 Task: Find connections with filter location Pilsen with filter topic #Lawwith filter profile language English with filter current company Synechron with filter school HKBK College of Engineering with filter industry Internet Marketplace Platforms with filter service category Telecommunications with filter keywords title Accounting Analyst
Action: Mouse moved to (621, 93)
Screenshot: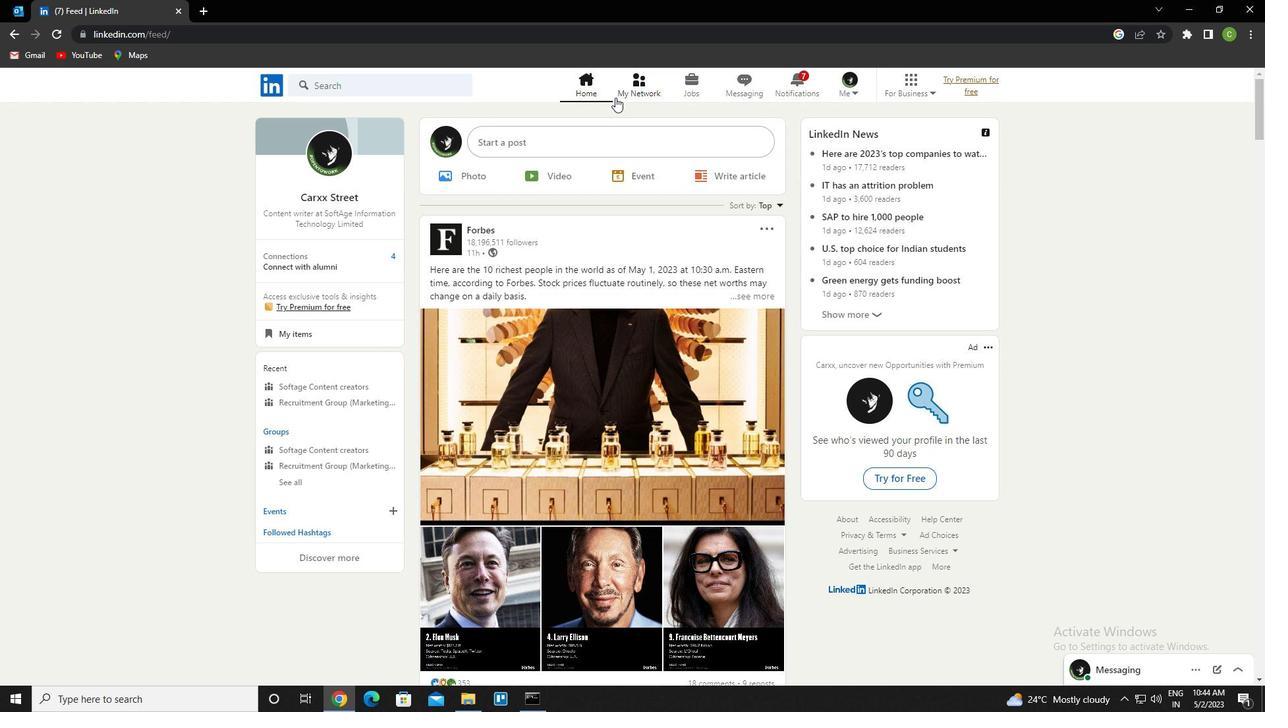 
Action: Mouse pressed left at (621, 93)
Screenshot: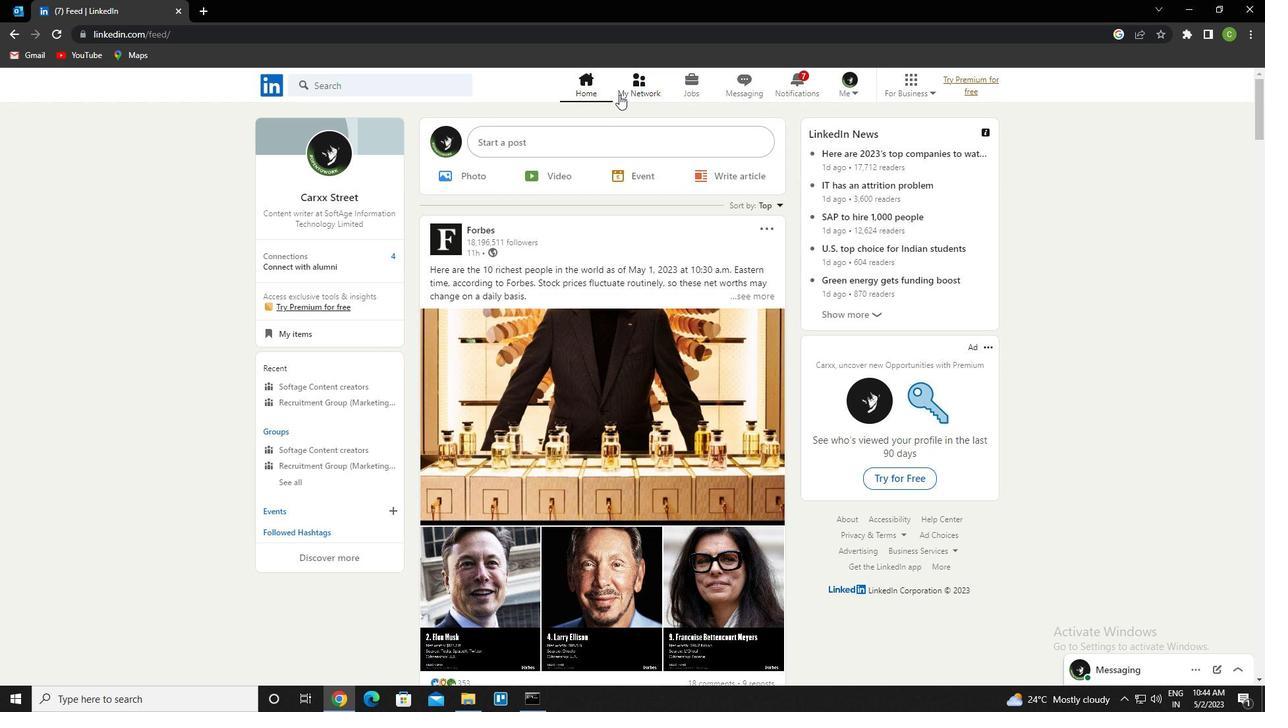 
Action: Mouse moved to (398, 158)
Screenshot: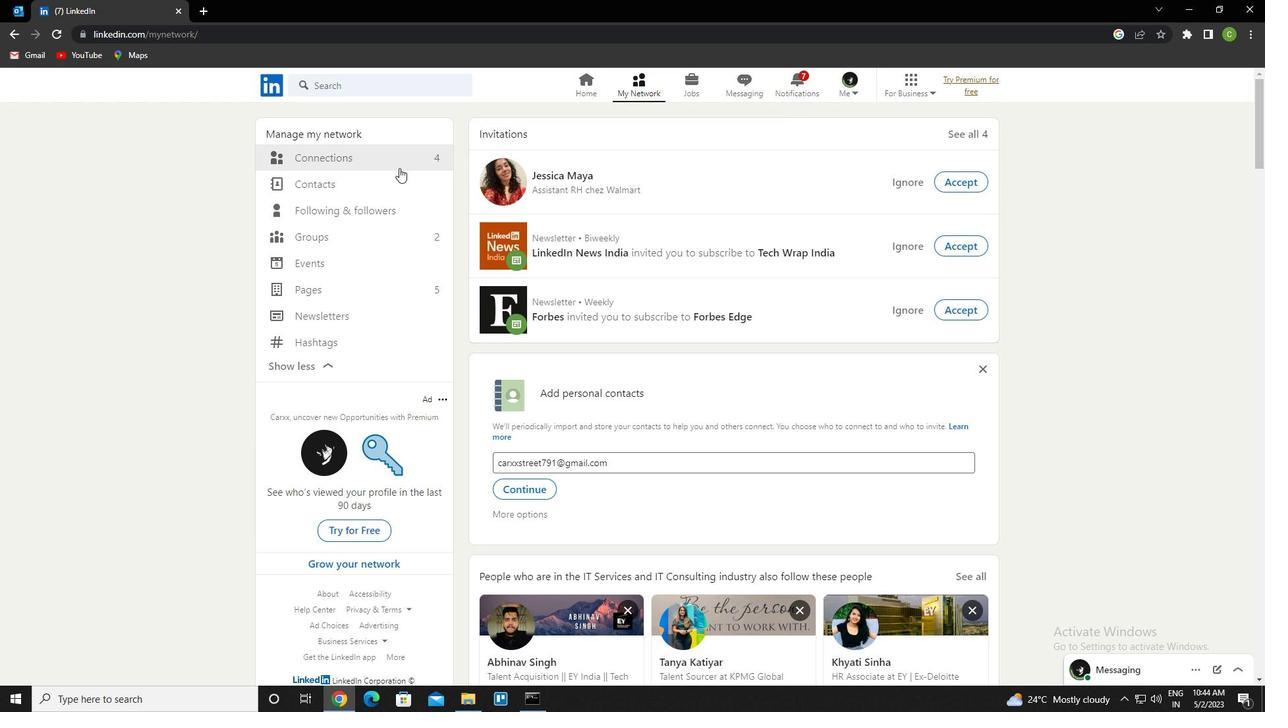 
Action: Mouse pressed left at (398, 158)
Screenshot: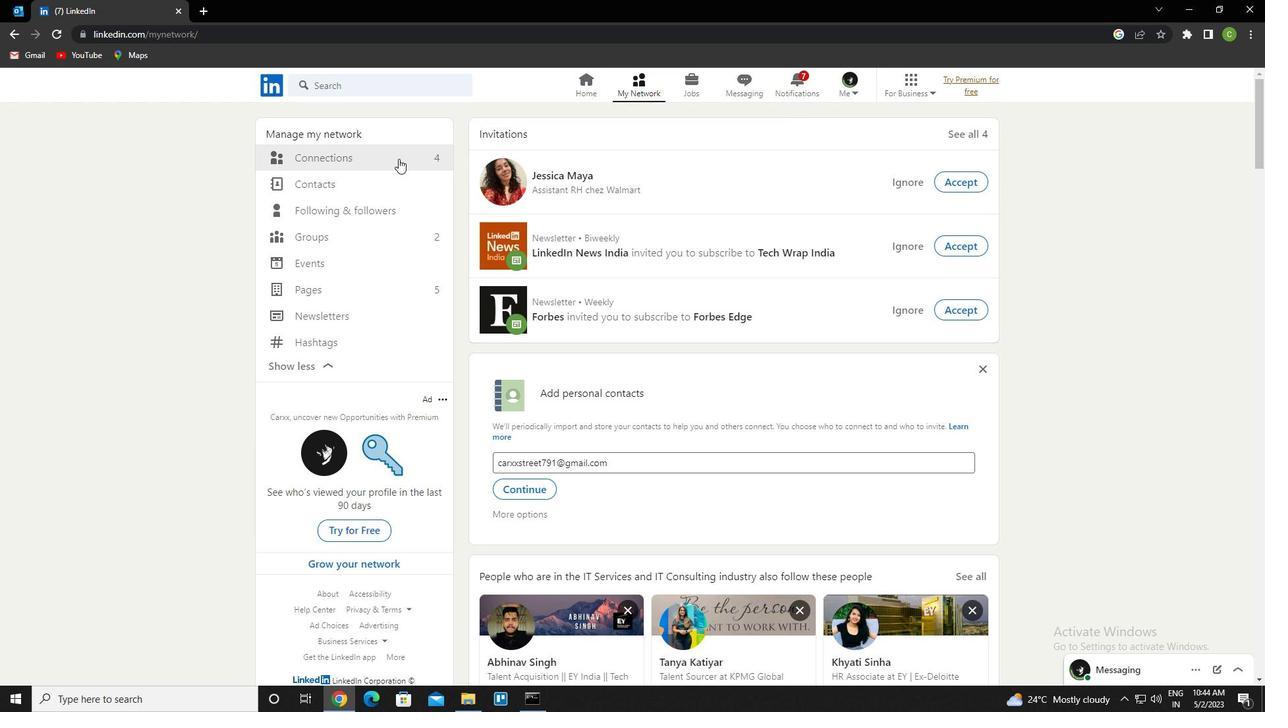 
Action: Mouse moved to (752, 154)
Screenshot: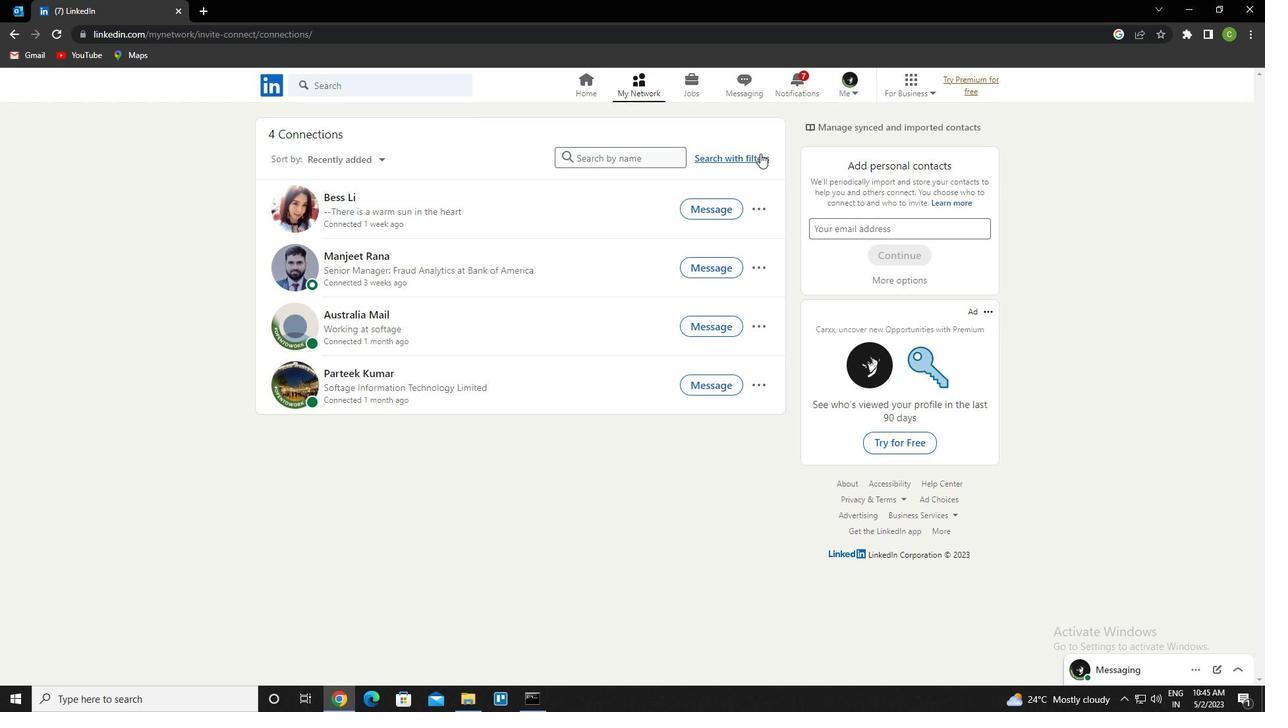 
Action: Mouse pressed left at (752, 154)
Screenshot: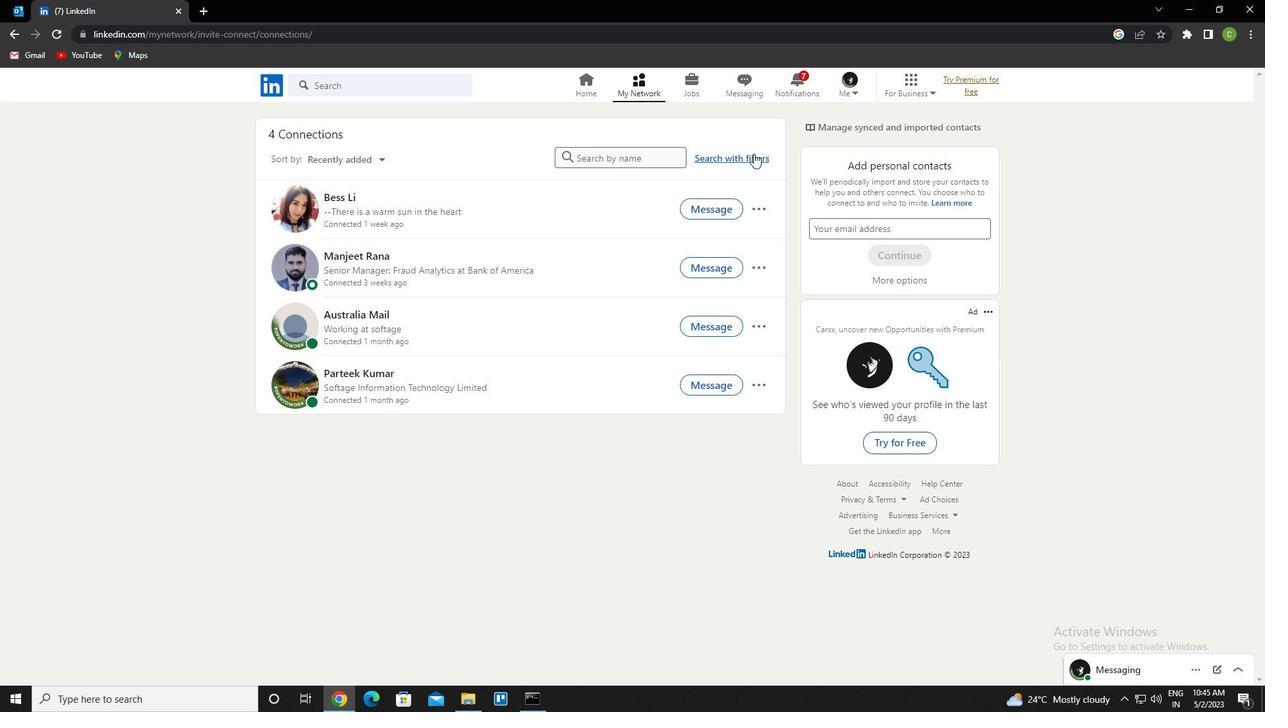 
Action: Mouse moved to (673, 124)
Screenshot: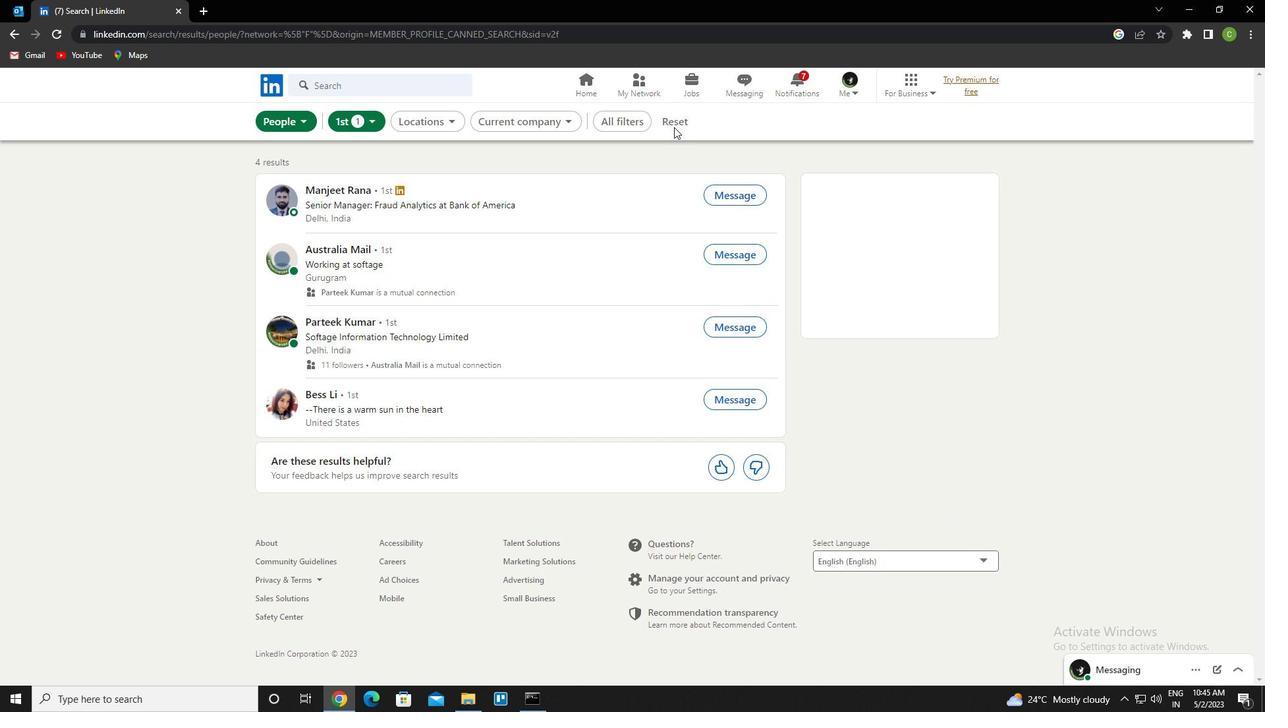 
Action: Mouse pressed left at (673, 124)
Screenshot: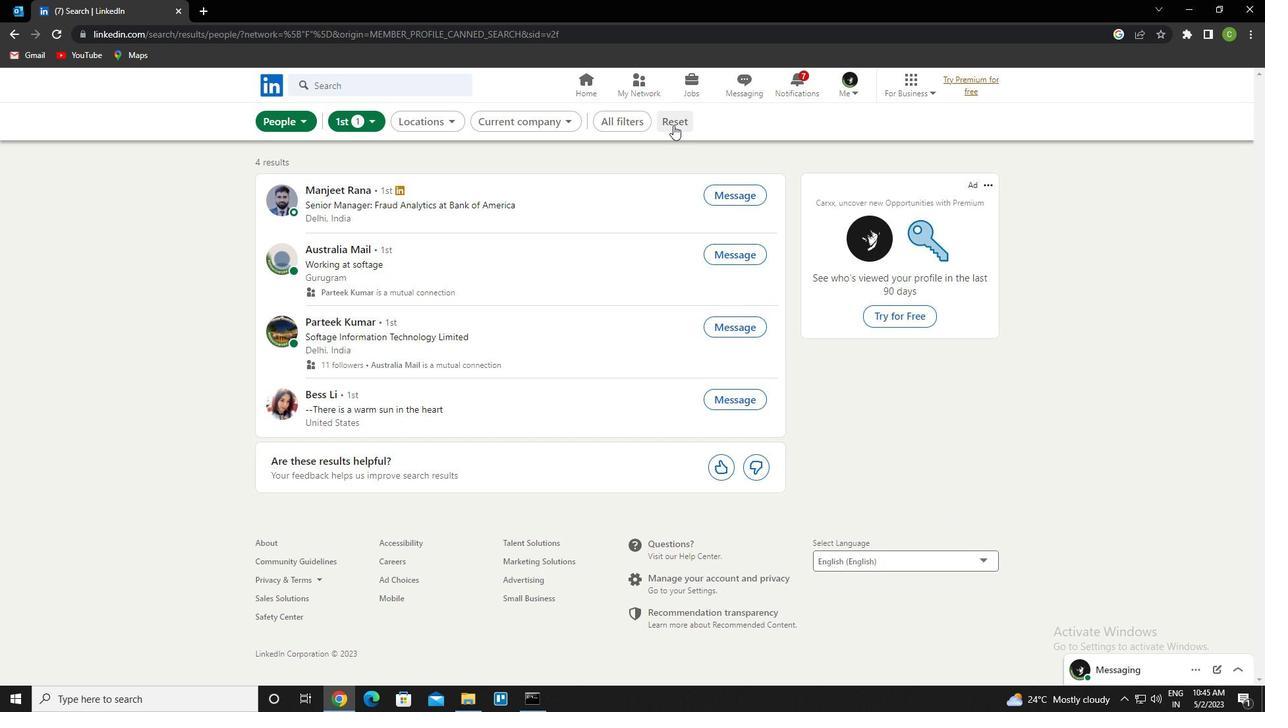 
Action: Mouse moved to (667, 122)
Screenshot: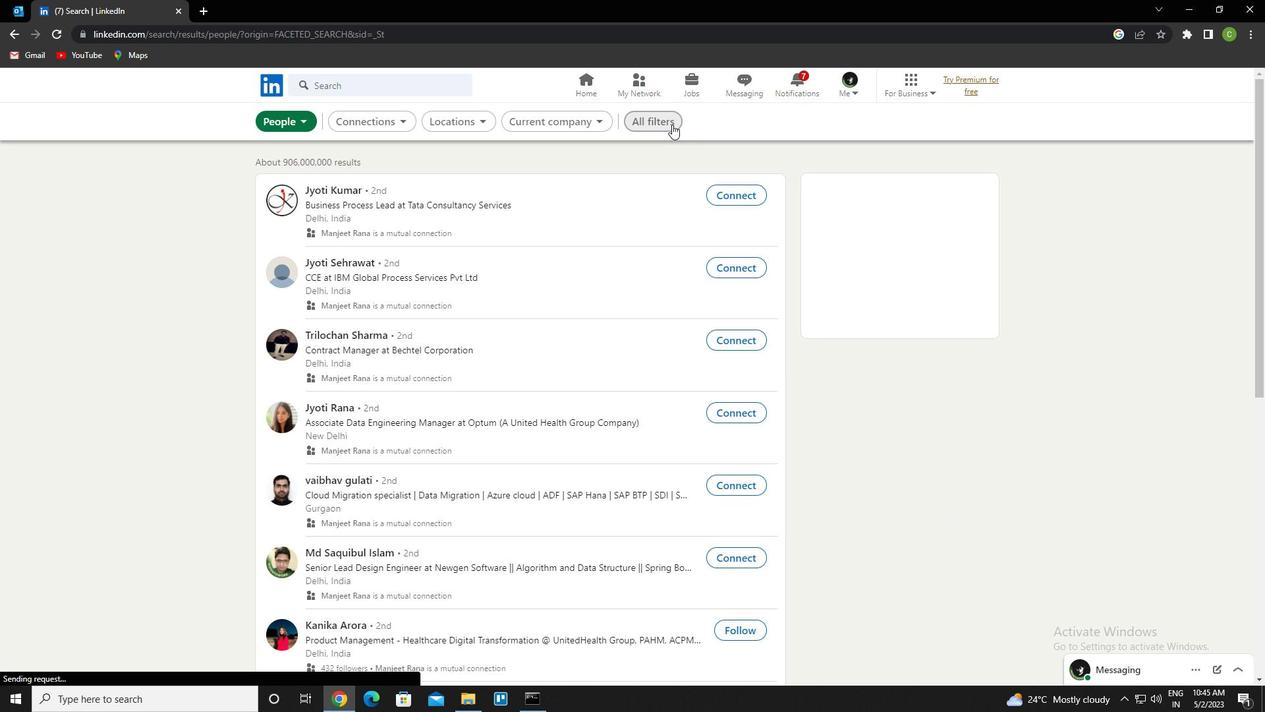 
Action: Mouse pressed left at (667, 122)
Screenshot: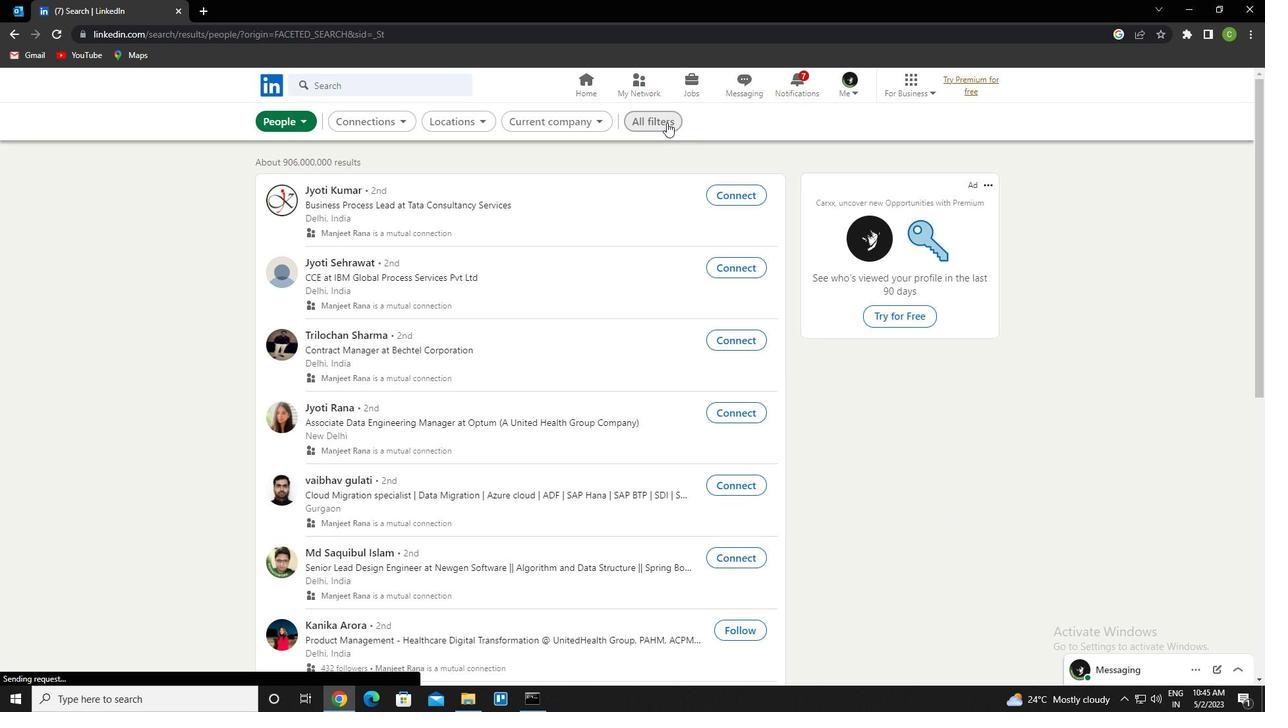 
Action: Mouse moved to (996, 413)
Screenshot: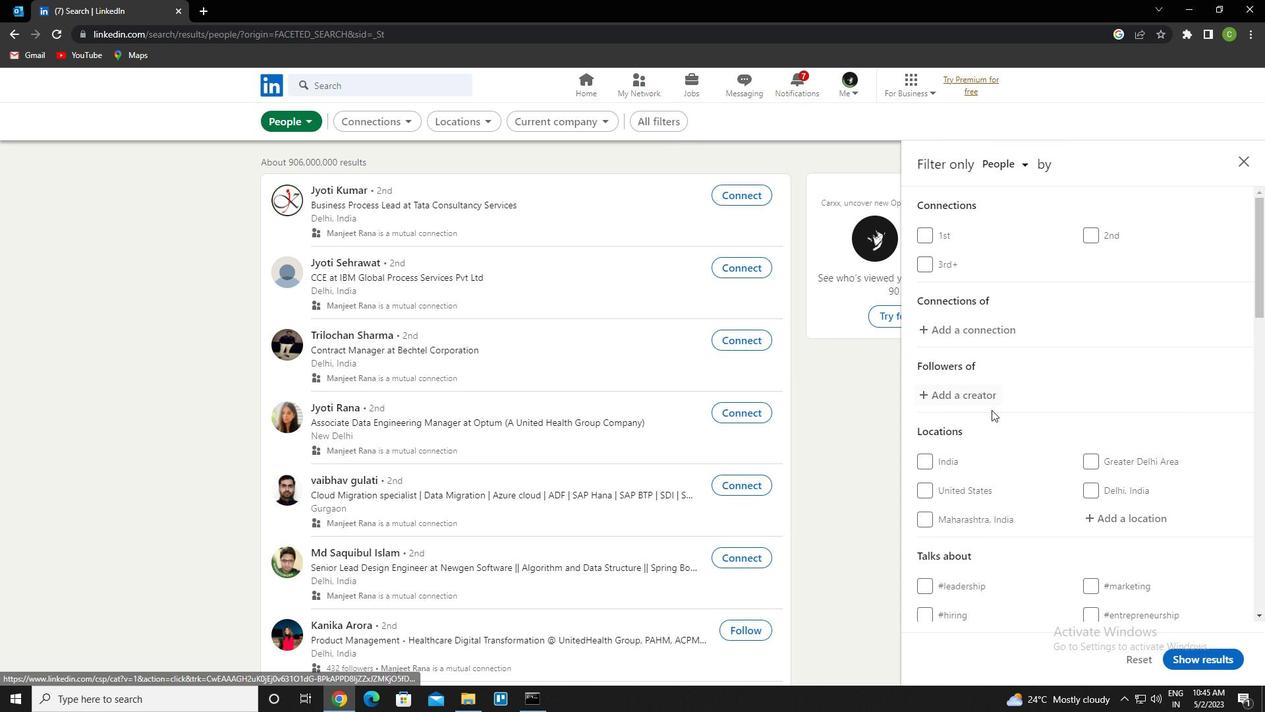 
Action: Mouse scrolled (996, 412) with delta (0, 0)
Screenshot: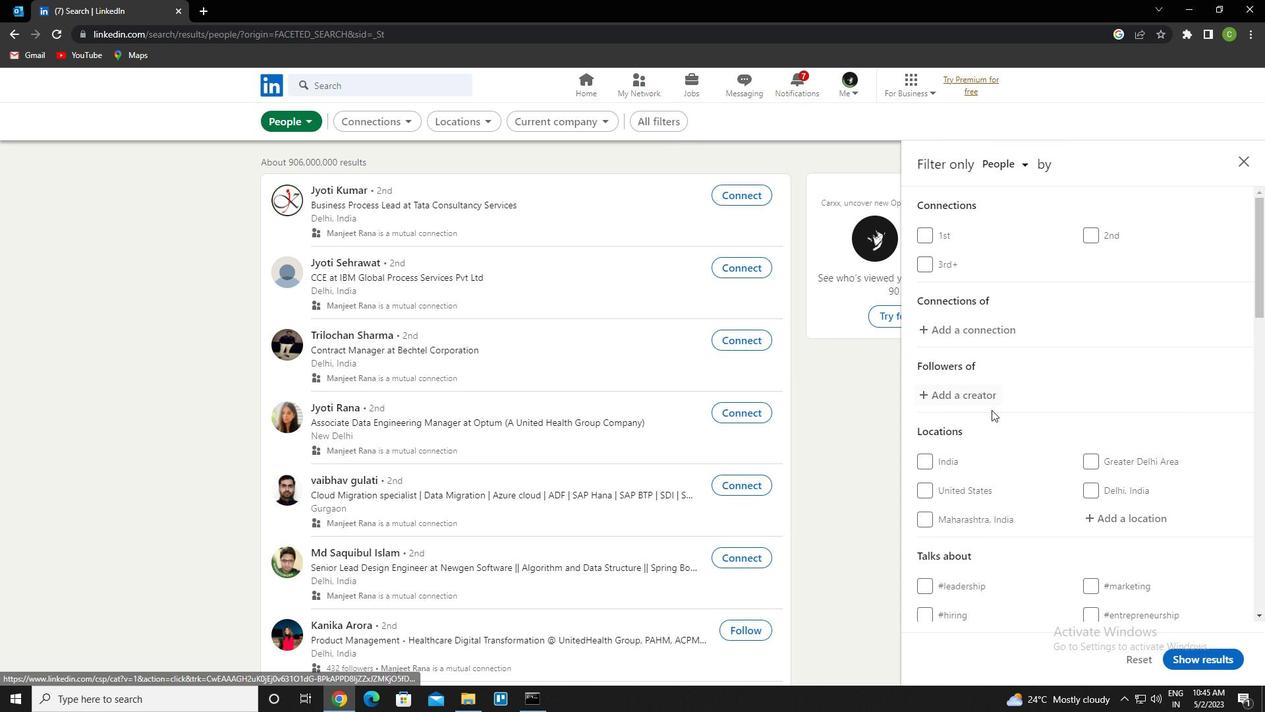 
Action: Mouse moved to (998, 414)
Screenshot: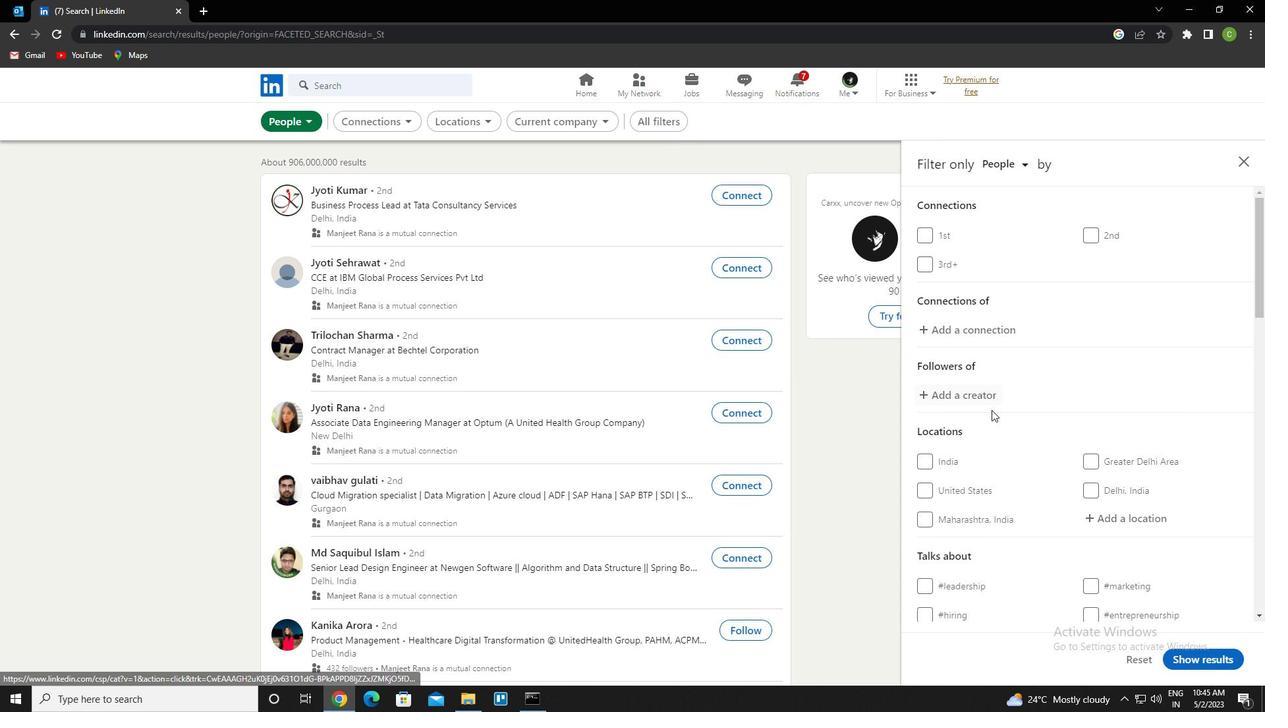 
Action: Mouse scrolled (998, 414) with delta (0, 0)
Screenshot: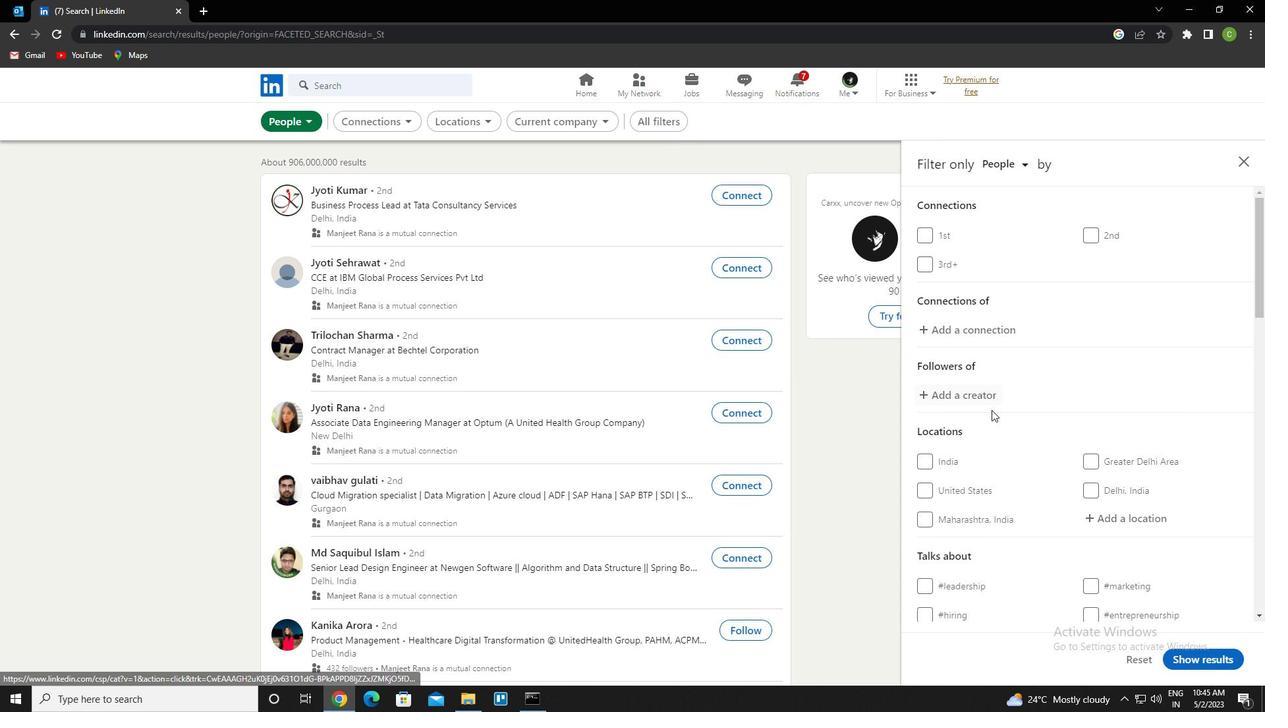 
Action: Mouse moved to (1008, 413)
Screenshot: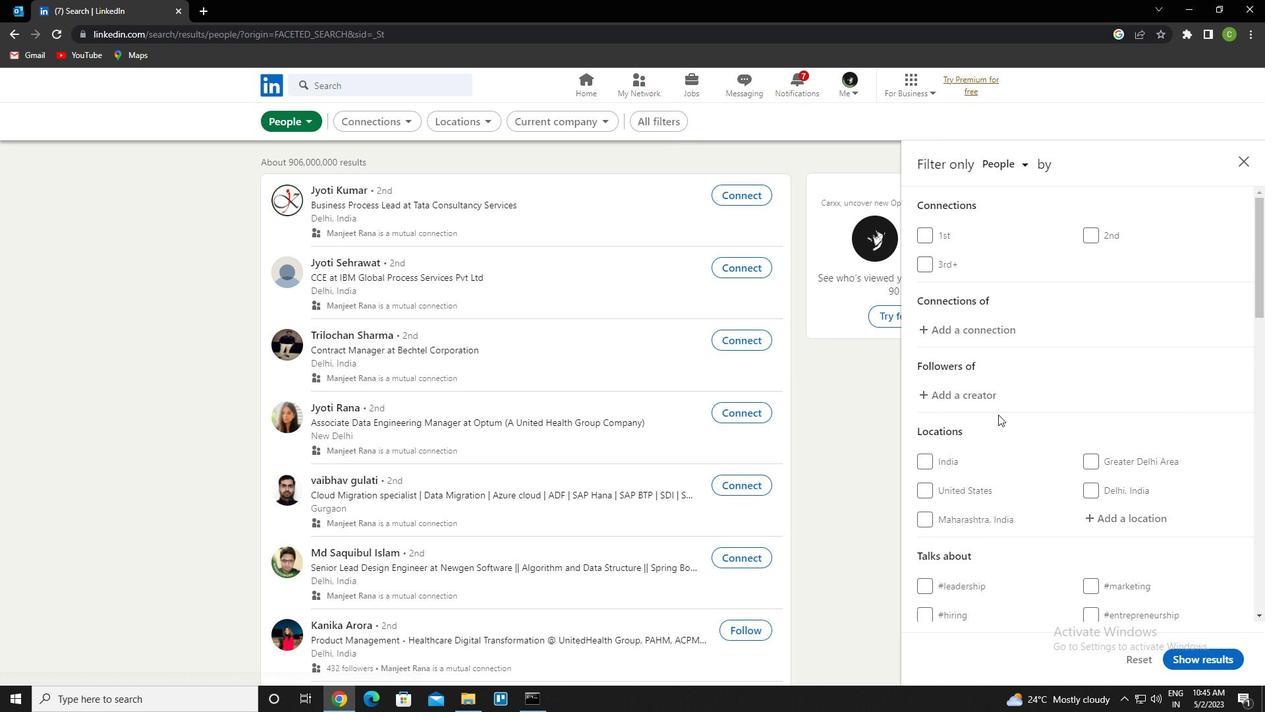 
Action: Mouse scrolled (1008, 412) with delta (0, 0)
Screenshot: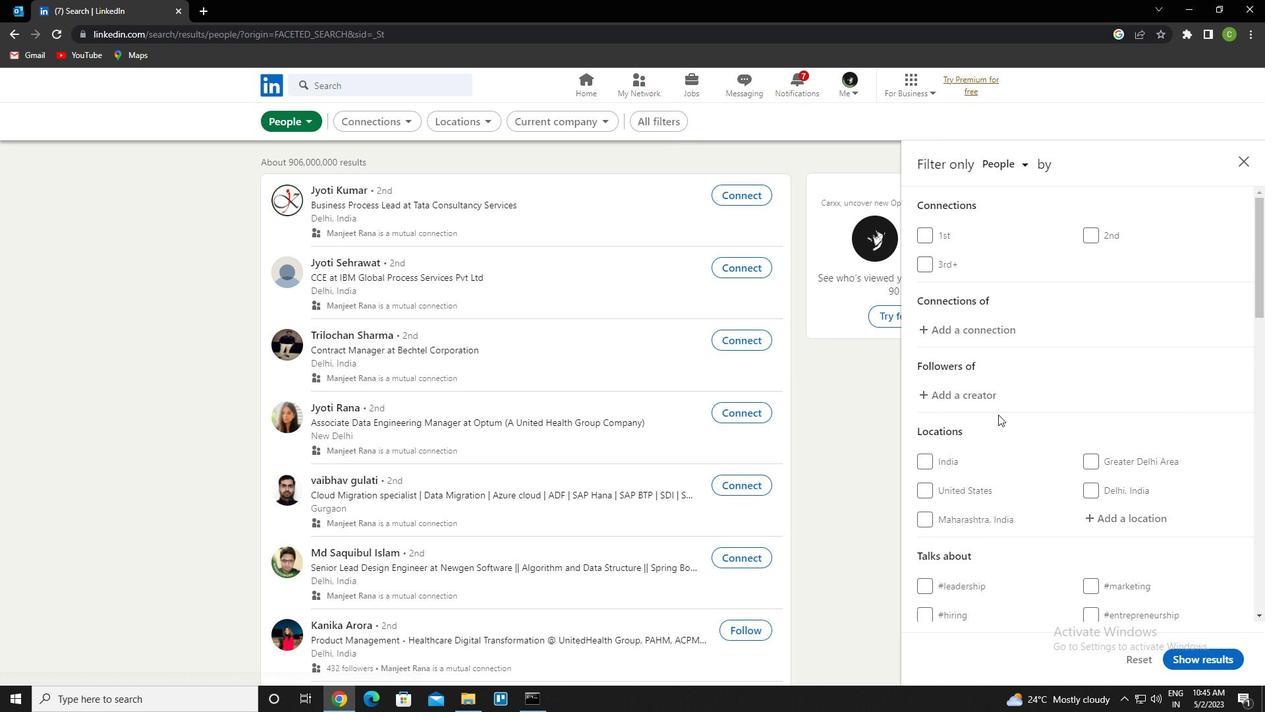 
Action: Mouse moved to (1099, 328)
Screenshot: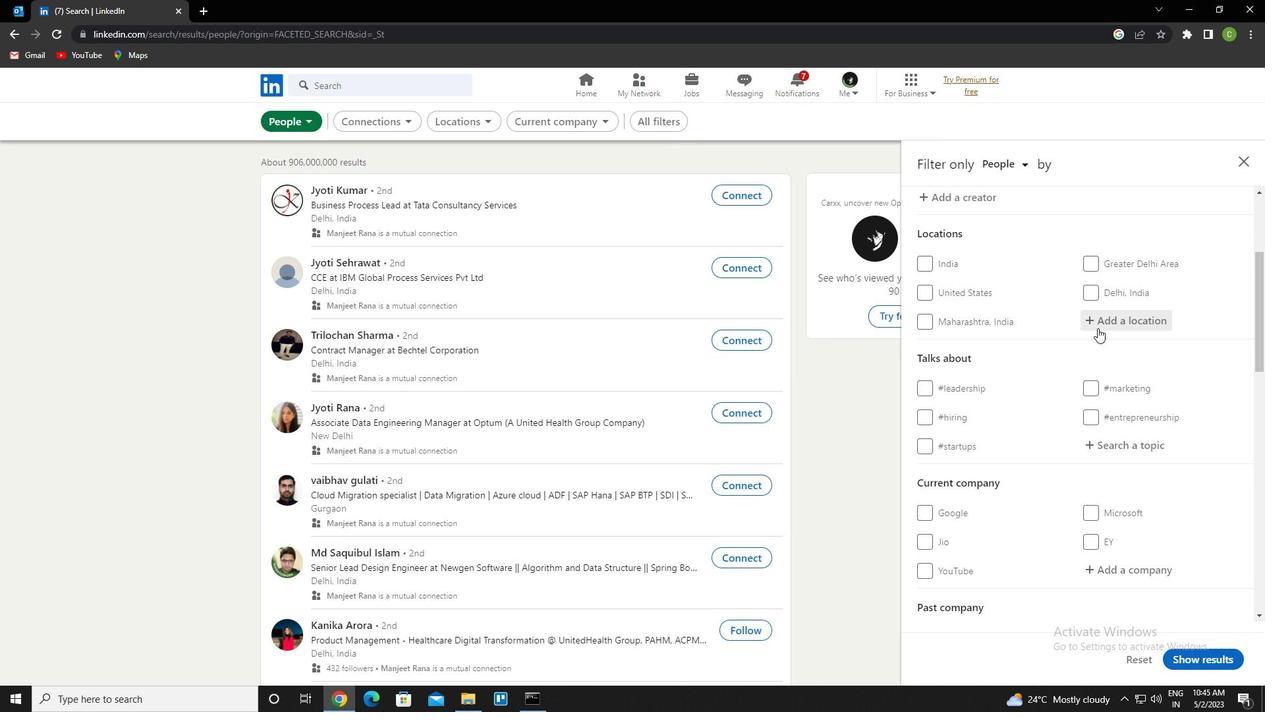 
Action: Mouse pressed left at (1099, 328)
Screenshot: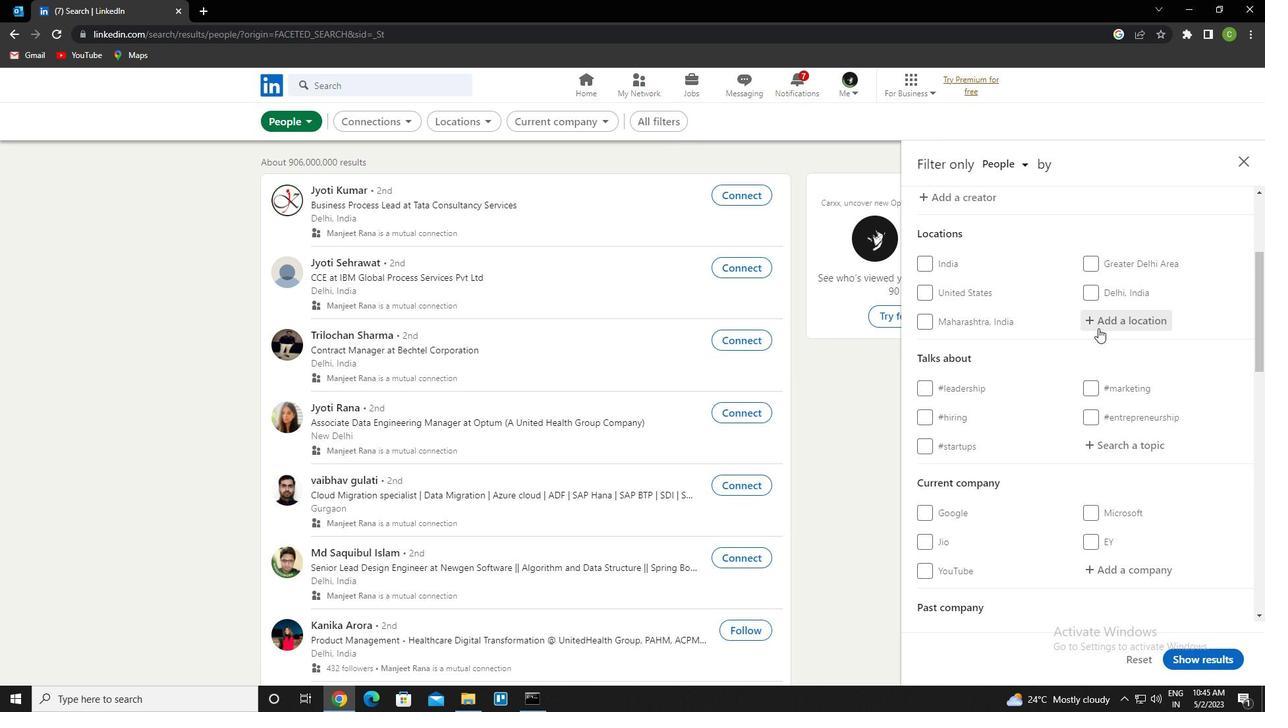 
Action: Key pressed <Key.caps_lock>p<Key.caps_lock>ilsen<Key.down><Key.enter>
Screenshot: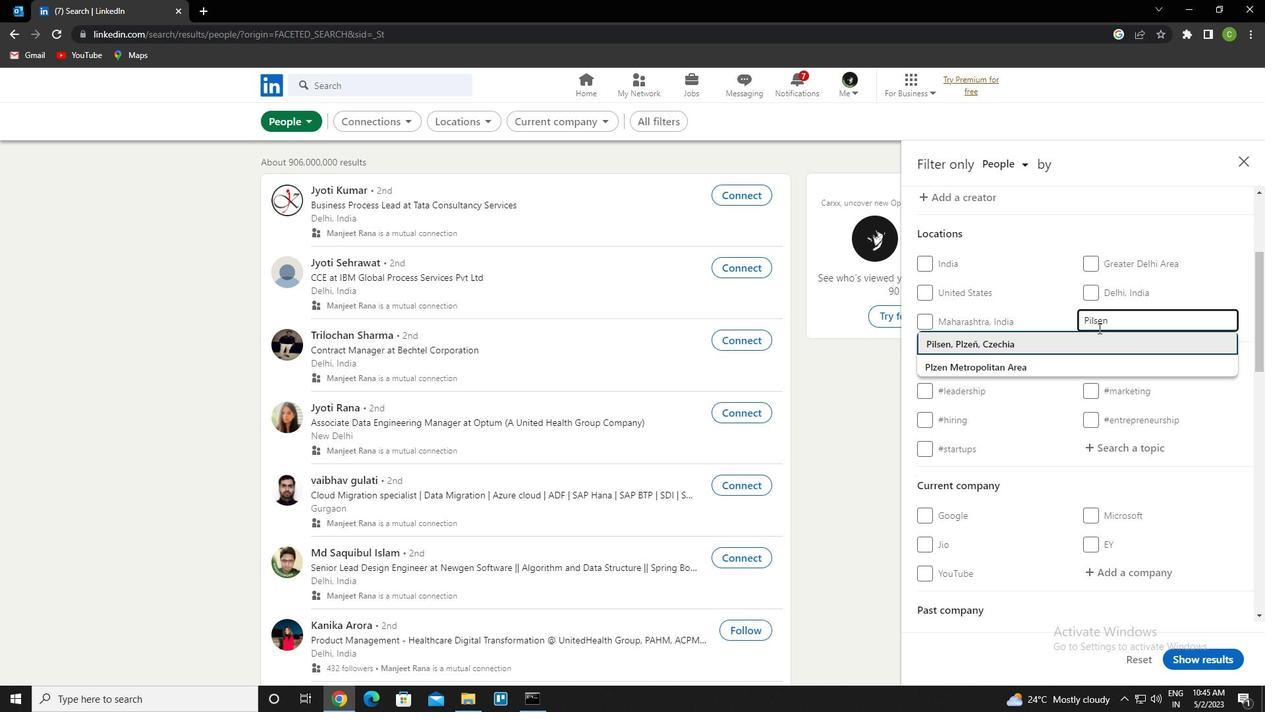
Action: Mouse moved to (1054, 350)
Screenshot: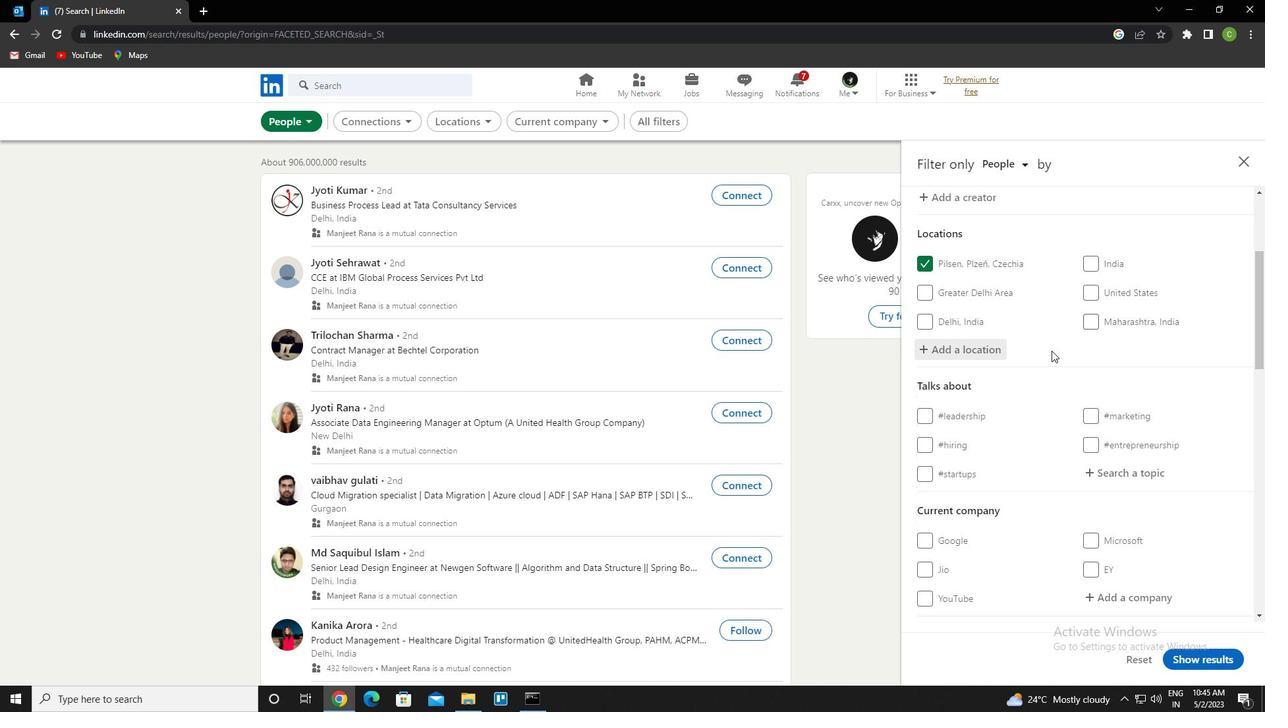 
Action: Mouse scrolled (1054, 349) with delta (0, 0)
Screenshot: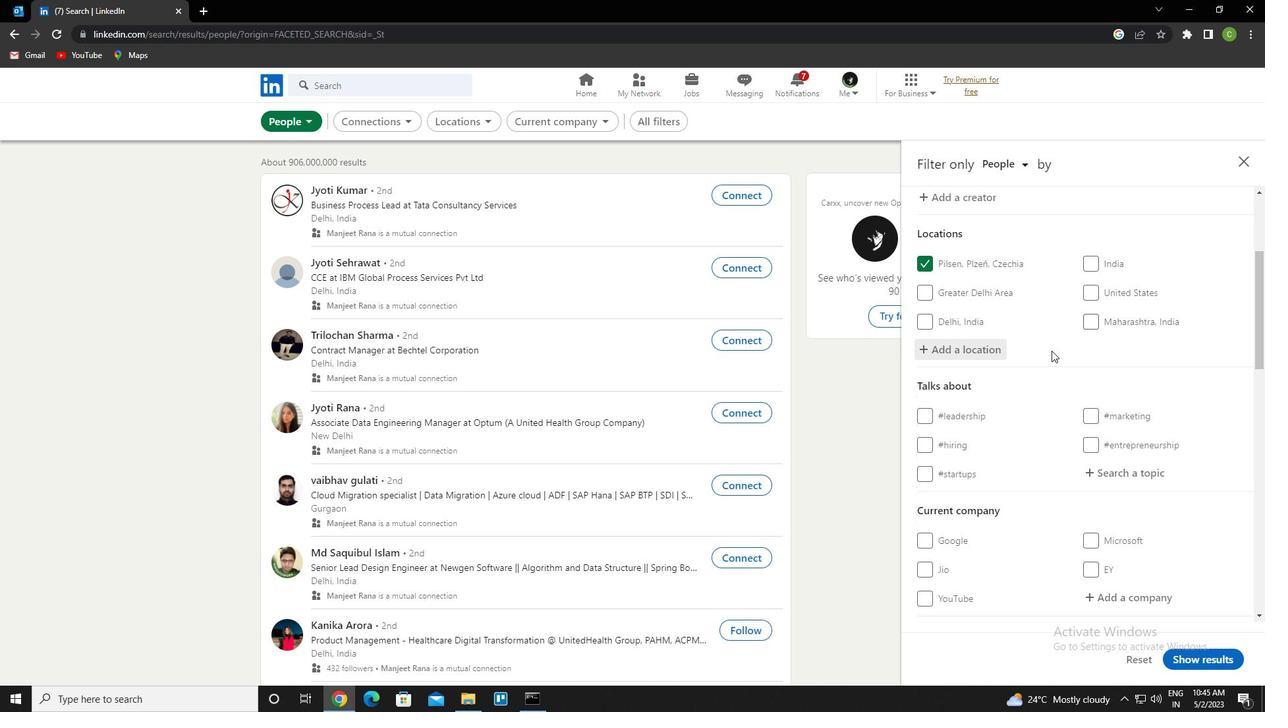 
Action: Mouse scrolled (1054, 349) with delta (0, 0)
Screenshot: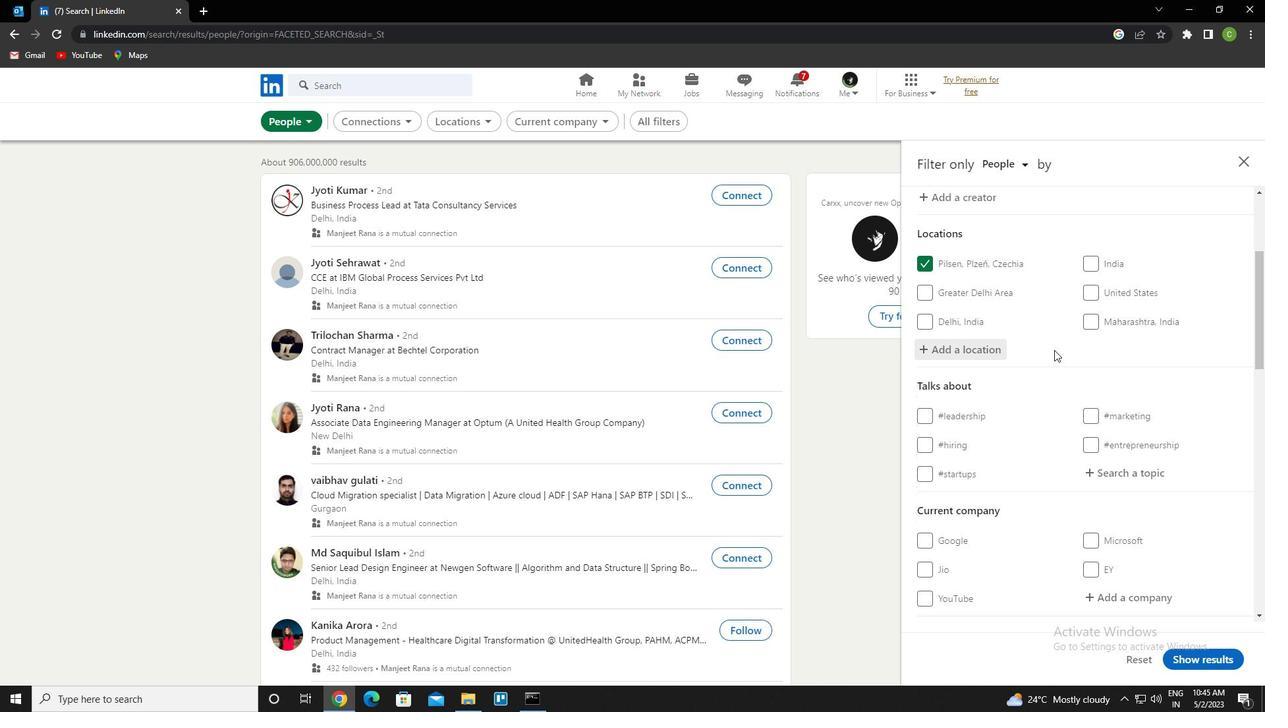 
Action: Mouse moved to (1149, 334)
Screenshot: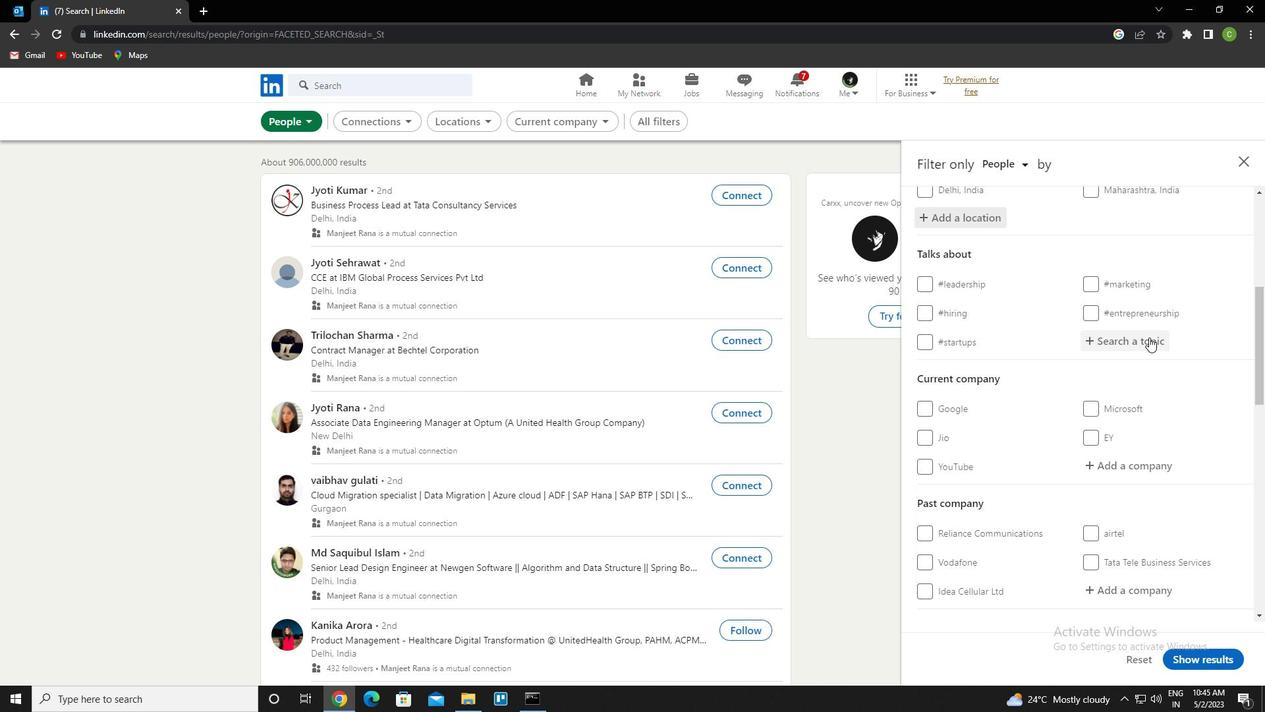 
Action: Mouse pressed left at (1149, 334)
Screenshot: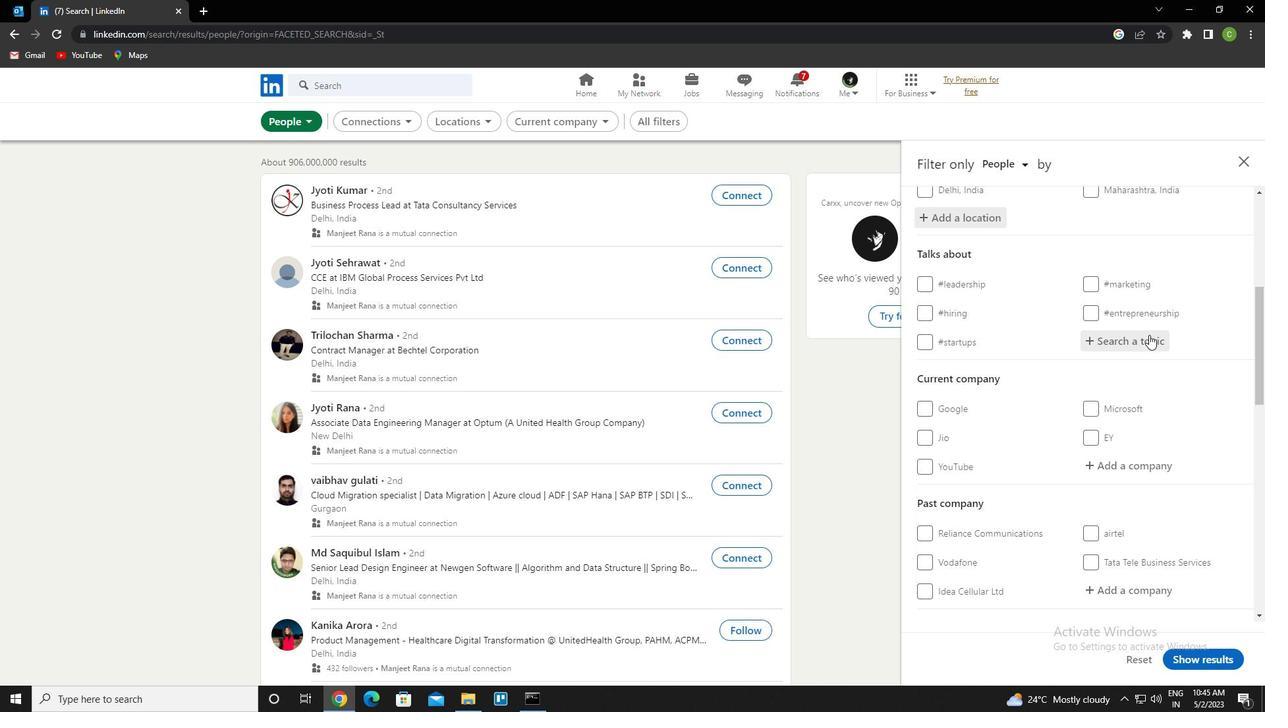 
Action: Key pressed law<Key.down><Key.enter>
Screenshot: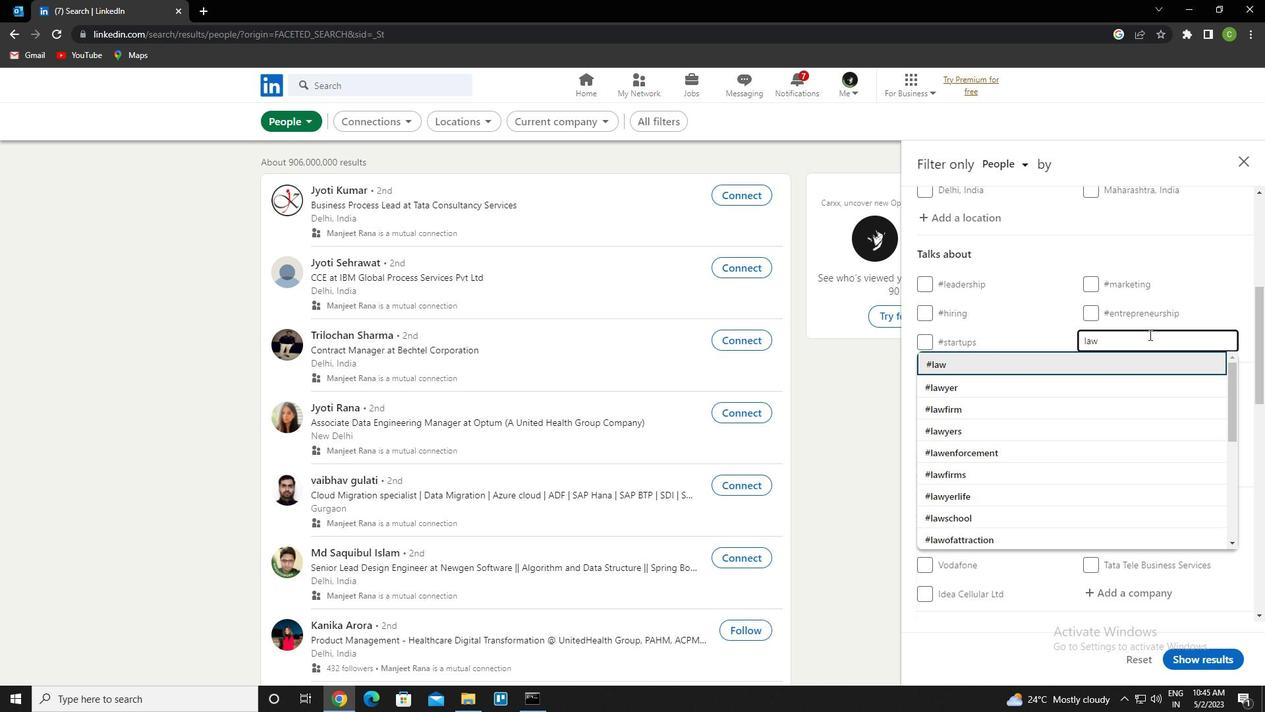 
Action: Mouse scrolled (1149, 334) with delta (0, 0)
Screenshot: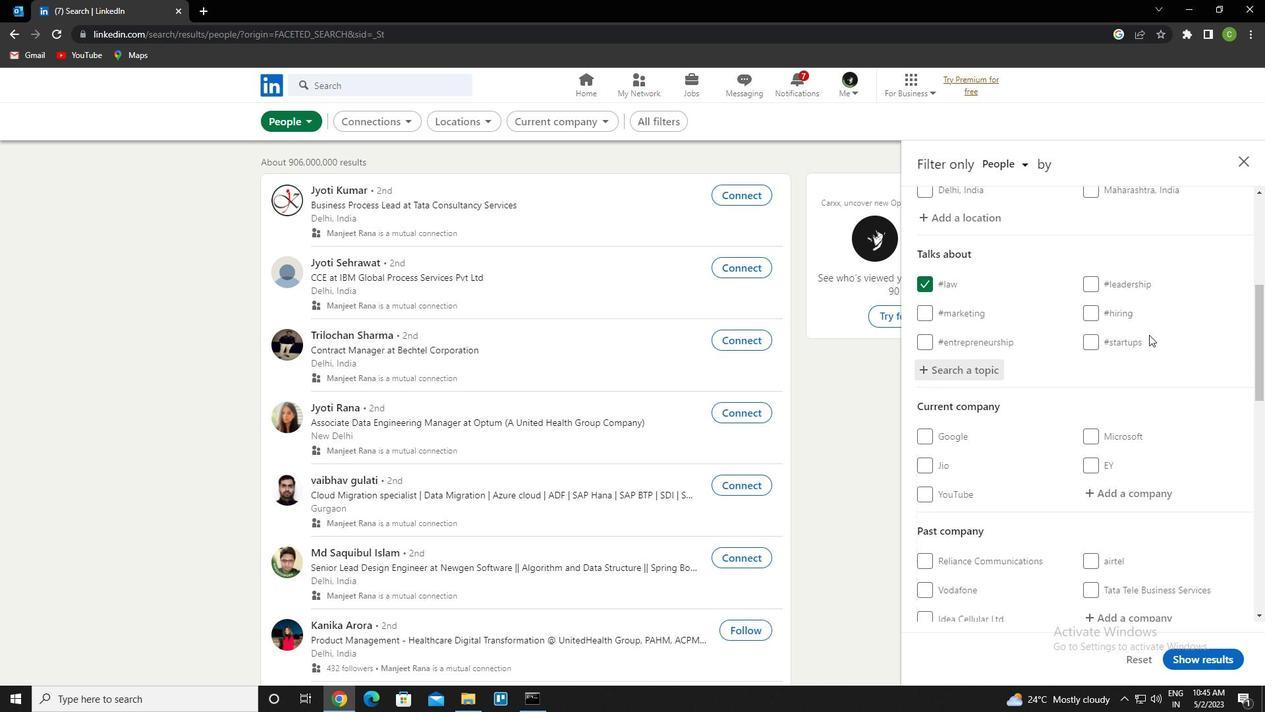 
Action: Mouse scrolled (1149, 334) with delta (0, 0)
Screenshot: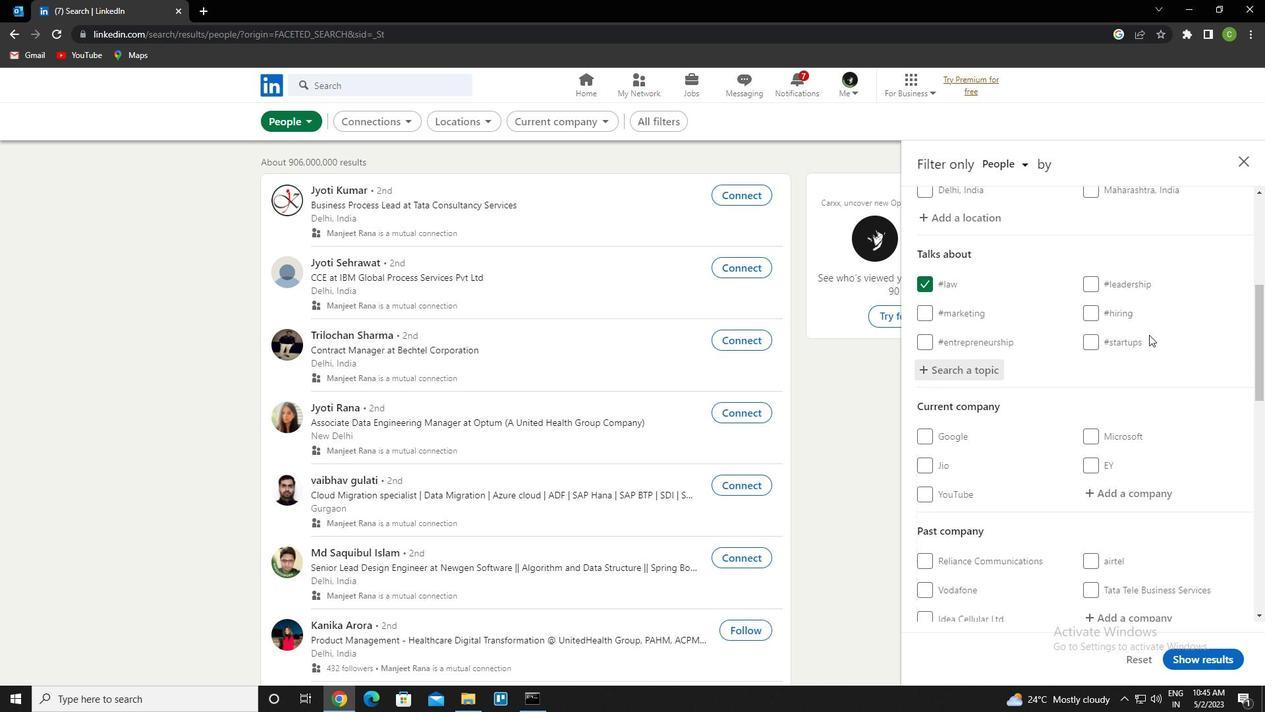 
Action: Mouse scrolled (1149, 334) with delta (0, 0)
Screenshot: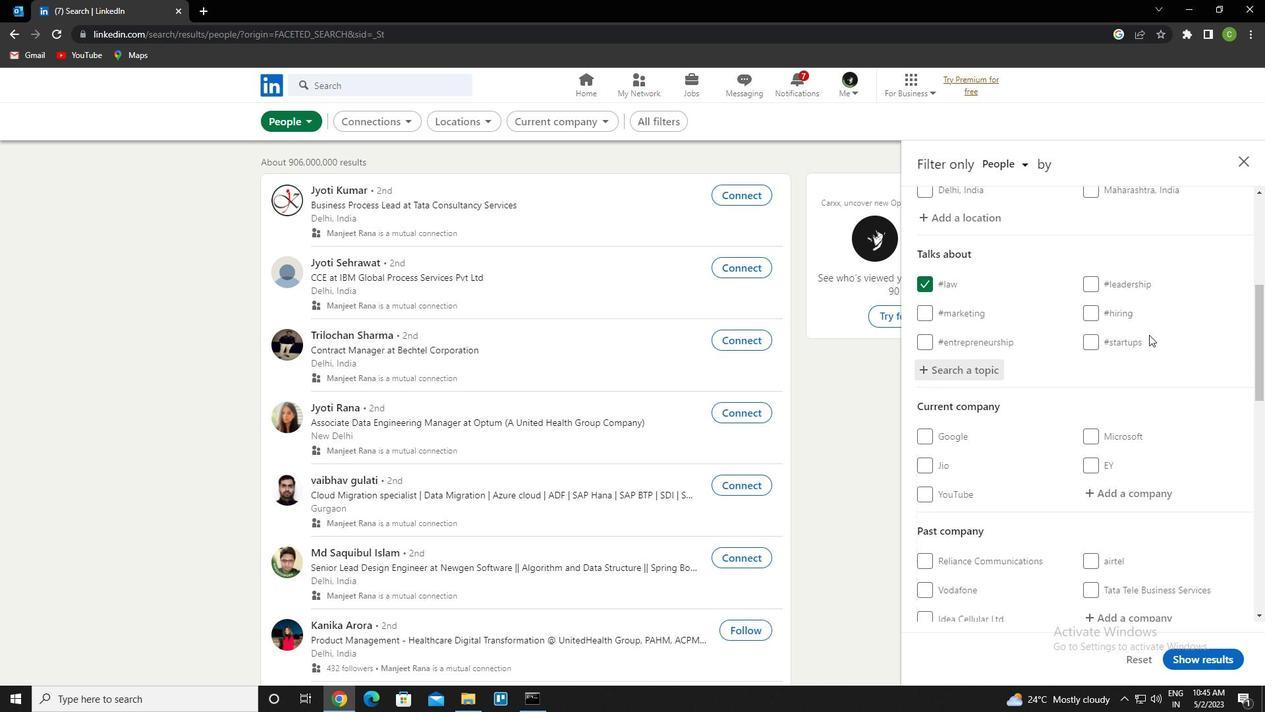 
Action: Mouse scrolled (1149, 334) with delta (0, 0)
Screenshot: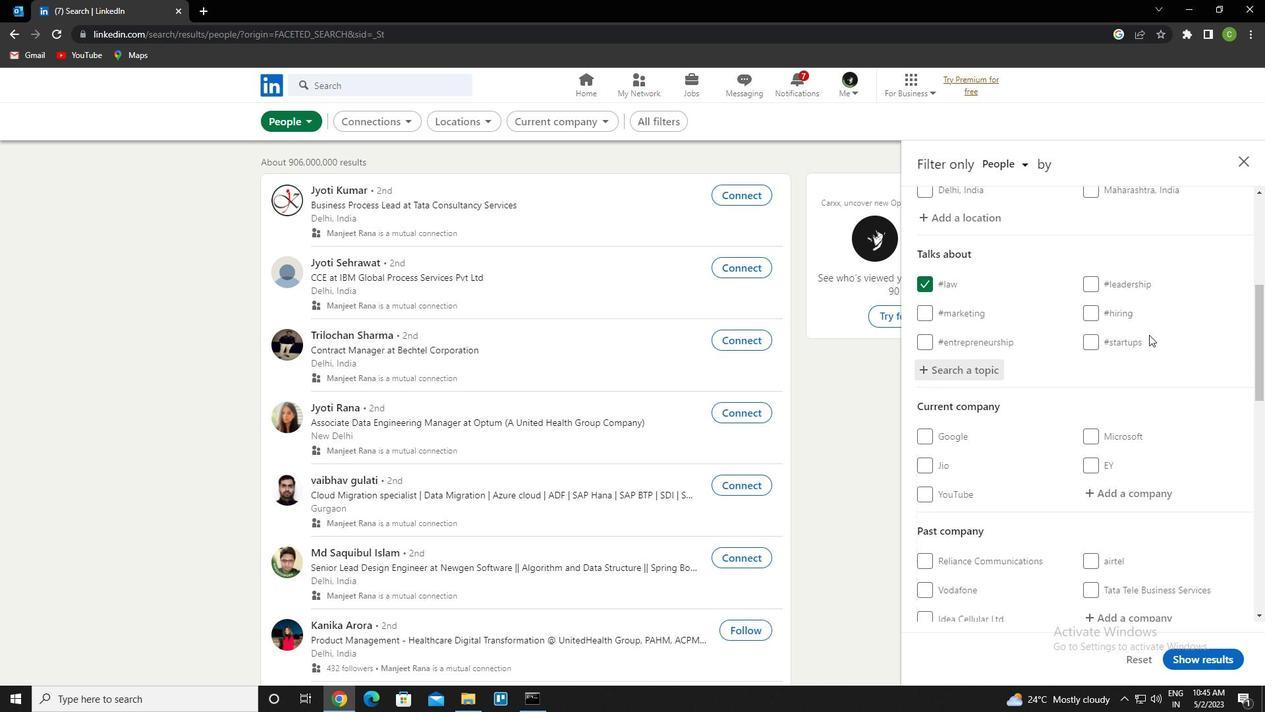 
Action: Mouse scrolled (1149, 334) with delta (0, 0)
Screenshot: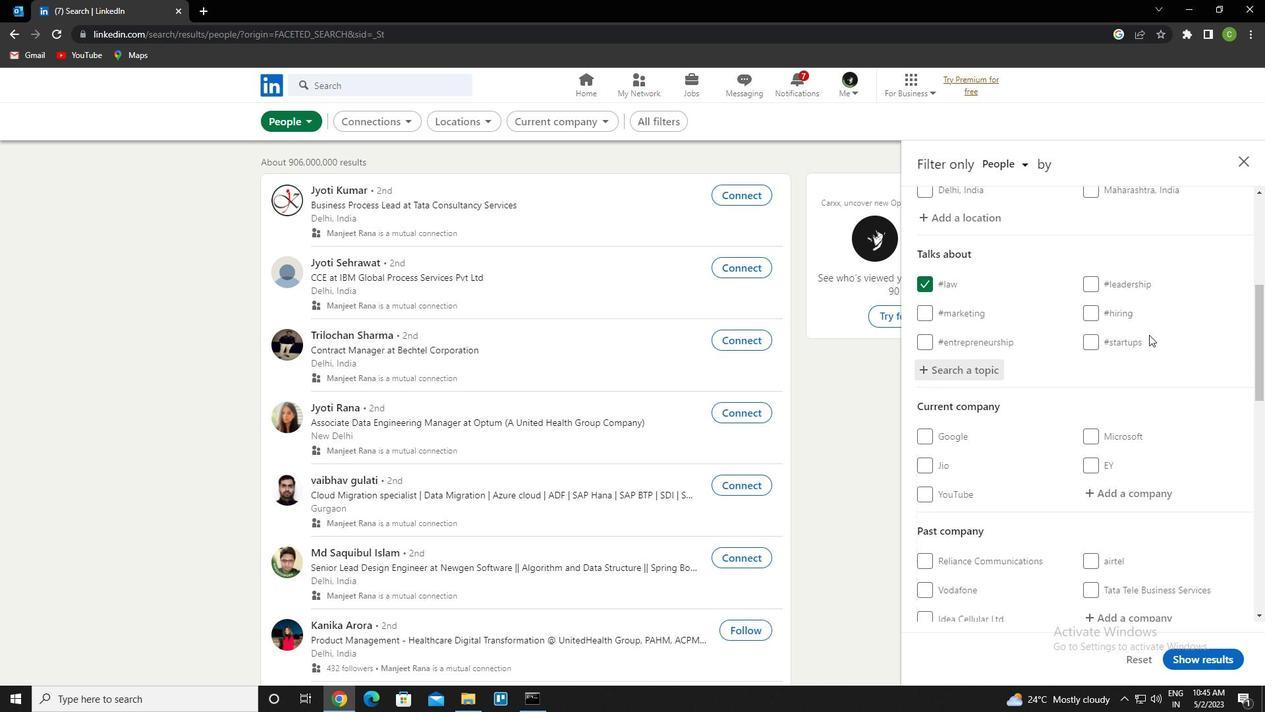 
Action: Mouse scrolled (1149, 334) with delta (0, 0)
Screenshot: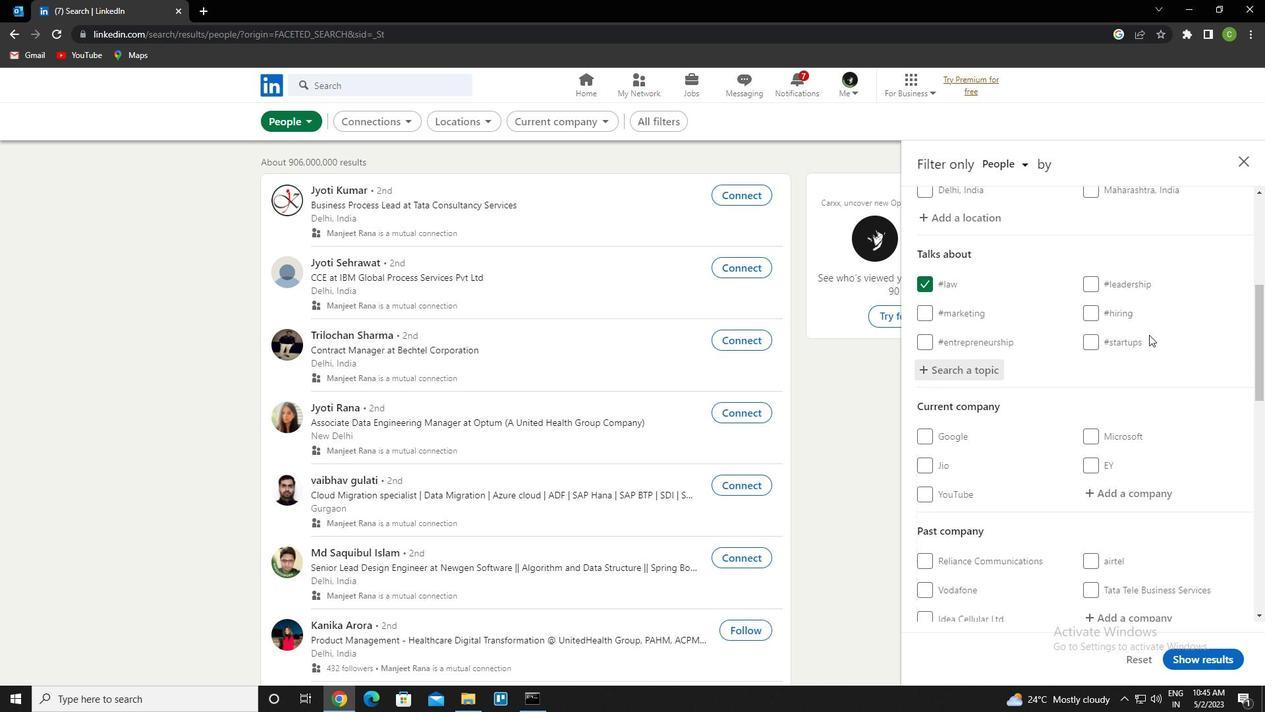 
Action: Mouse scrolled (1149, 334) with delta (0, 0)
Screenshot: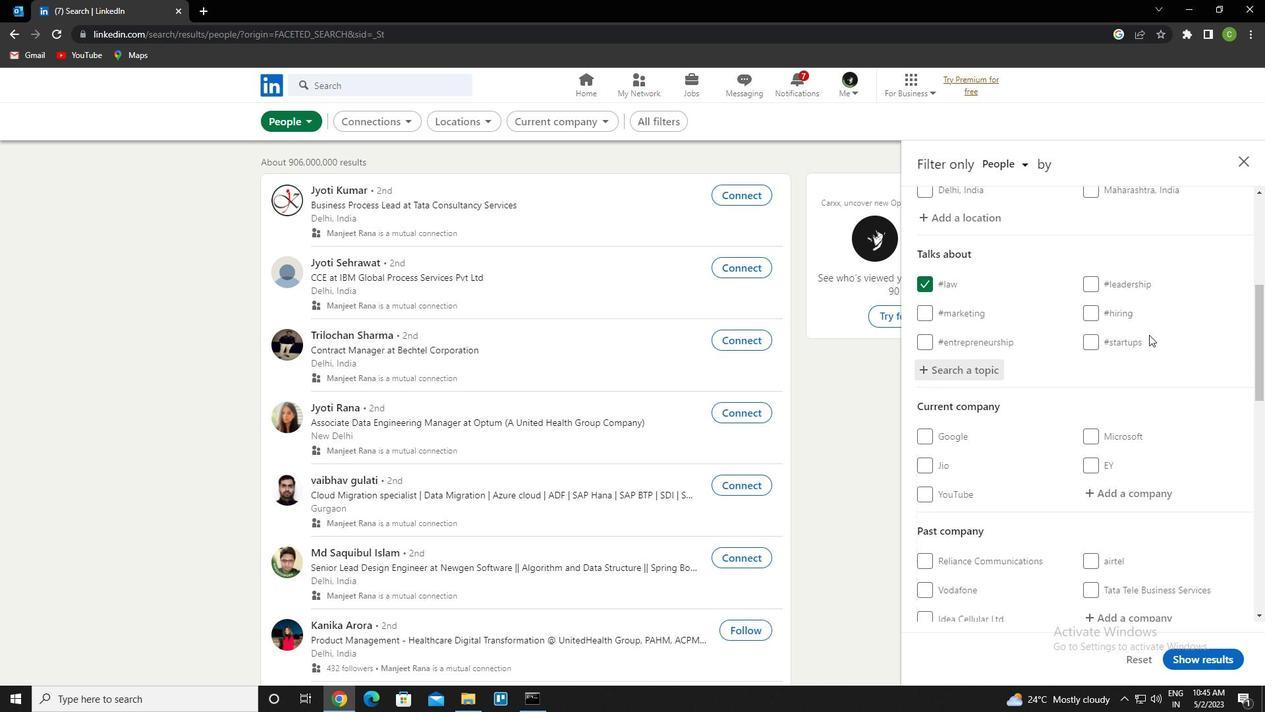 
Action: Mouse scrolled (1149, 334) with delta (0, 0)
Screenshot: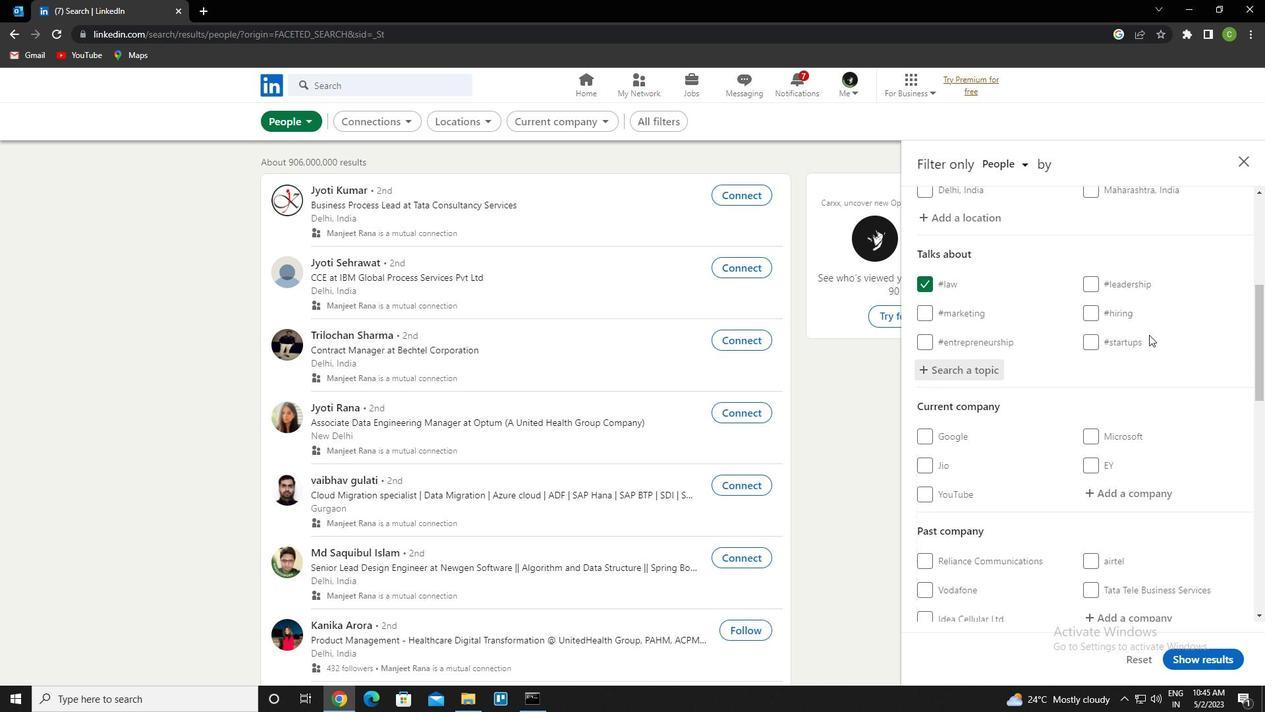 
Action: Mouse scrolled (1149, 334) with delta (0, 0)
Screenshot: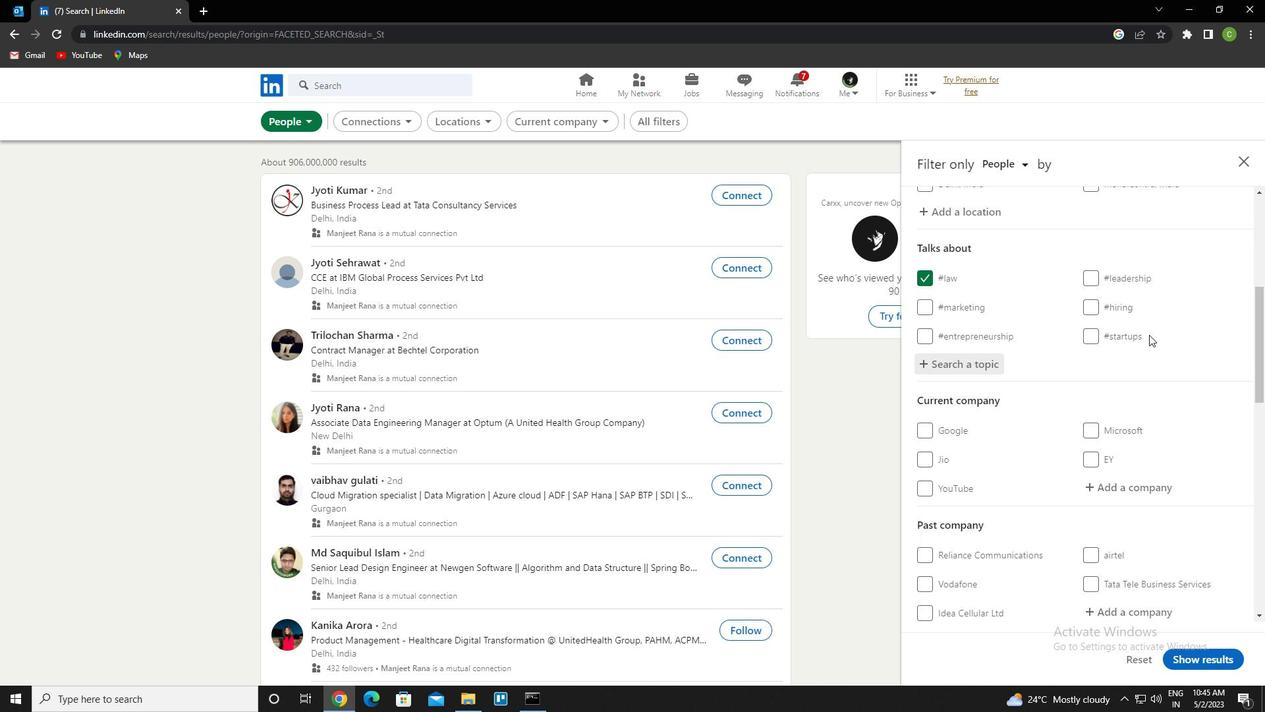 
Action: Mouse moved to (922, 369)
Screenshot: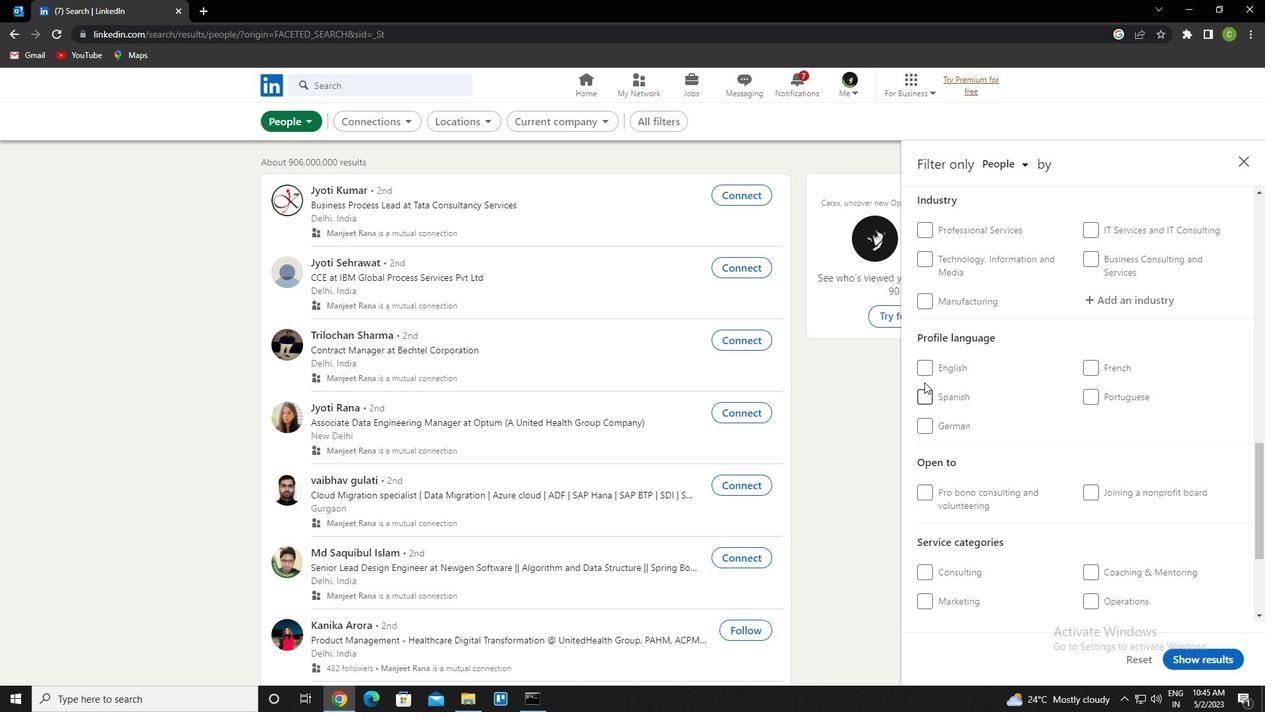 
Action: Mouse pressed left at (922, 369)
Screenshot: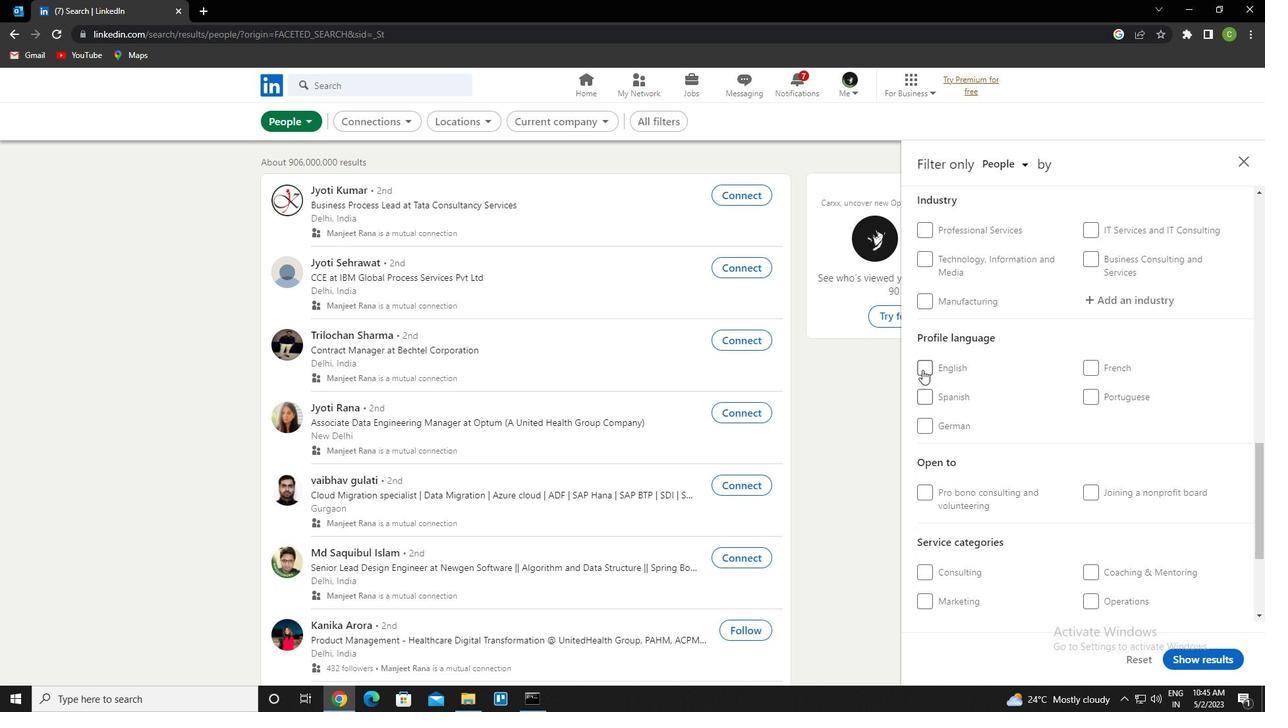 
Action: Mouse moved to (1040, 361)
Screenshot: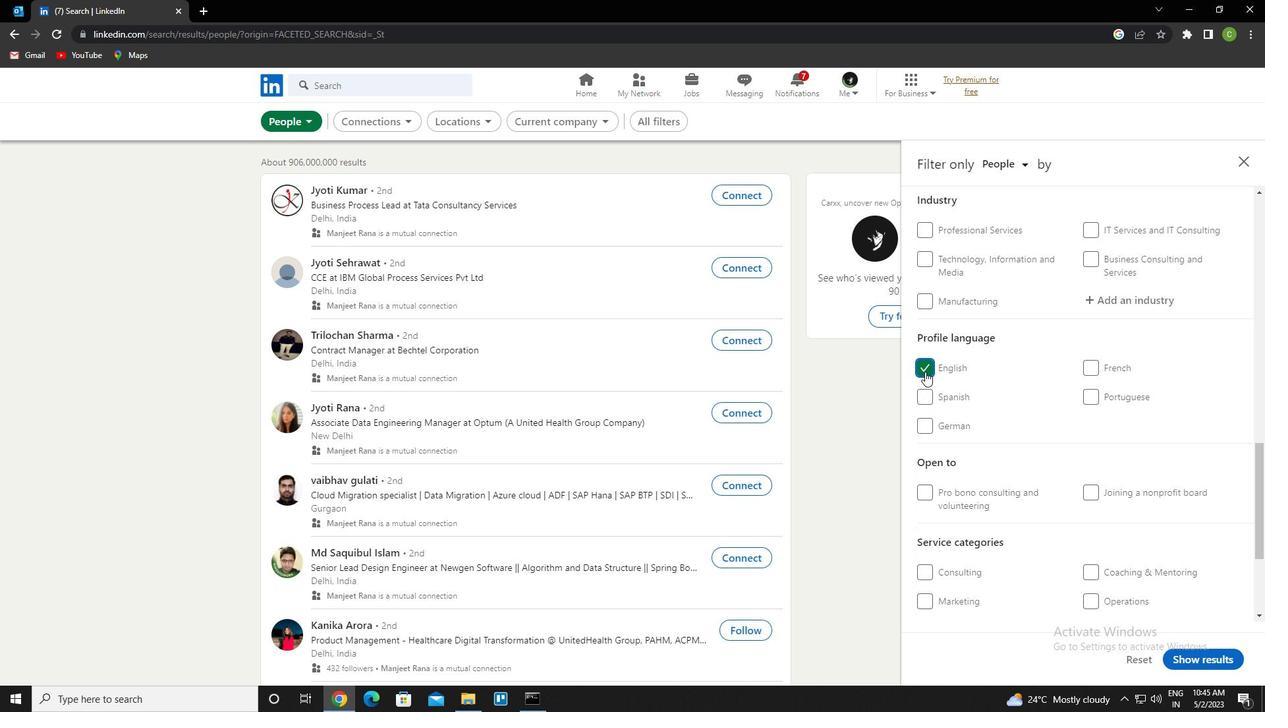 
Action: Mouse scrolled (1040, 361) with delta (0, 0)
Screenshot: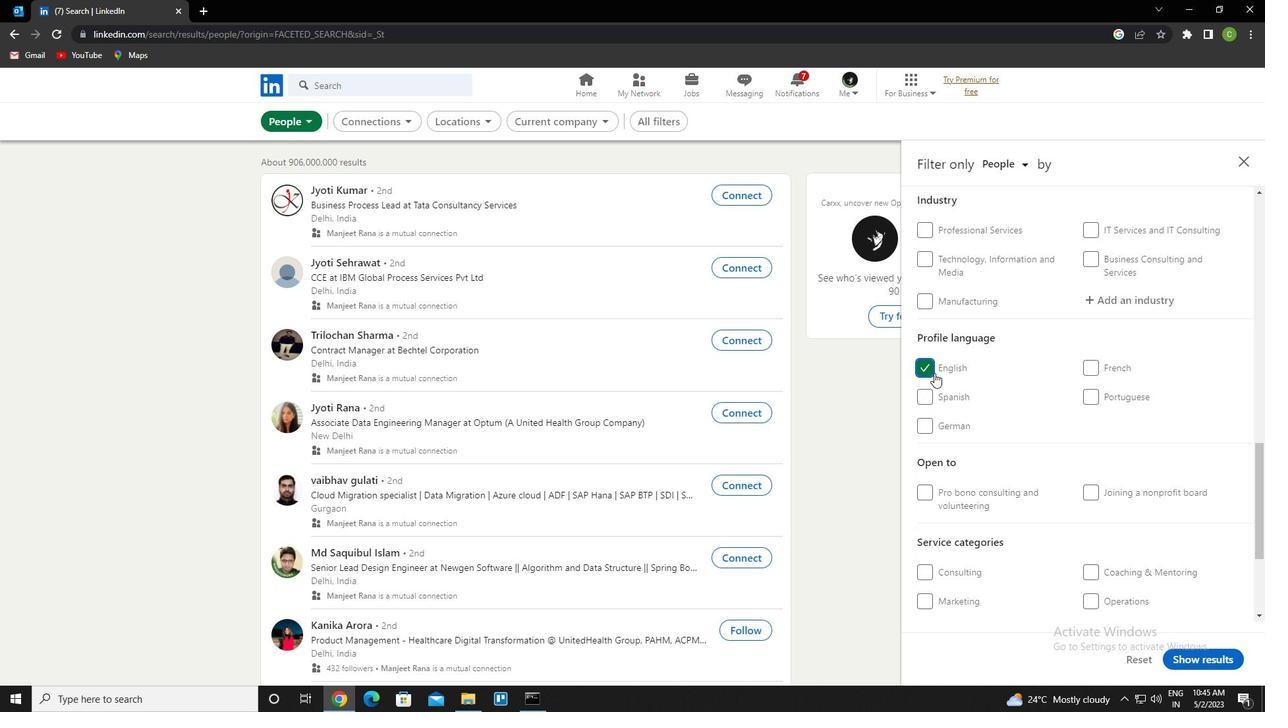 
Action: Mouse scrolled (1040, 361) with delta (0, 0)
Screenshot: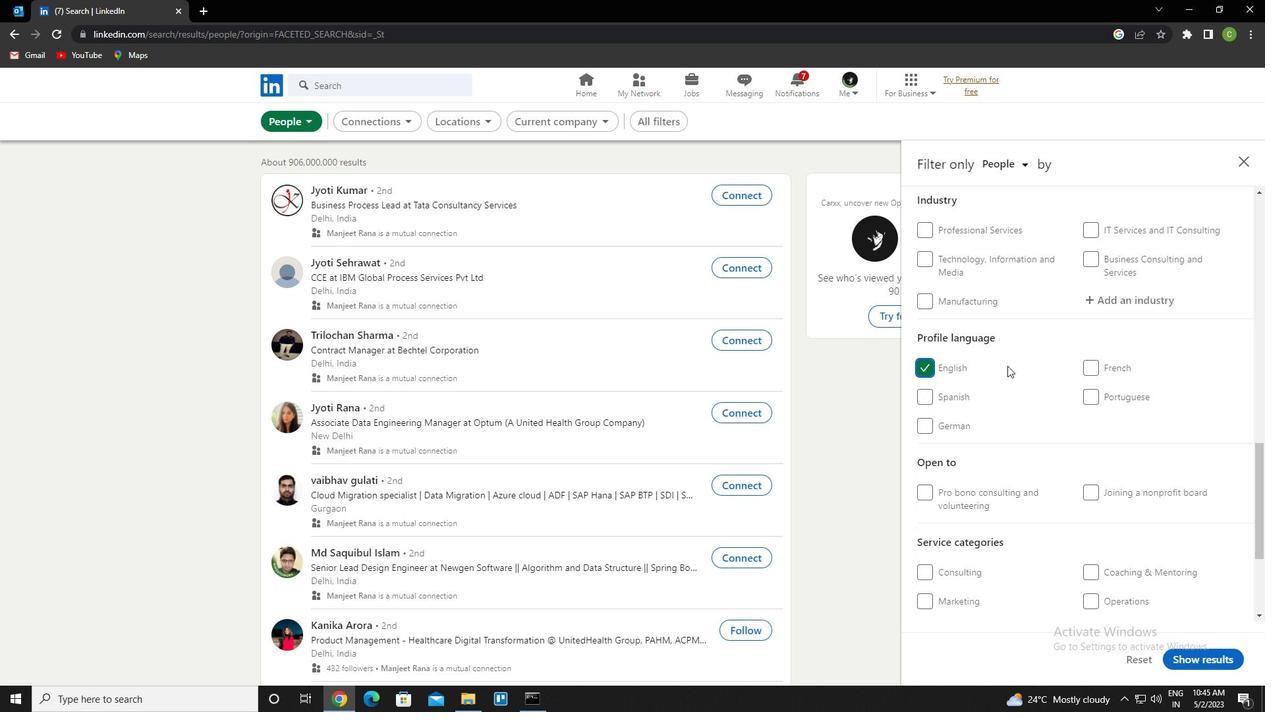 
Action: Mouse scrolled (1040, 361) with delta (0, 0)
Screenshot: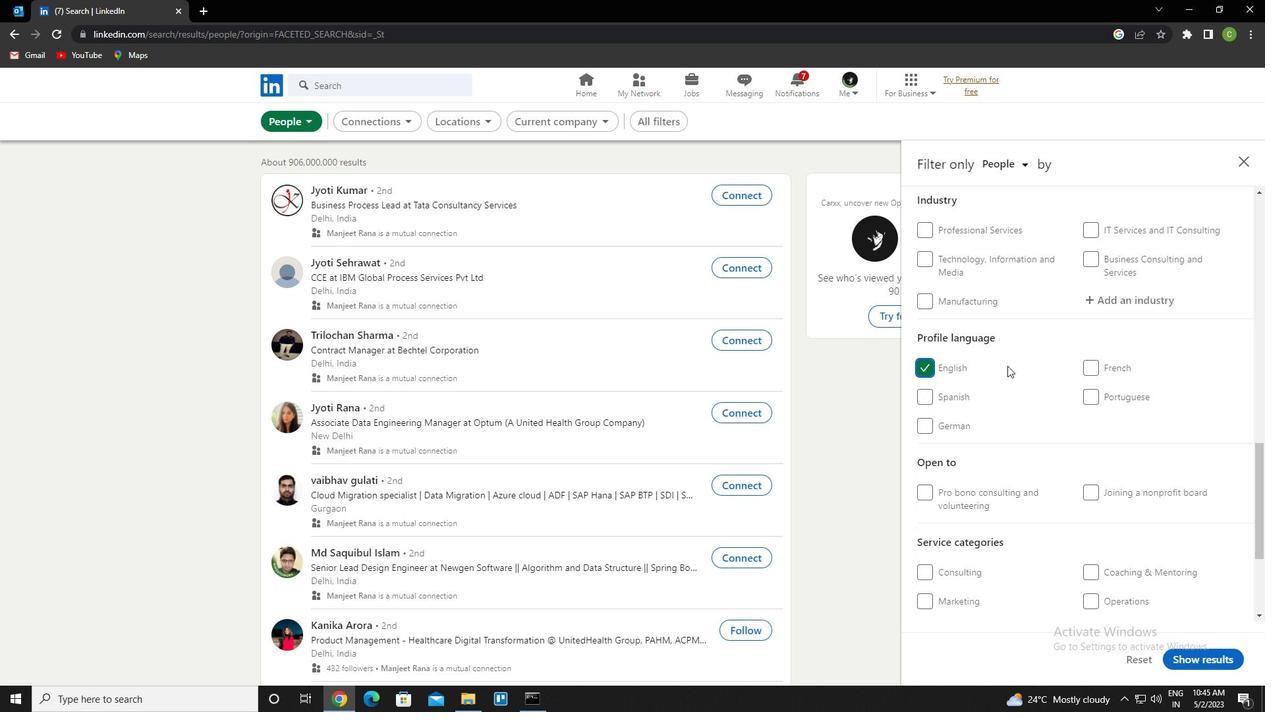 
Action: Mouse scrolled (1040, 361) with delta (0, 0)
Screenshot: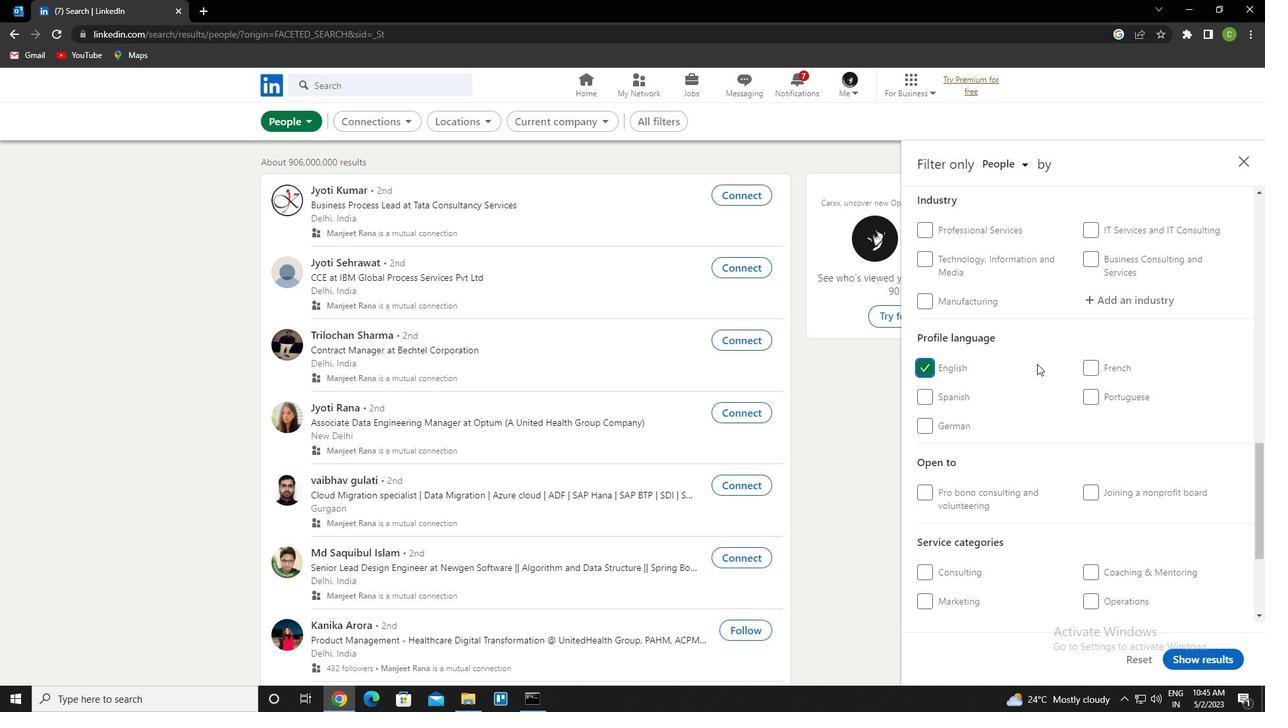 
Action: Mouse scrolled (1040, 361) with delta (0, 0)
Screenshot: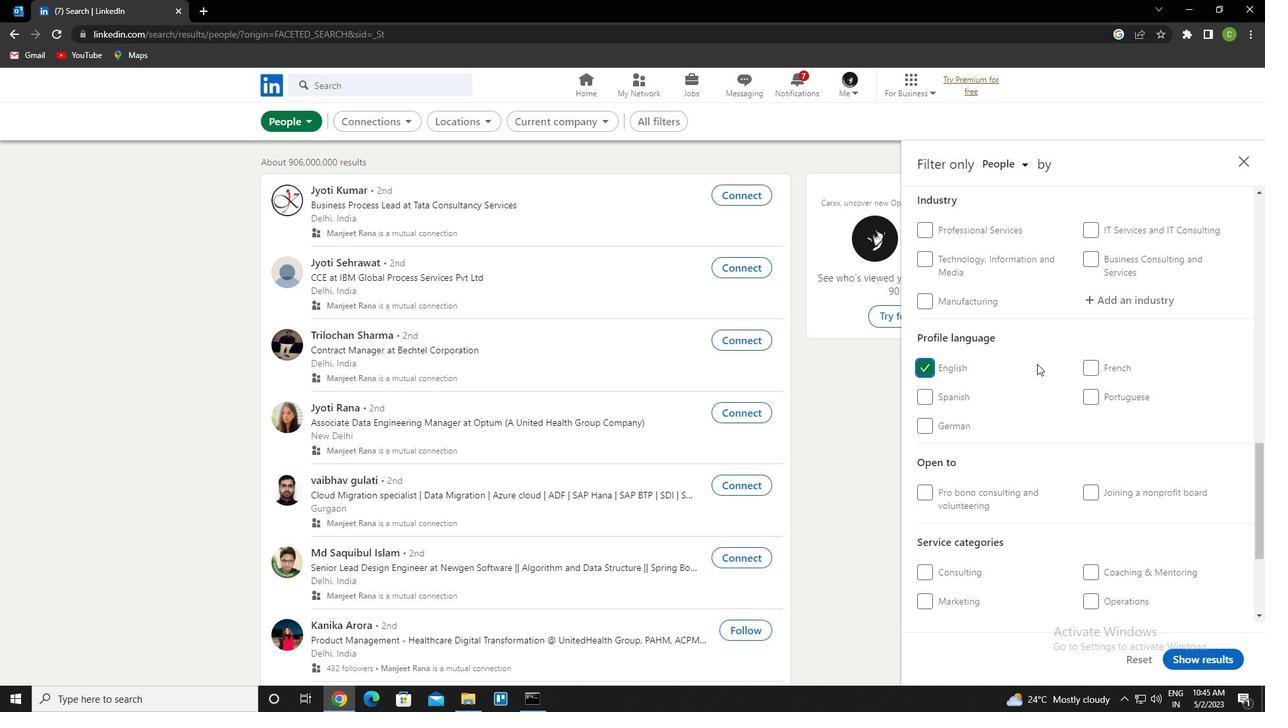 
Action: Mouse scrolled (1040, 361) with delta (0, 0)
Screenshot: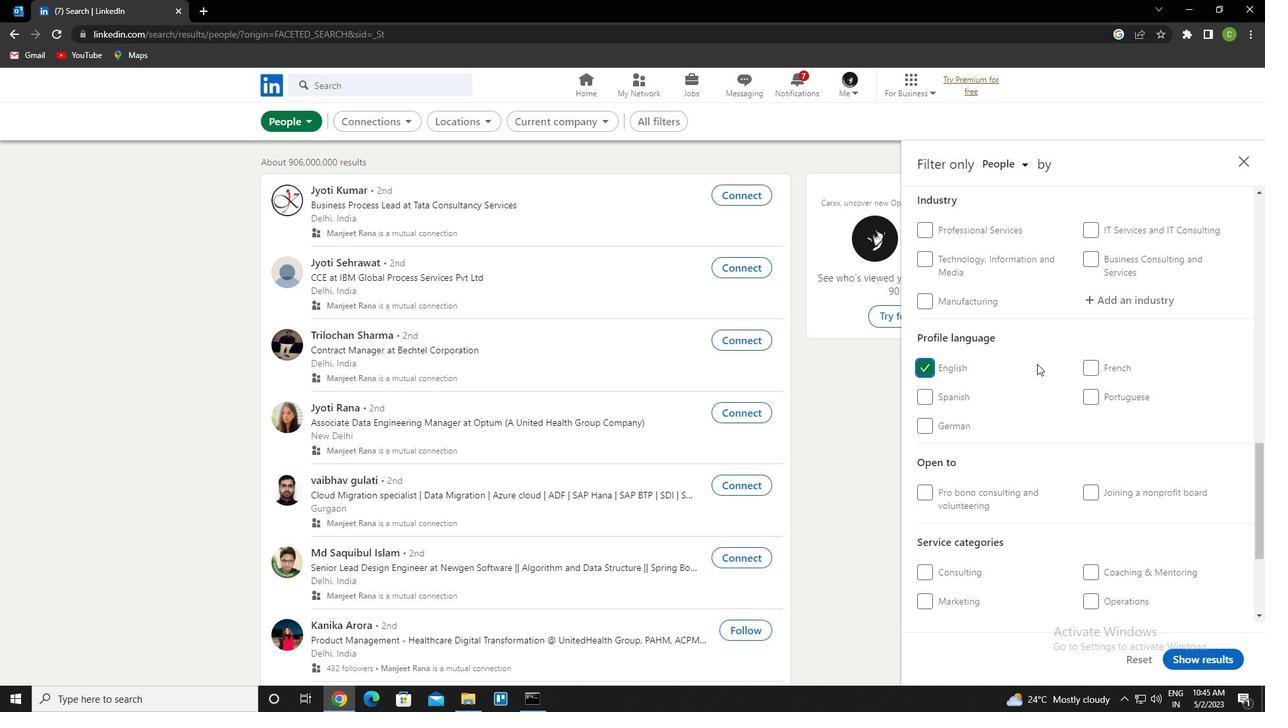 
Action: Mouse scrolled (1040, 361) with delta (0, 0)
Screenshot: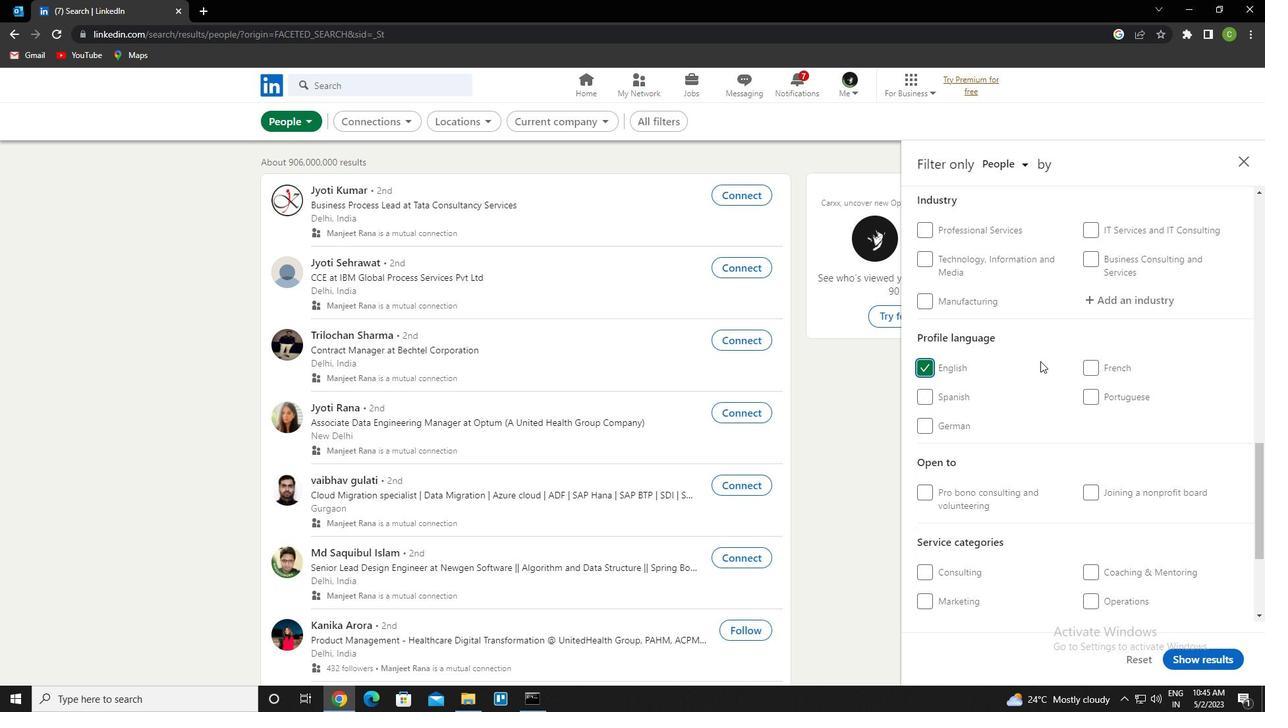 
Action: Mouse moved to (1122, 361)
Screenshot: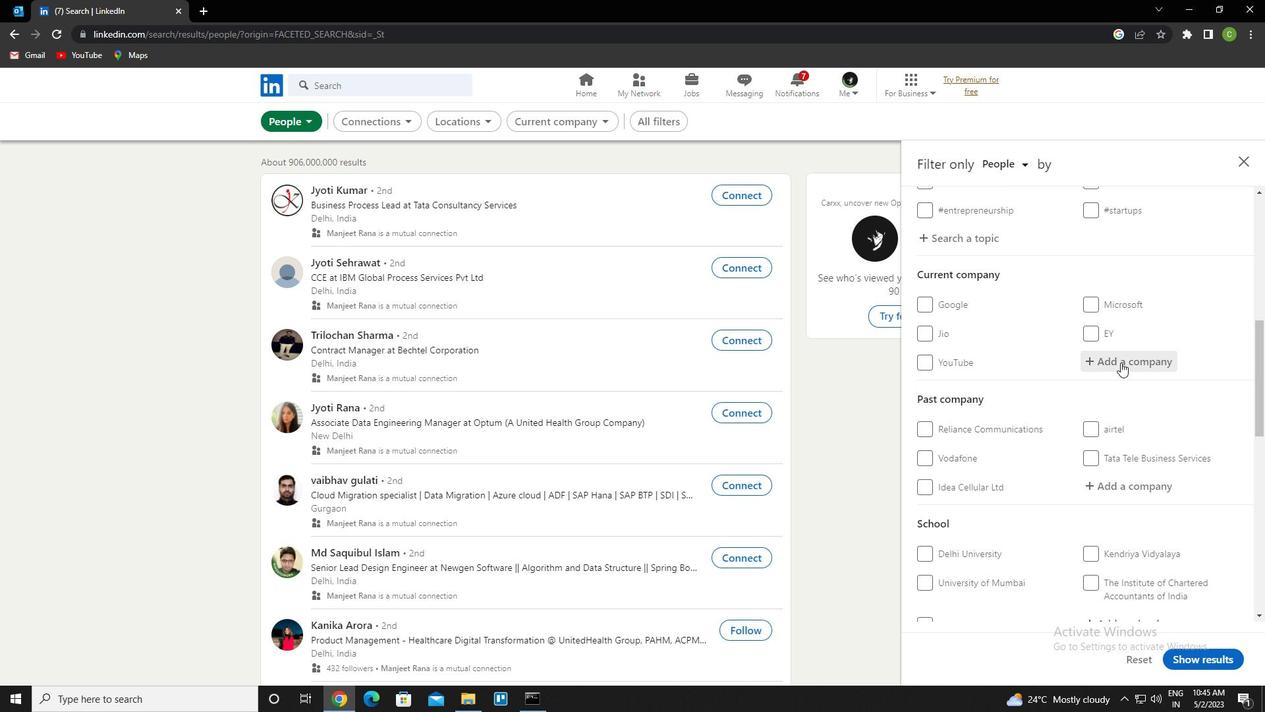
Action: Mouse pressed left at (1122, 361)
Screenshot: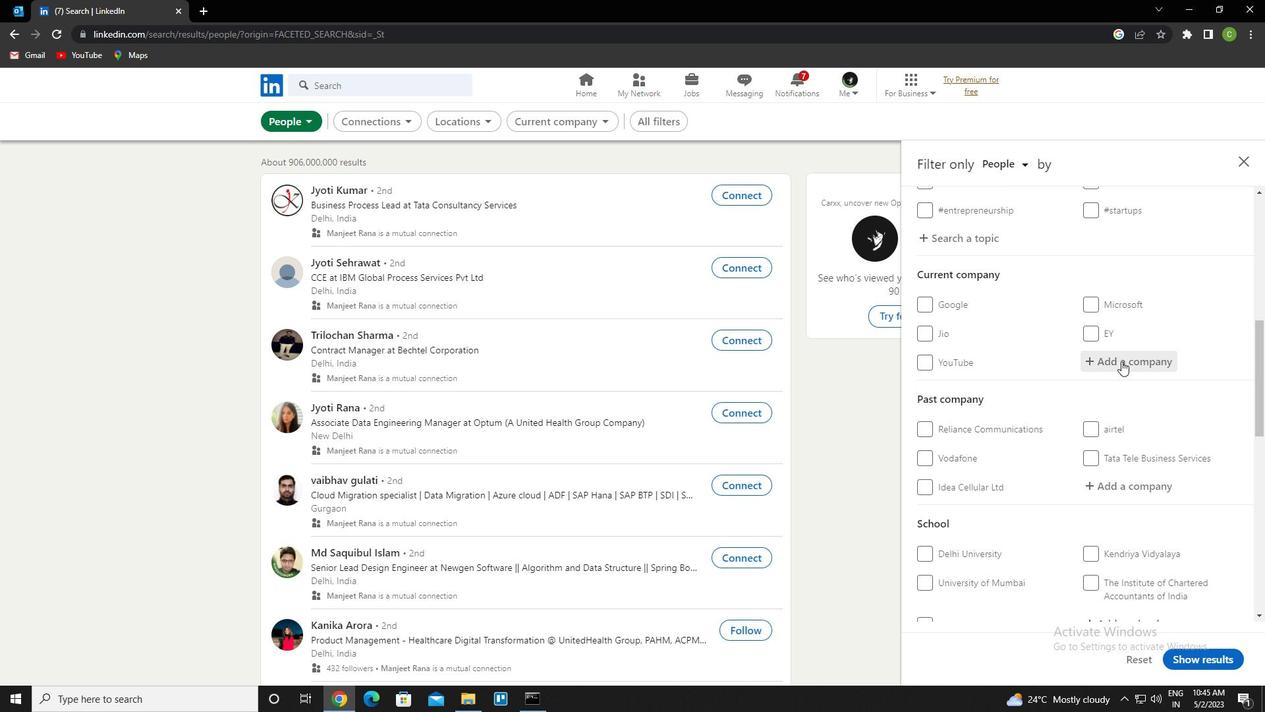 
Action: Key pressed <Key.caps_lock>s<Key.caps_lock>ynechron<Key.down><Key.enter>
Screenshot: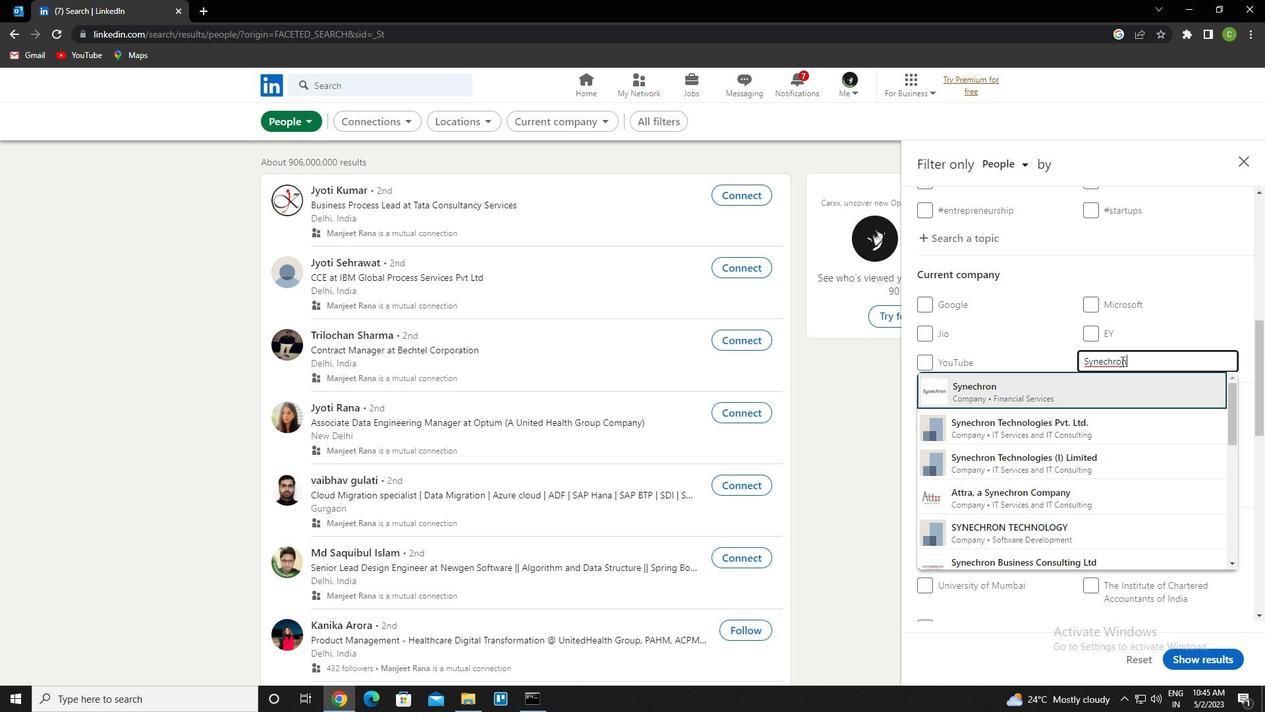 
Action: Mouse moved to (1119, 361)
Screenshot: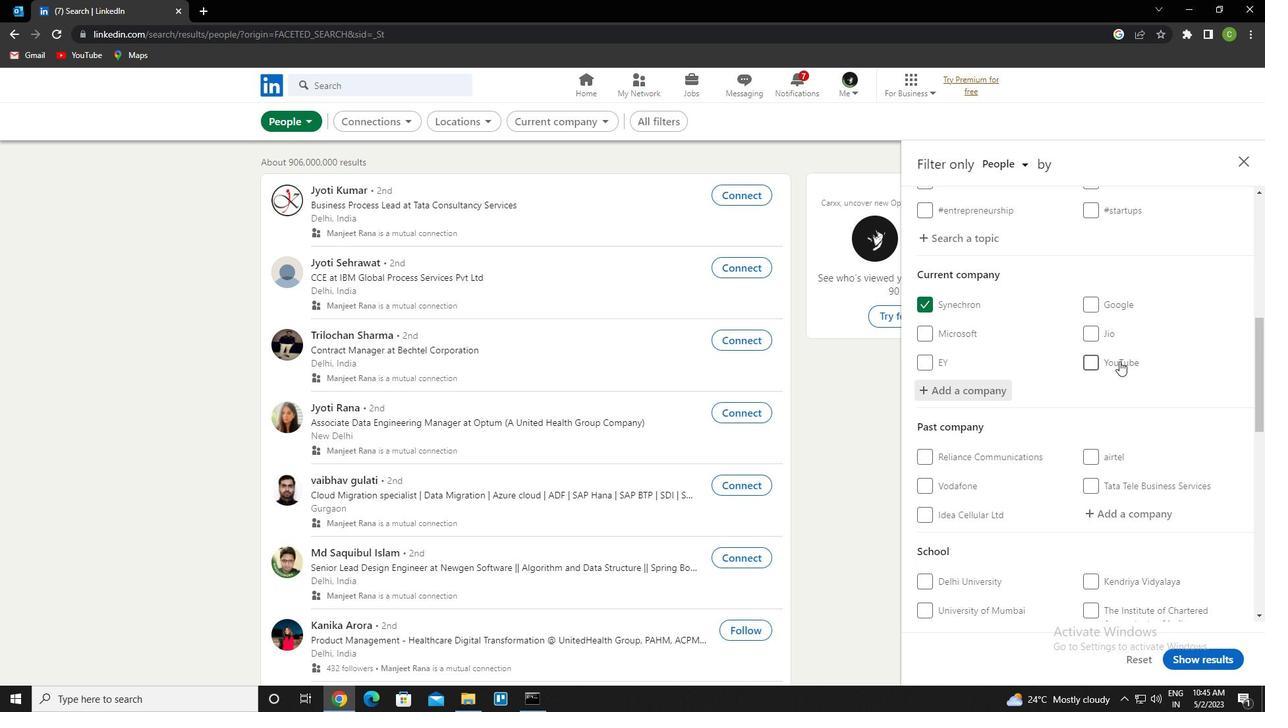 
Action: Mouse scrolled (1119, 360) with delta (0, 0)
Screenshot: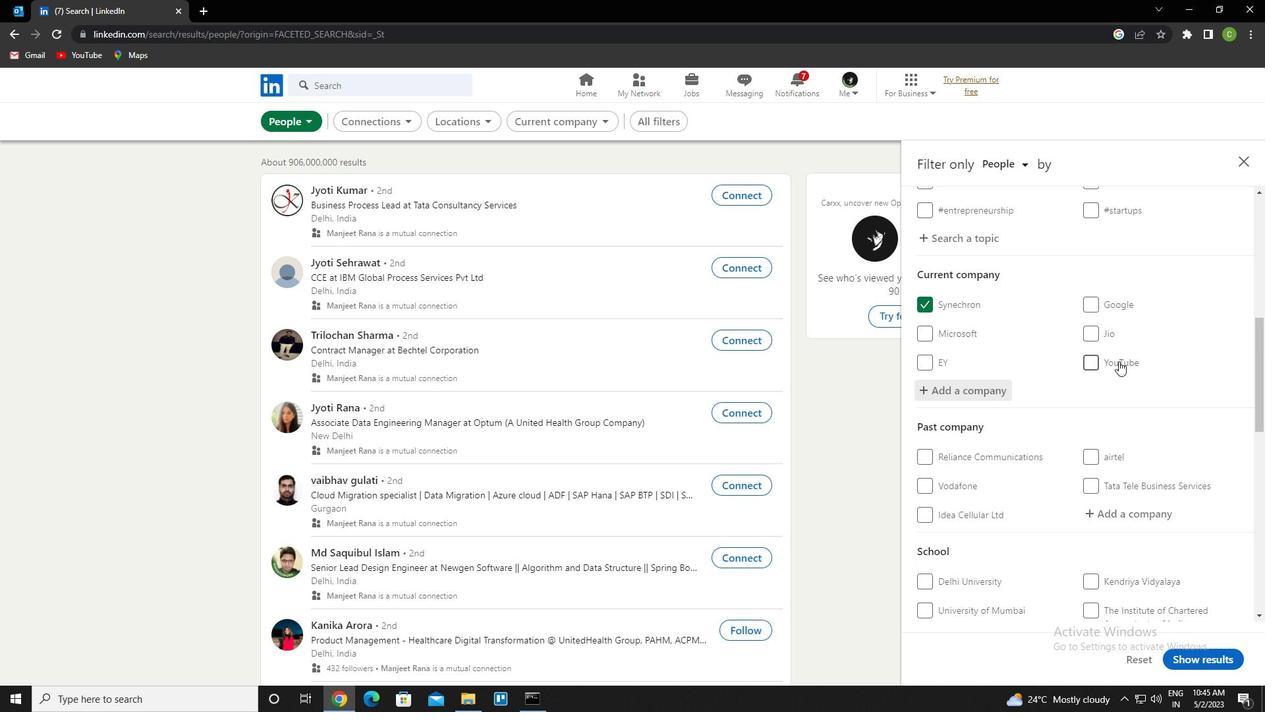 
Action: Mouse scrolled (1119, 360) with delta (0, 0)
Screenshot: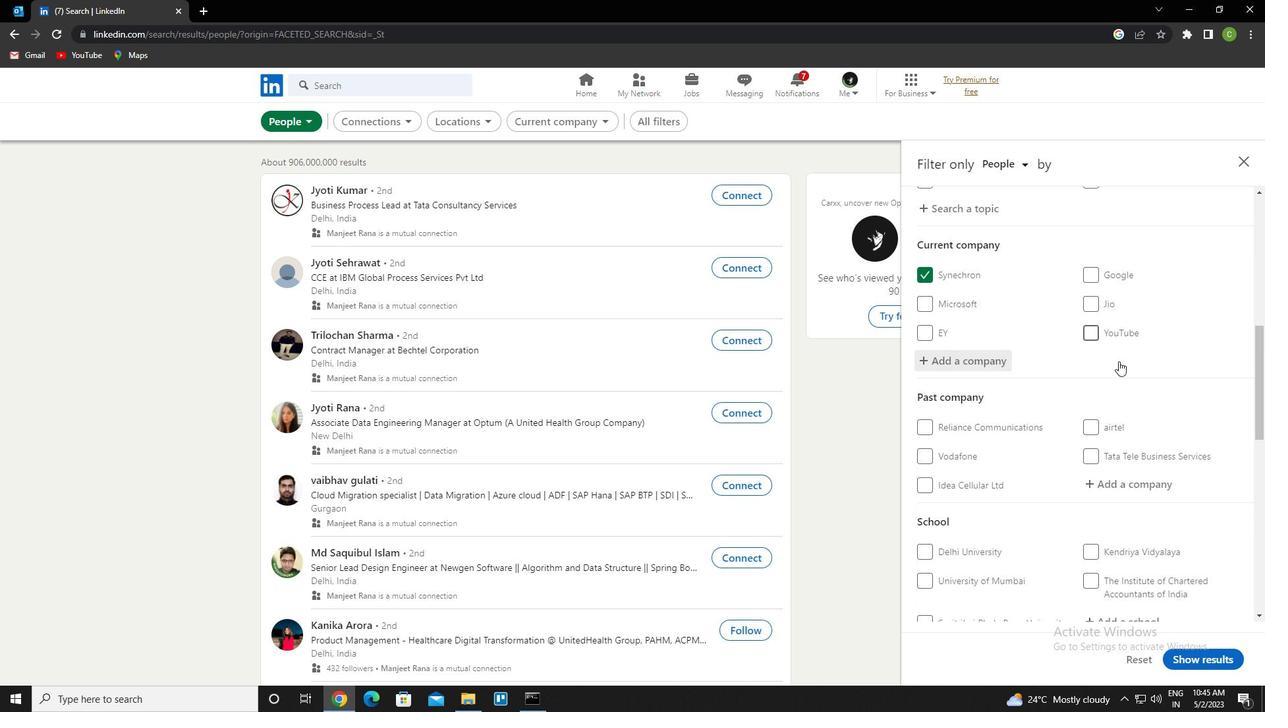 
Action: Mouse moved to (1110, 403)
Screenshot: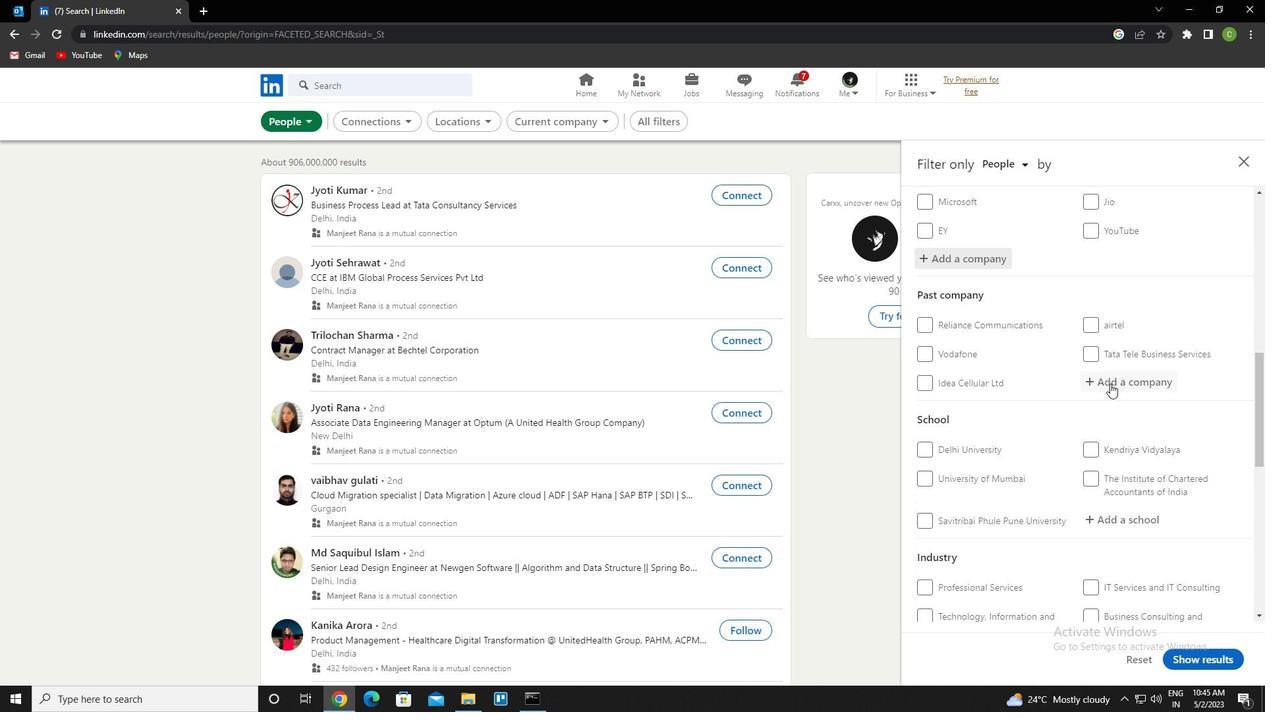 
Action: Mouse scrolled (1110, 402) with delta (0, 0)
Screenshot: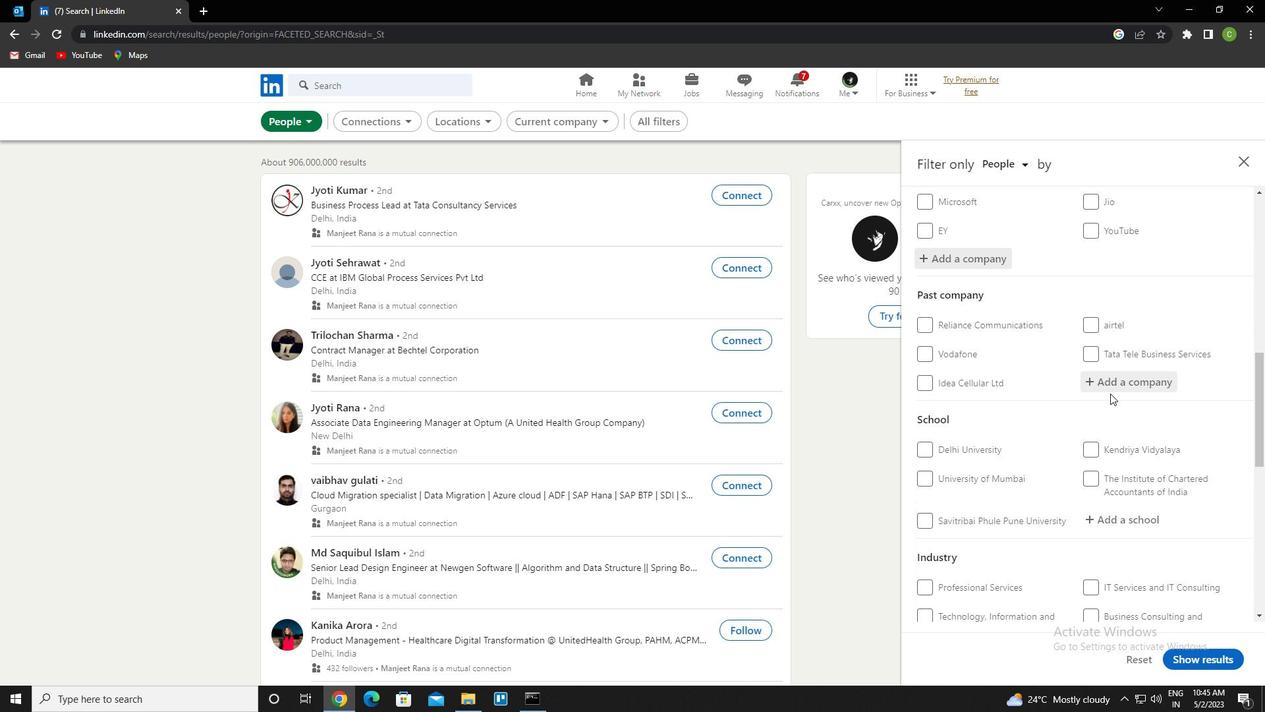 
Action: Mouse scrolled (1110, 402) with delta (0, 0)
Screenshot: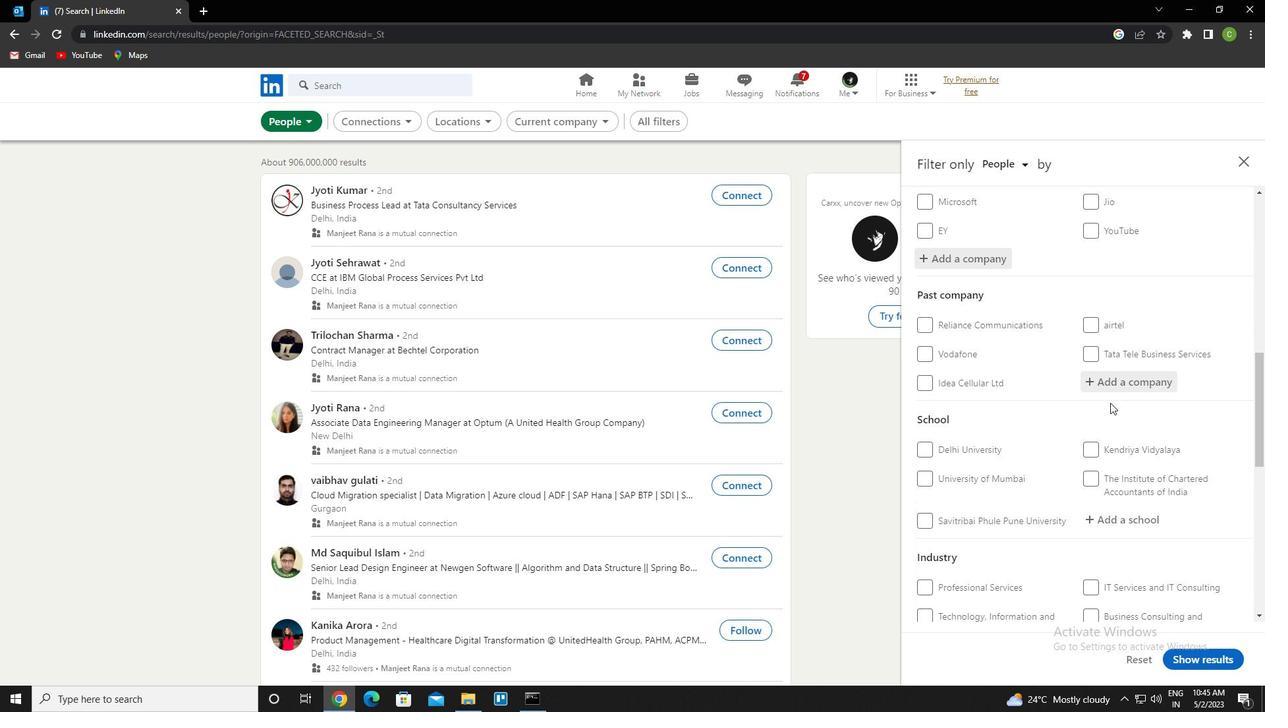 
Action: Mouse scrolled (1110, 402) with delta (0, 0)
Screenshot: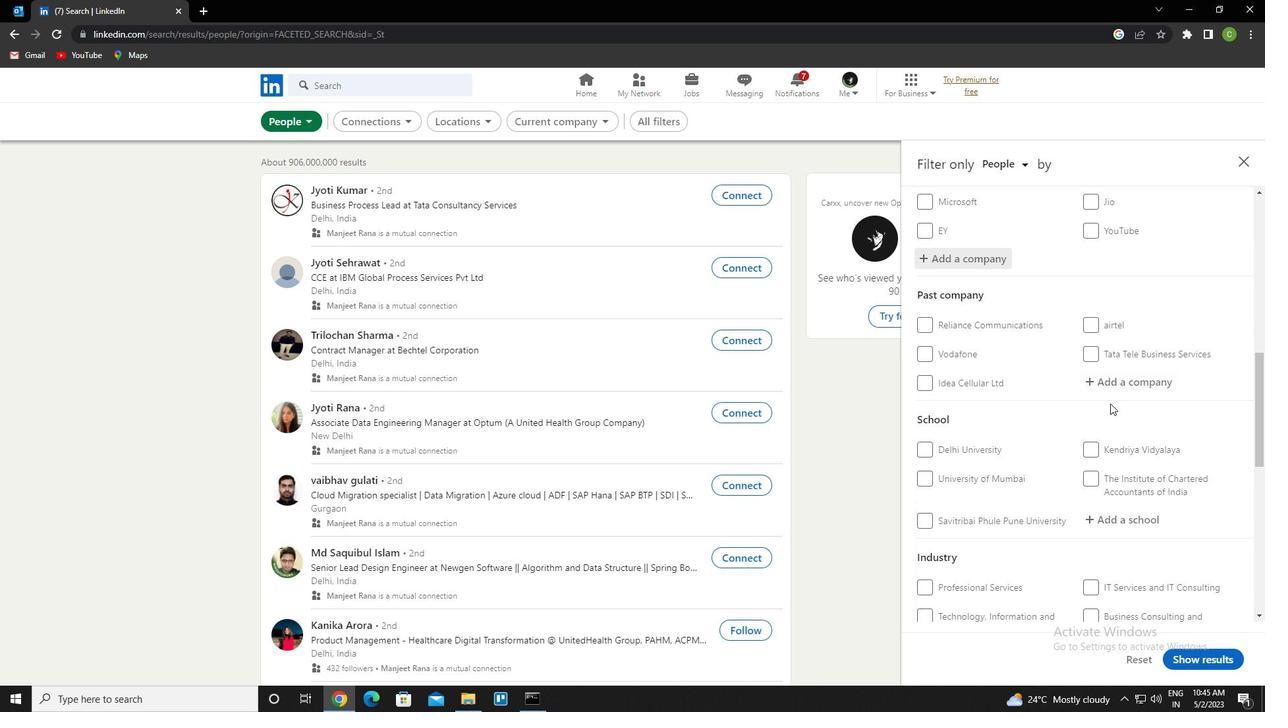 
Action: Mouse moved to (1124, 329)
Screenshot: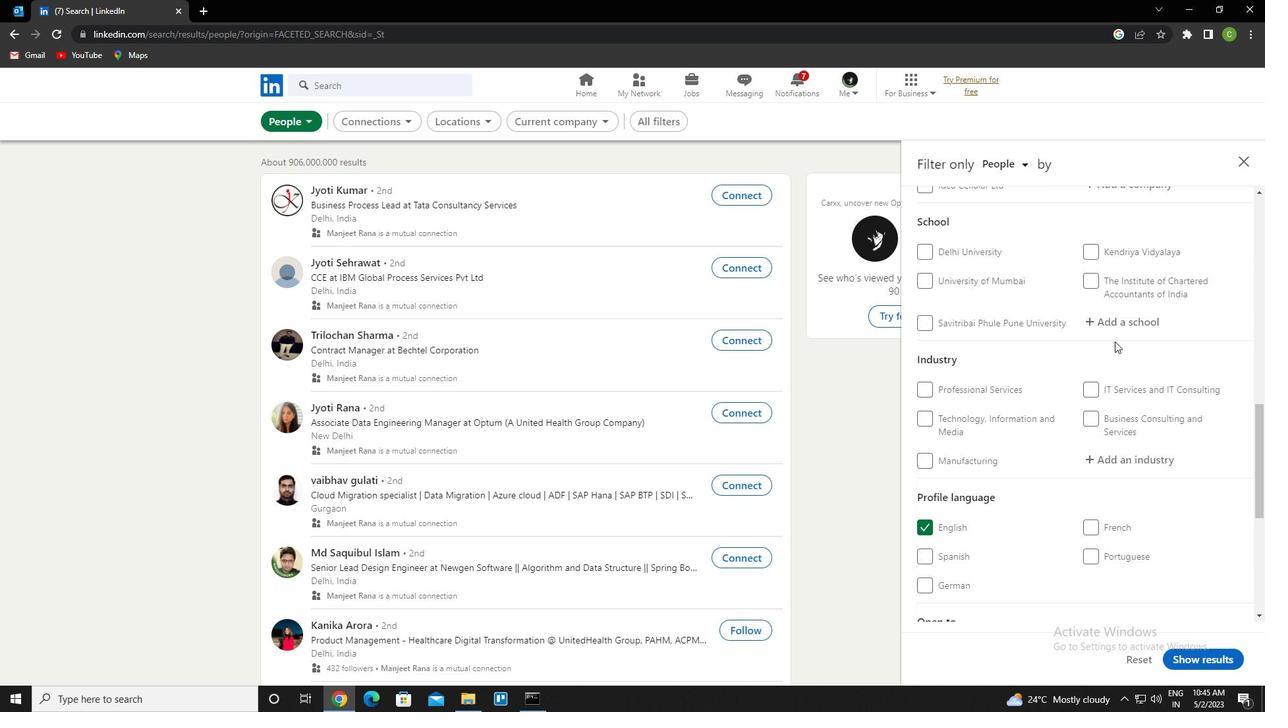 
Action: Mouse pressed left at (1124, 329)
Screenshot: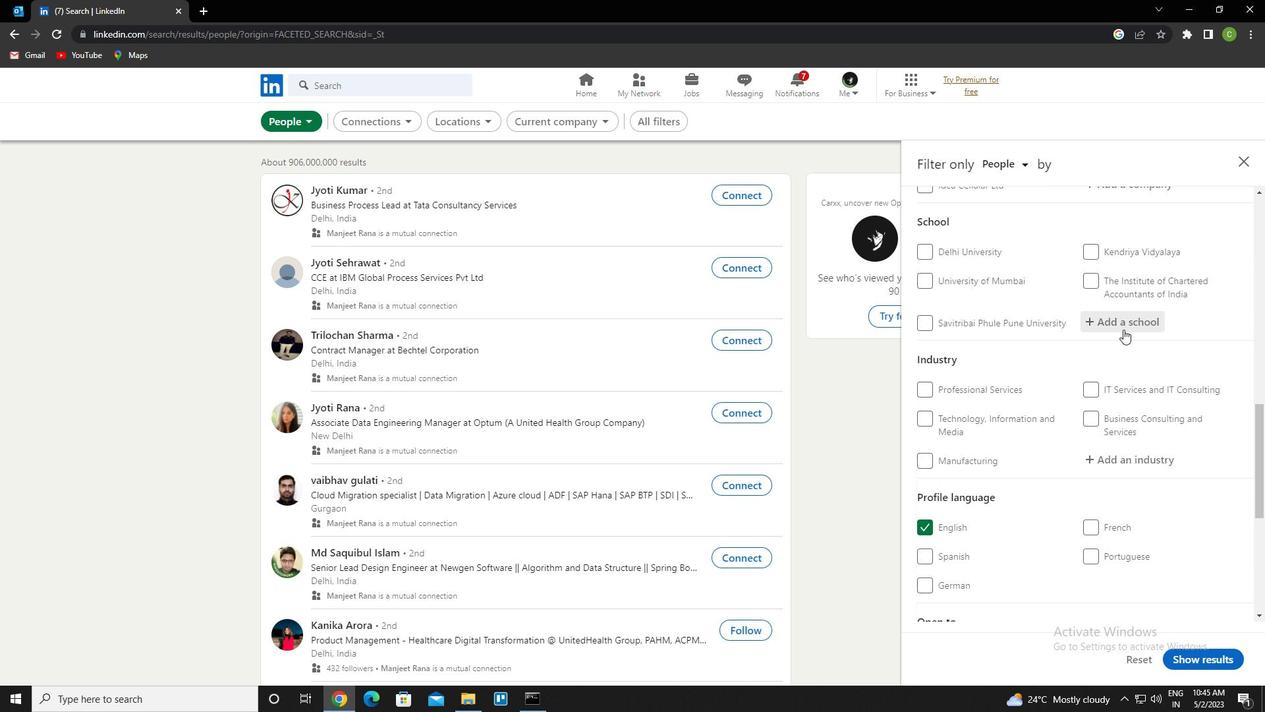 
Action: Key pressed <Key.caps_lock>hkbk<Key.down><Key.enter>
Screenshot: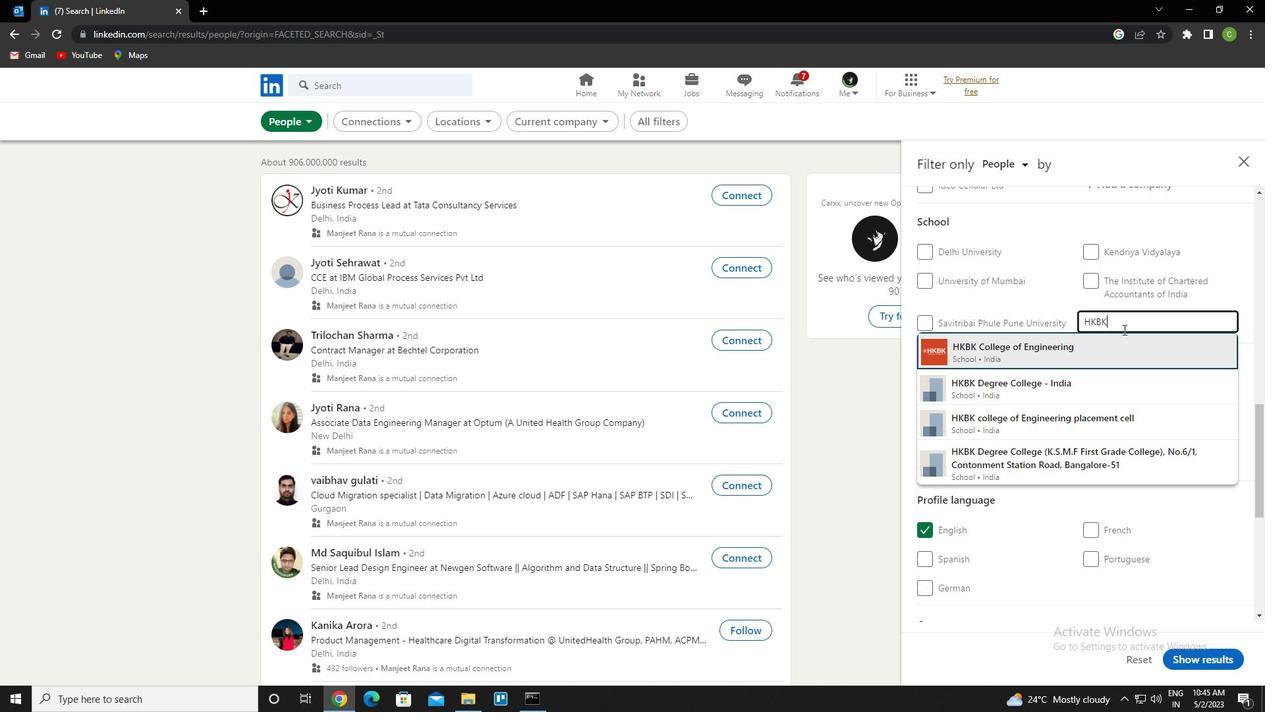 
Action: Mouse scrolled (1124, 328) with delta (0, 0)
Screenshot: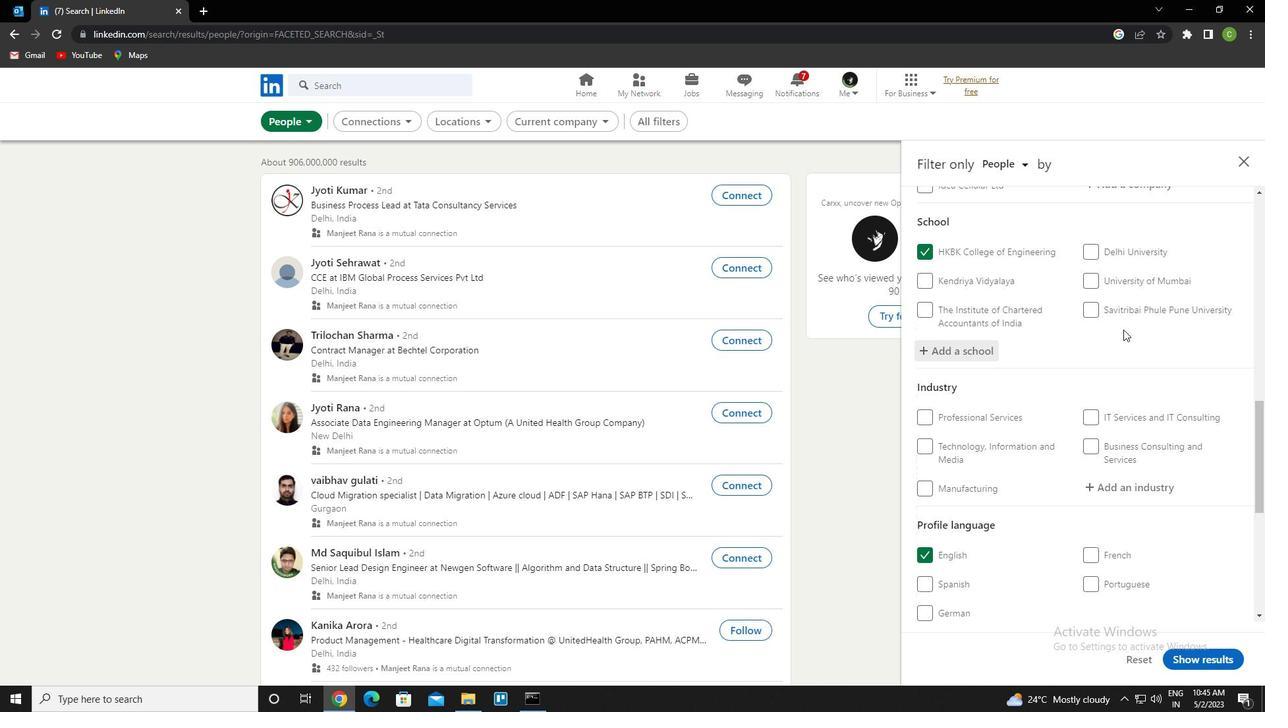 
Action: Mouse scrolled (1124, 328) with delta (0, 0)
Screenshot: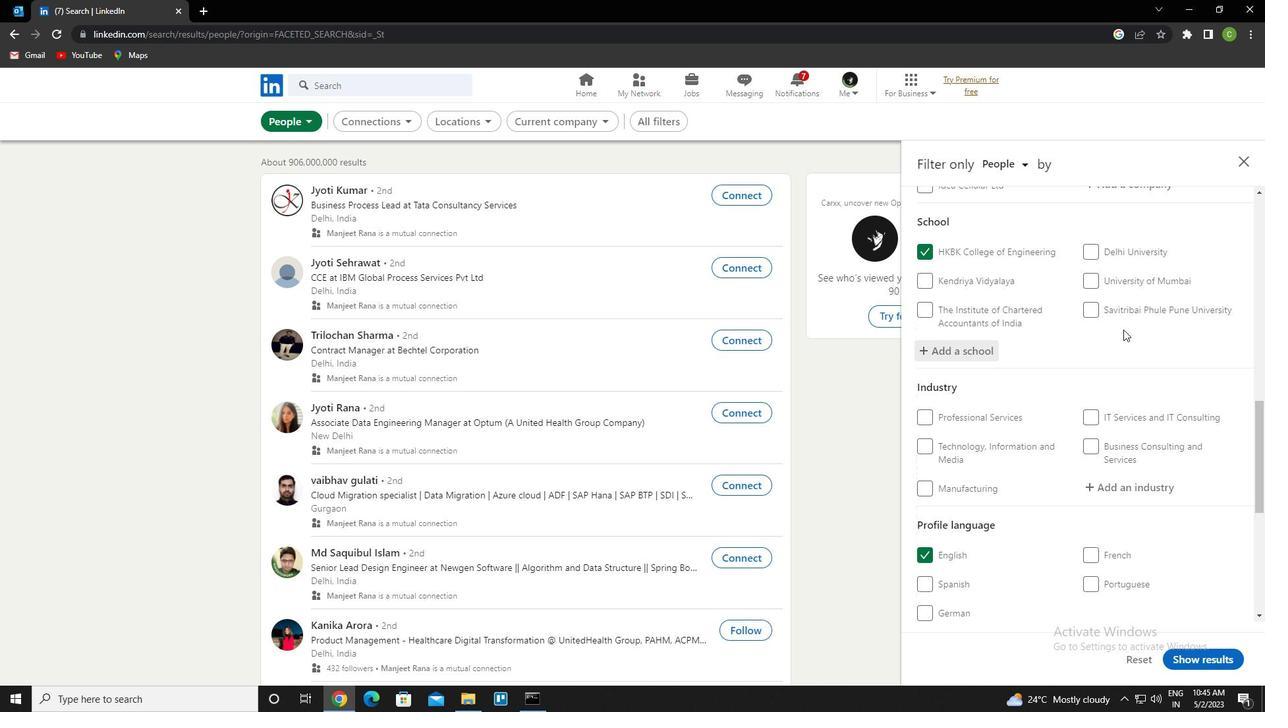 
Action: Mouse scrolled (1124, 328) with delta (0, 0)
Screenshot: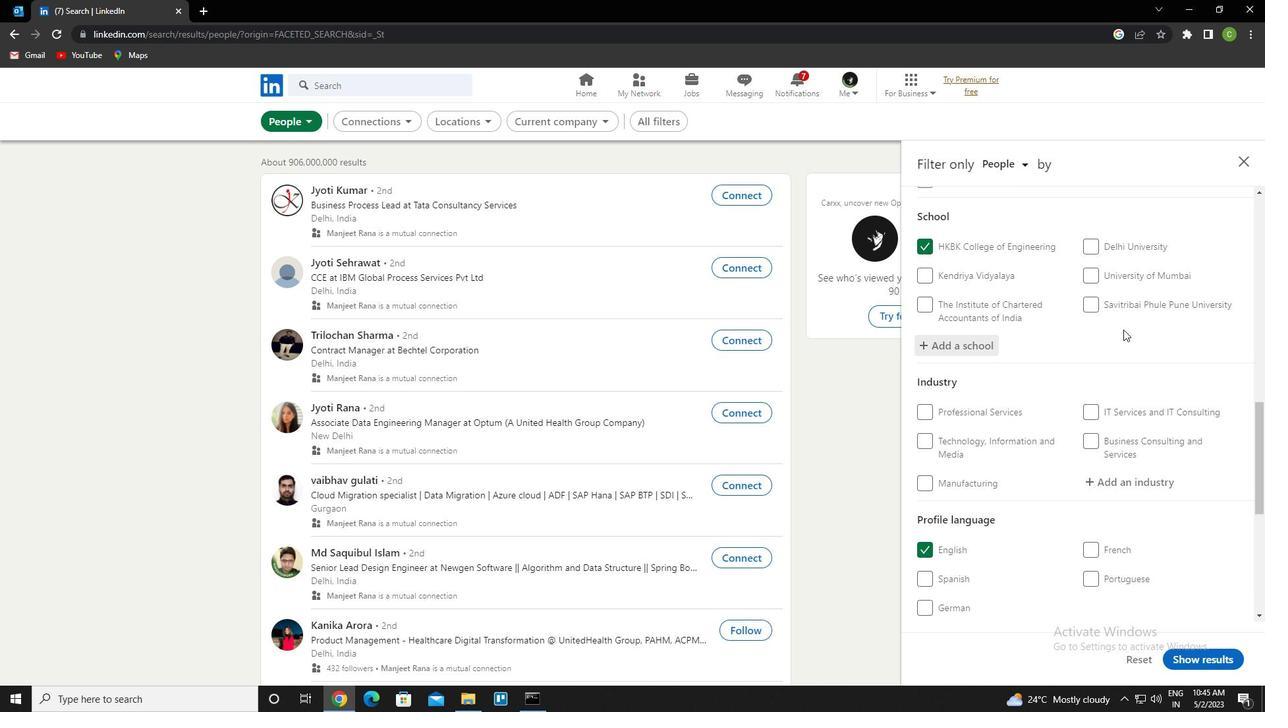 
Action: Mouse scrolled (1124, 328) with delta (0, 0)
Screenshot: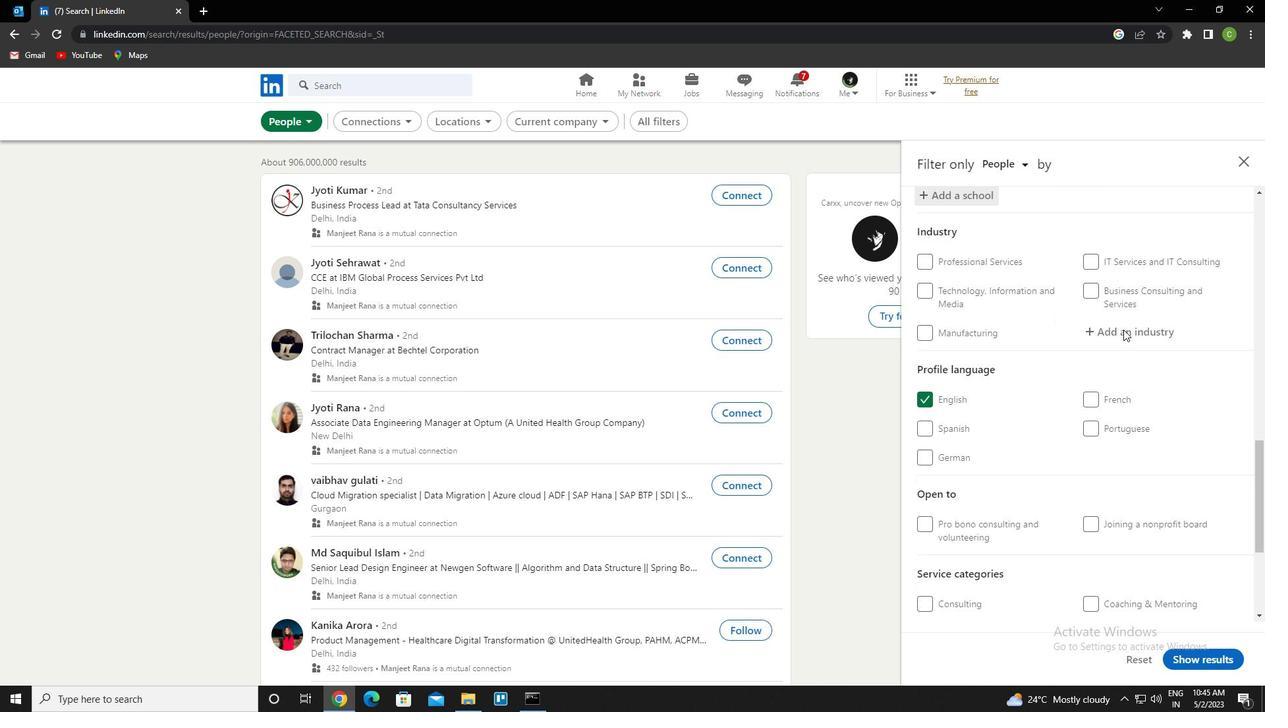 
Action: Mouse moved to (1102, 500)
Screenshot: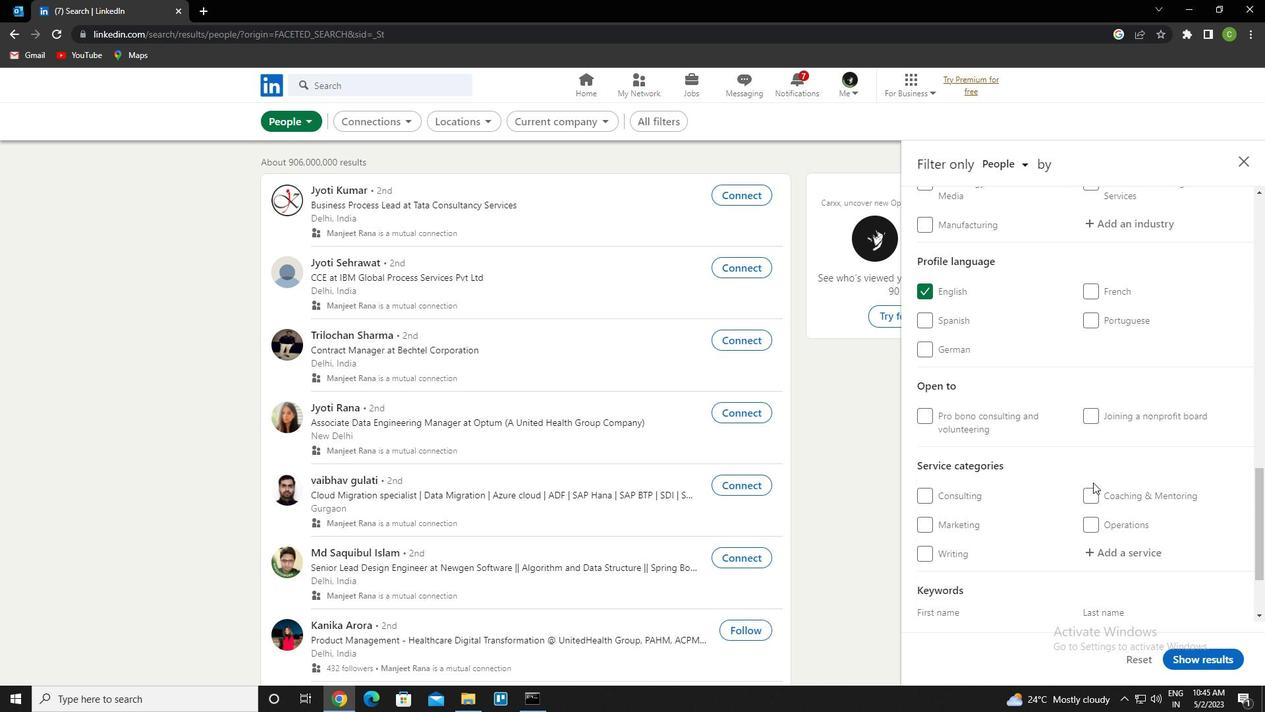 
Action: Mouse scrolled (1102, 499) with delta (0, 0)
Screenshot: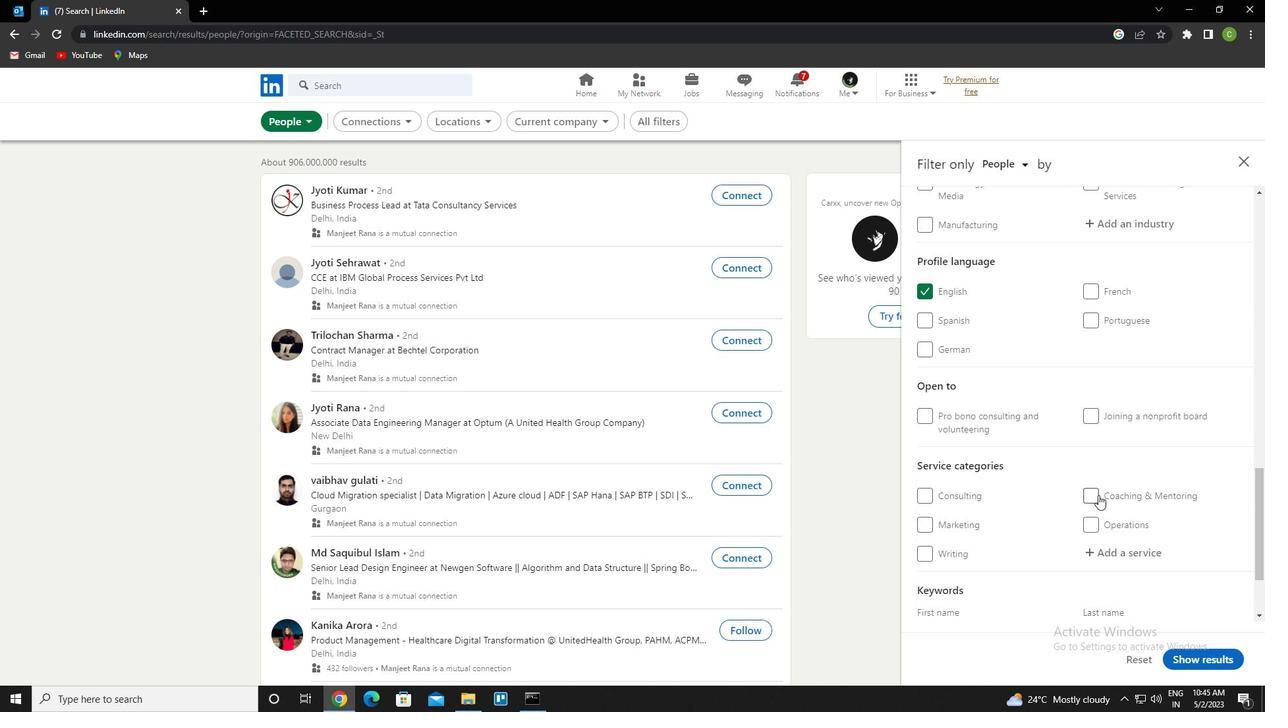 
Action: Mouse moved to (1103, 497)
Screenshot: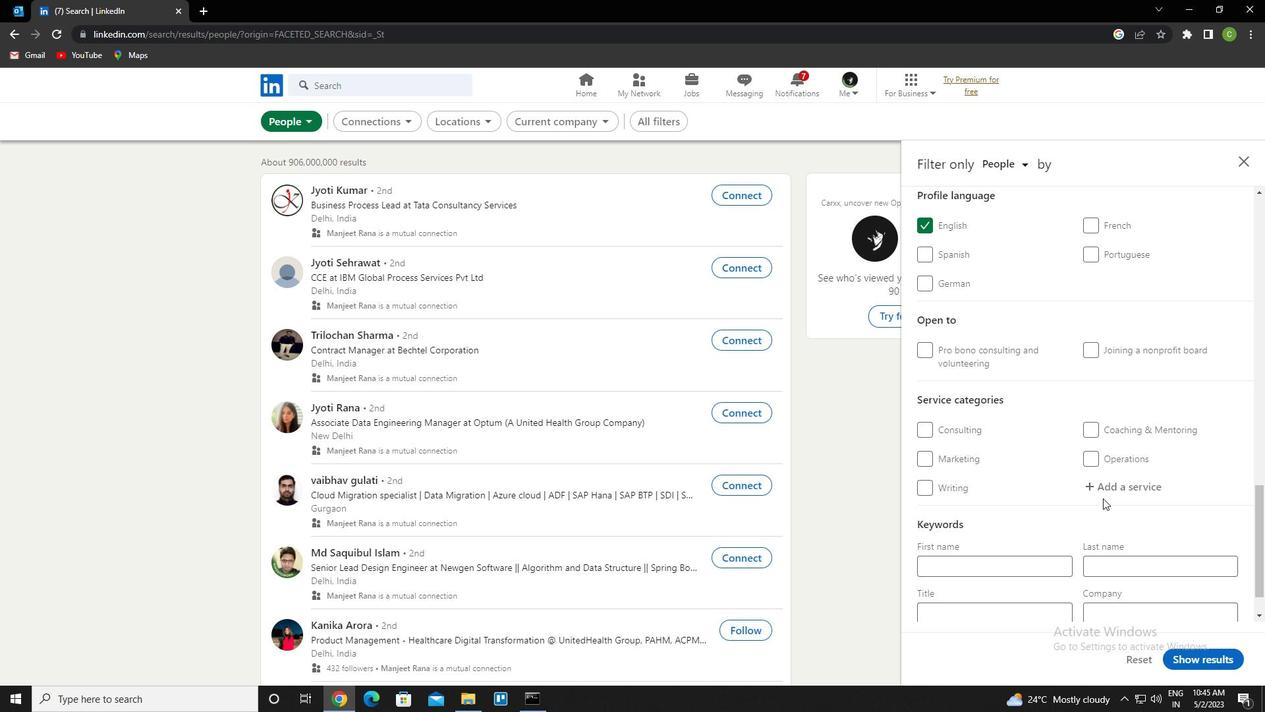 
Action: Mouse scrolled (1103, 497) with delta (0, 0)
Screenshot: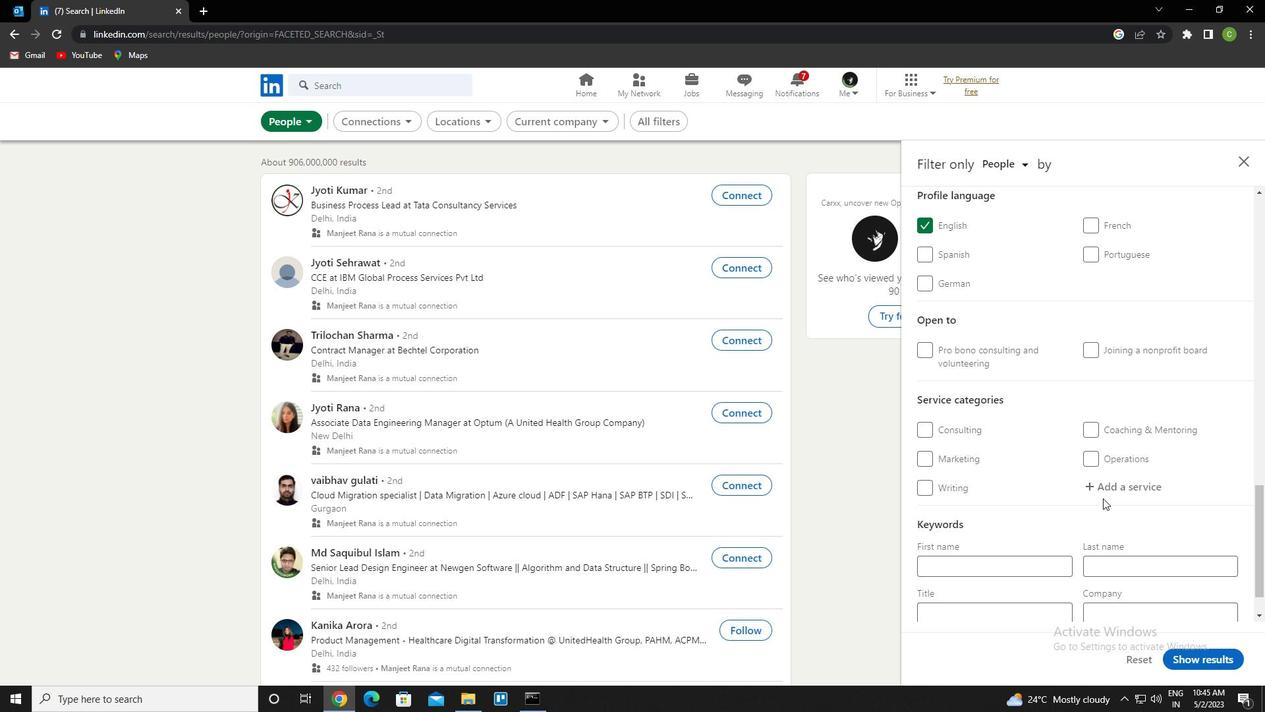 
Action: Mouse moved to (1103, 496)
Screenshot: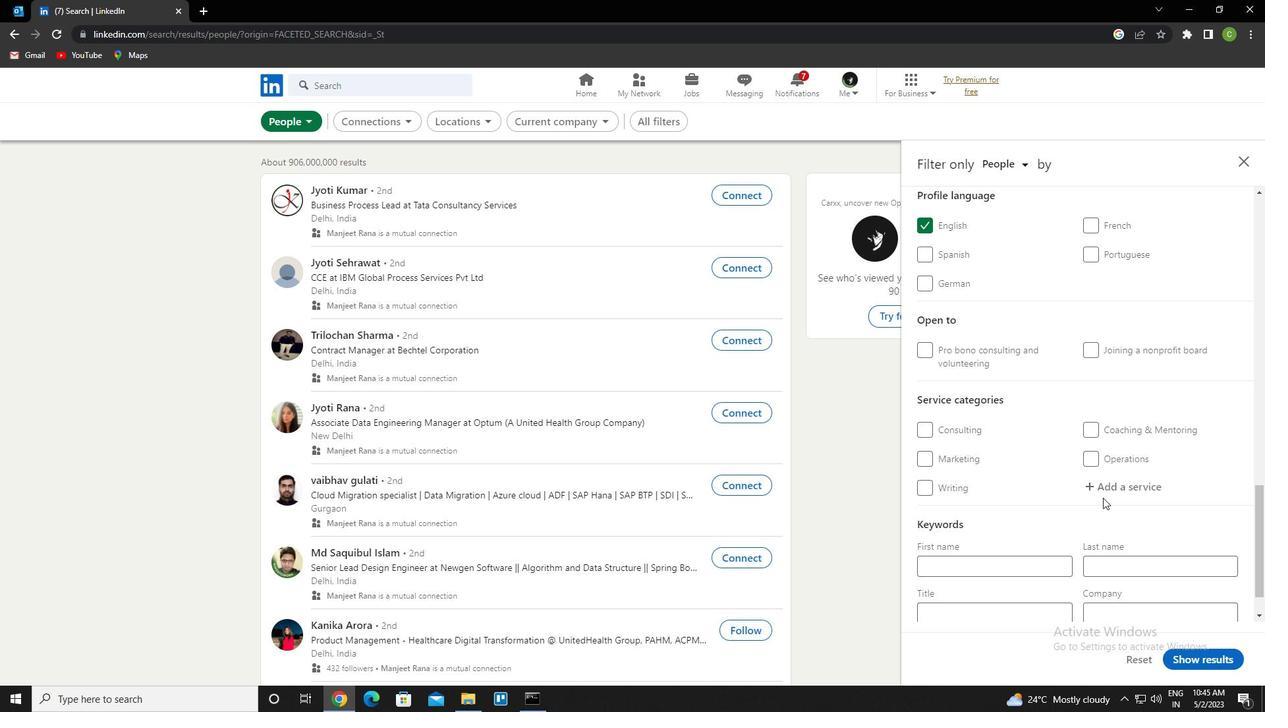 
Action: Mouse scrolled (1103, 497) with delta (0, 0)
Screenshot: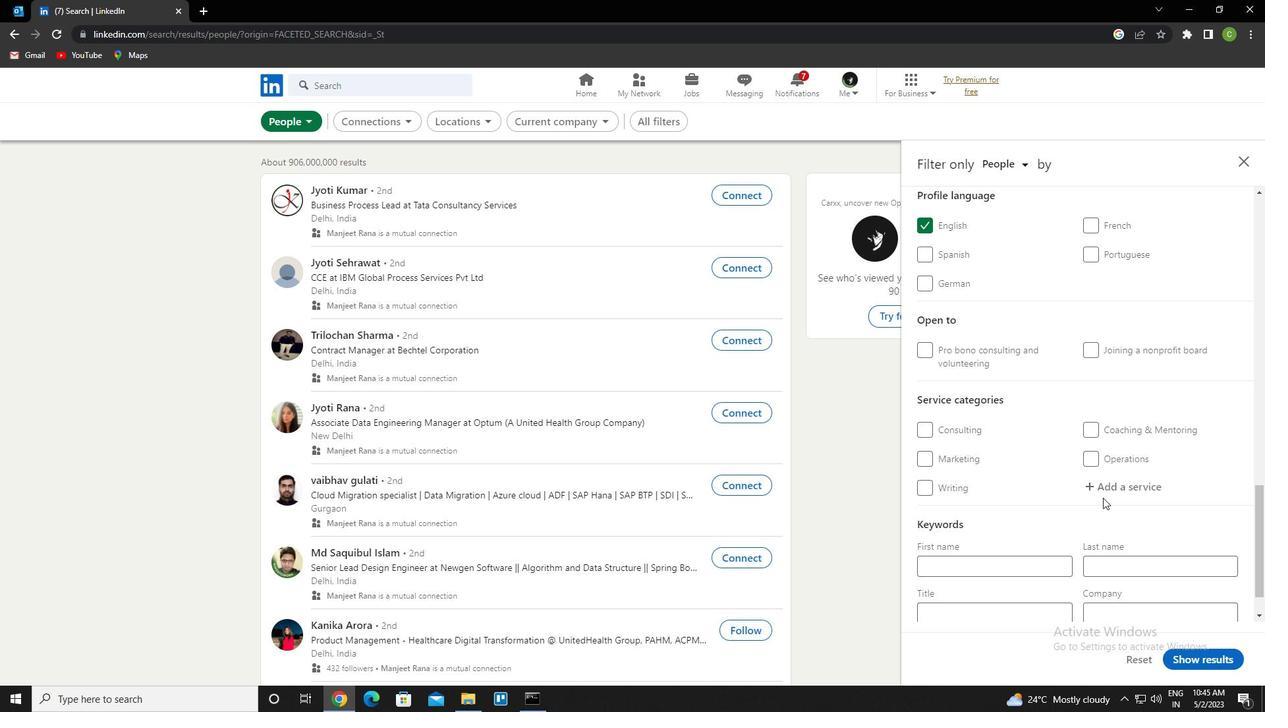 
Action: Mouse moved to (1142, 290)
Screenshot: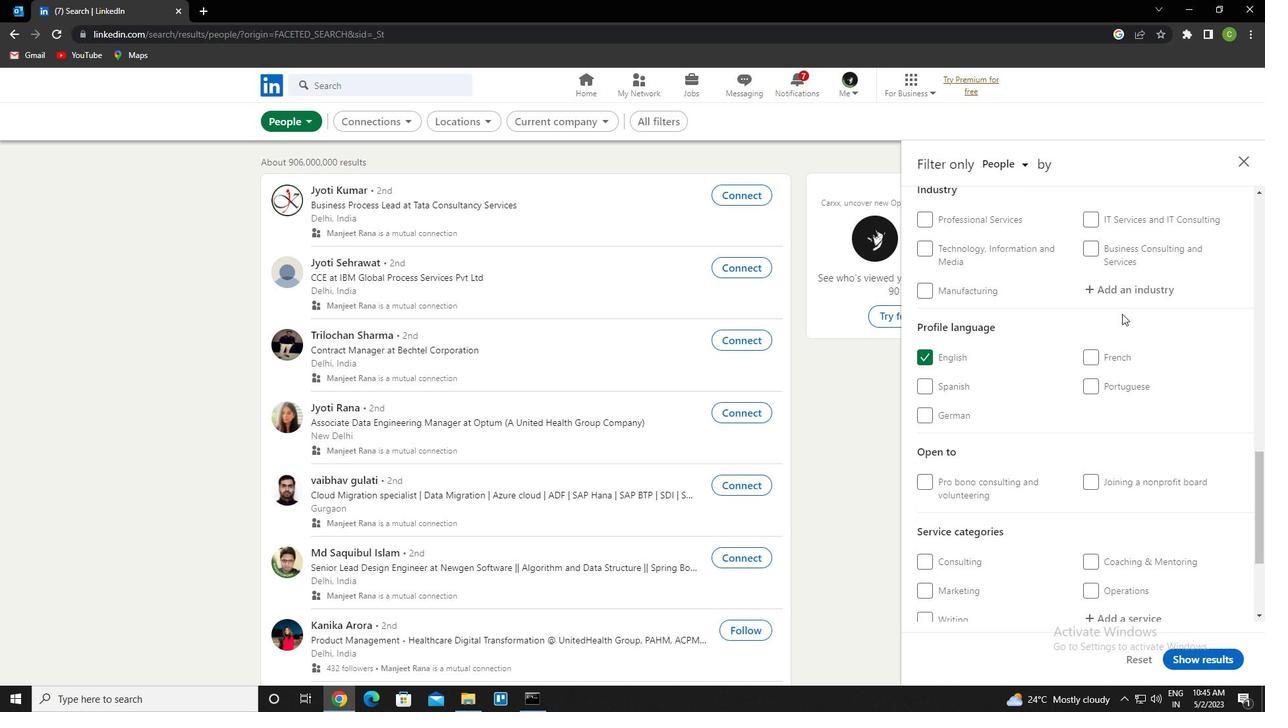 
Action: Mouse pressed left at (1142, 290)
Screenshot: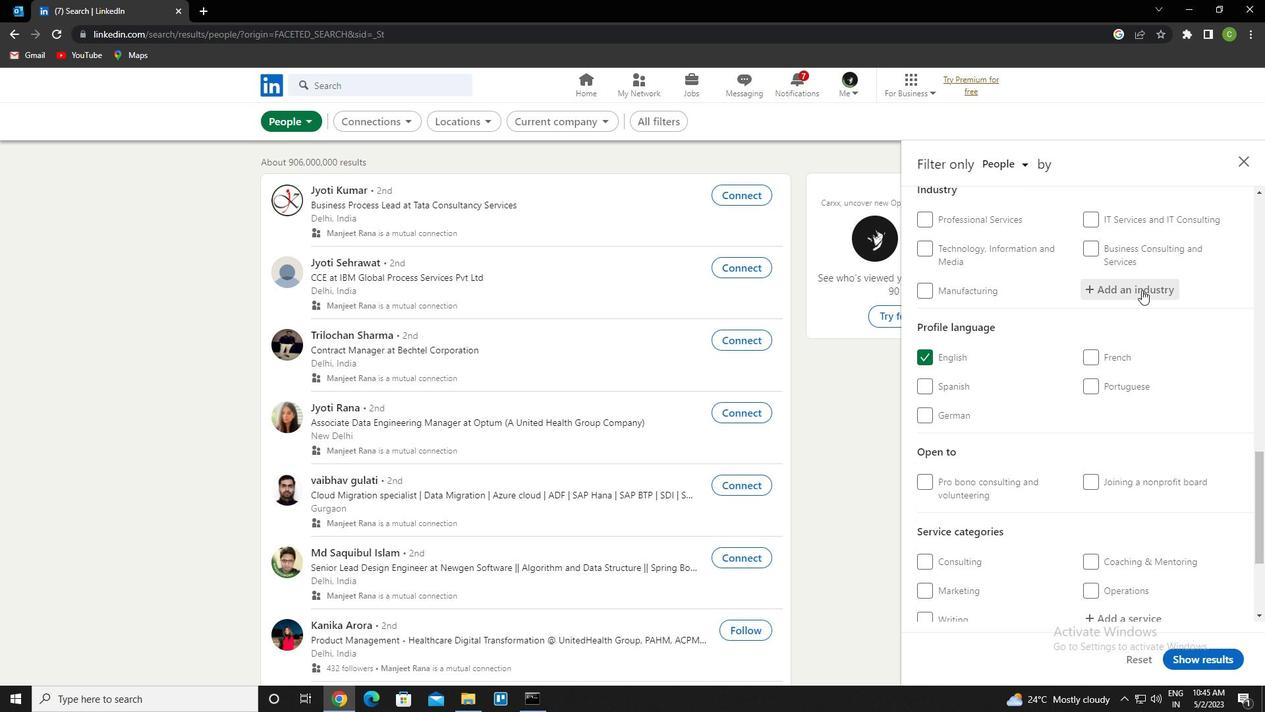 
Action: Key pressed <Key.caps_lock><Key.caps_lock>i<Key.caps_lock>Nternet<Key.space><Key.down><Key.down><Key.down><Key.down><Key.enter>
Screenshot: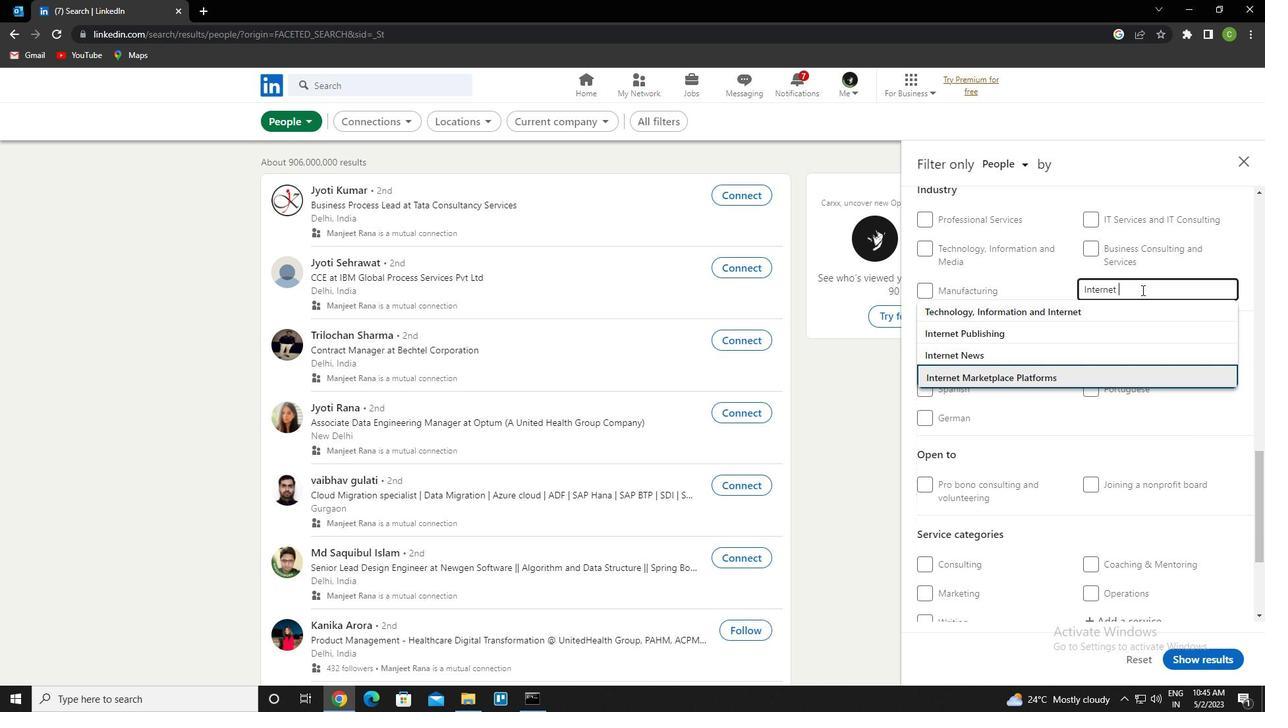 
Action: Mouse scrolled (1142, 289) with delta (0, 0)
Screenshot: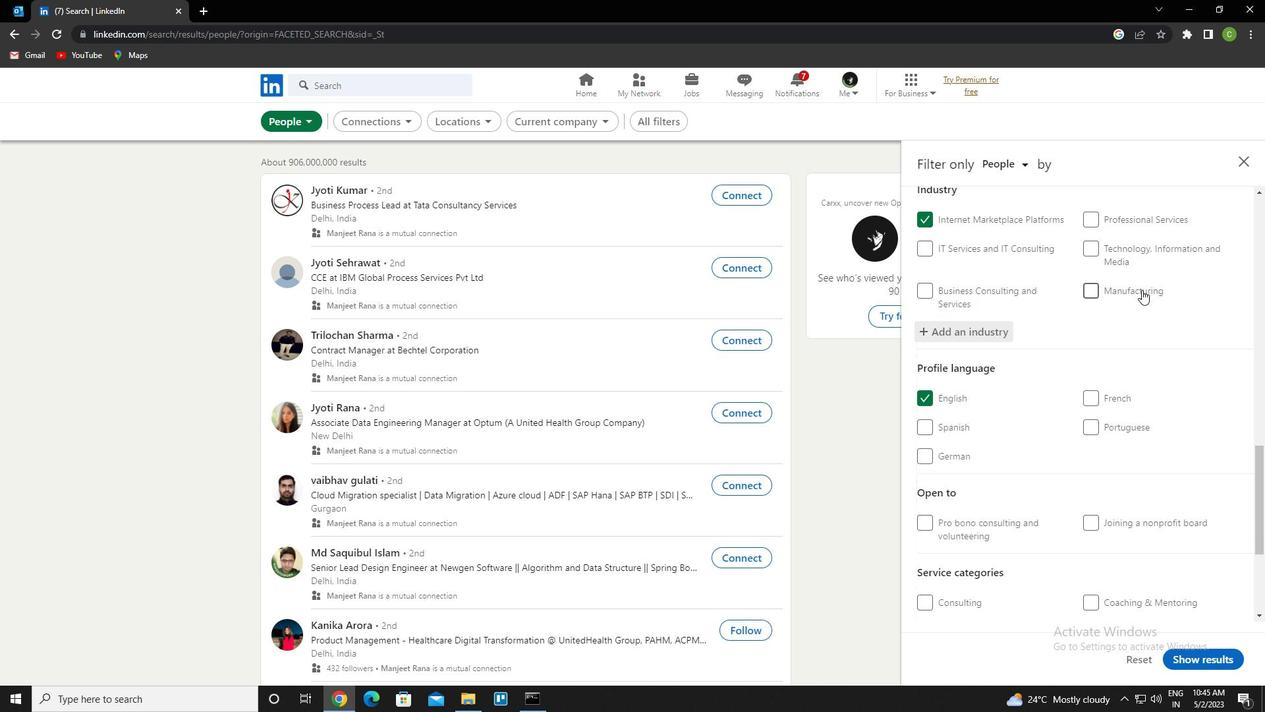 
Action: Mouse scrolled (1142, 289) with delta (0, 0)
Screenshot: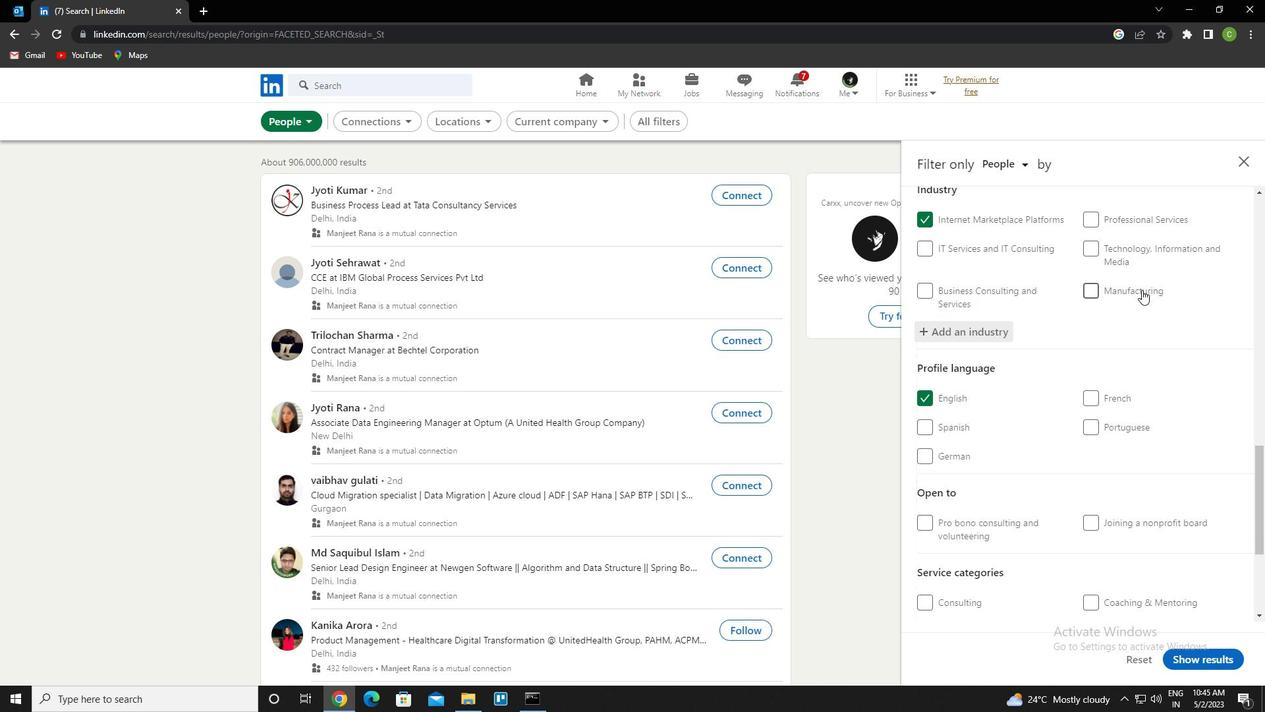 
Action: Mouse scrolled (1142, 289) with delta (0, 0)
Screenshot: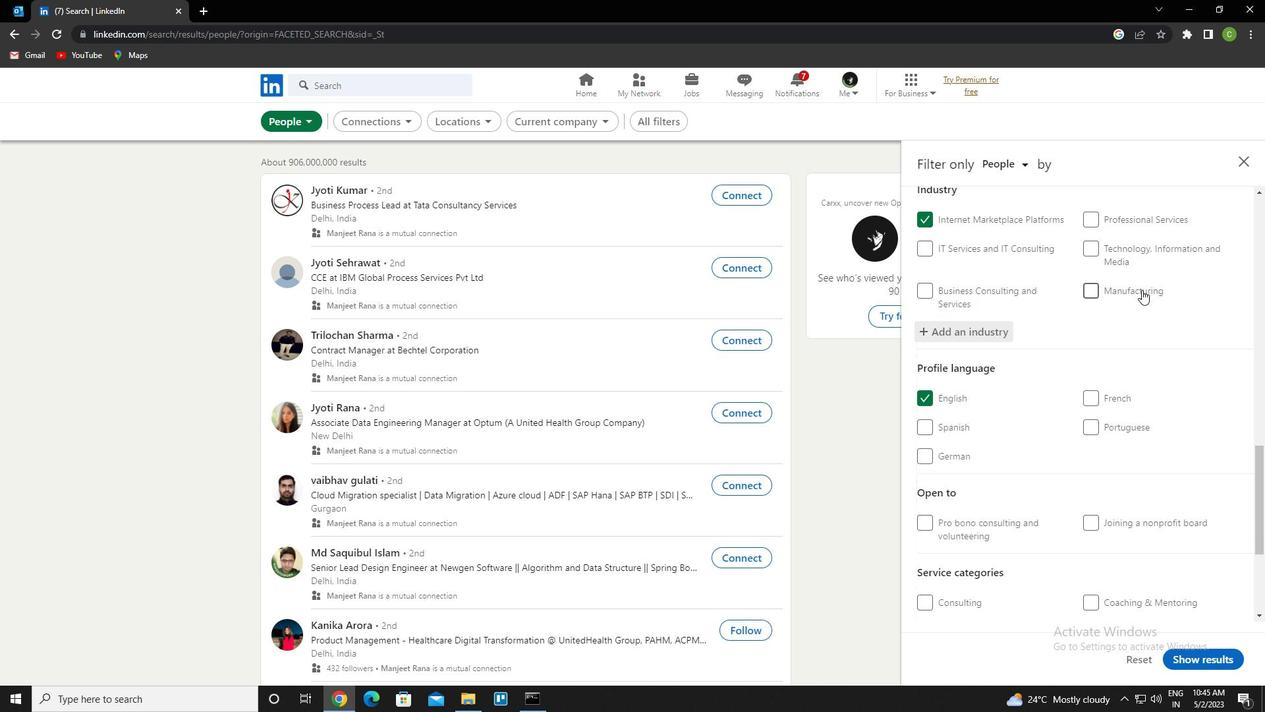 
Action: Mouse scrolled (1142, 289) with delta (0, 0)
Screenshot: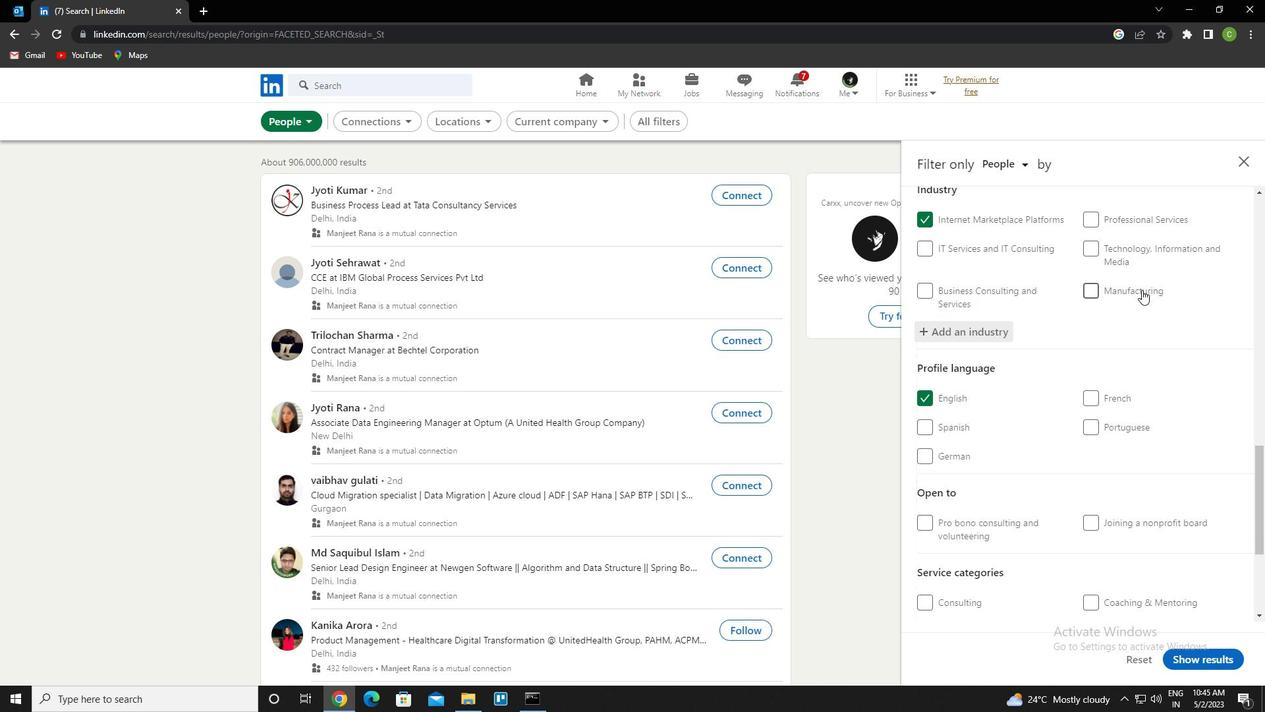 
Action: Mouse scrolled (1142, 289) with delta (0, 0)
Screenshot: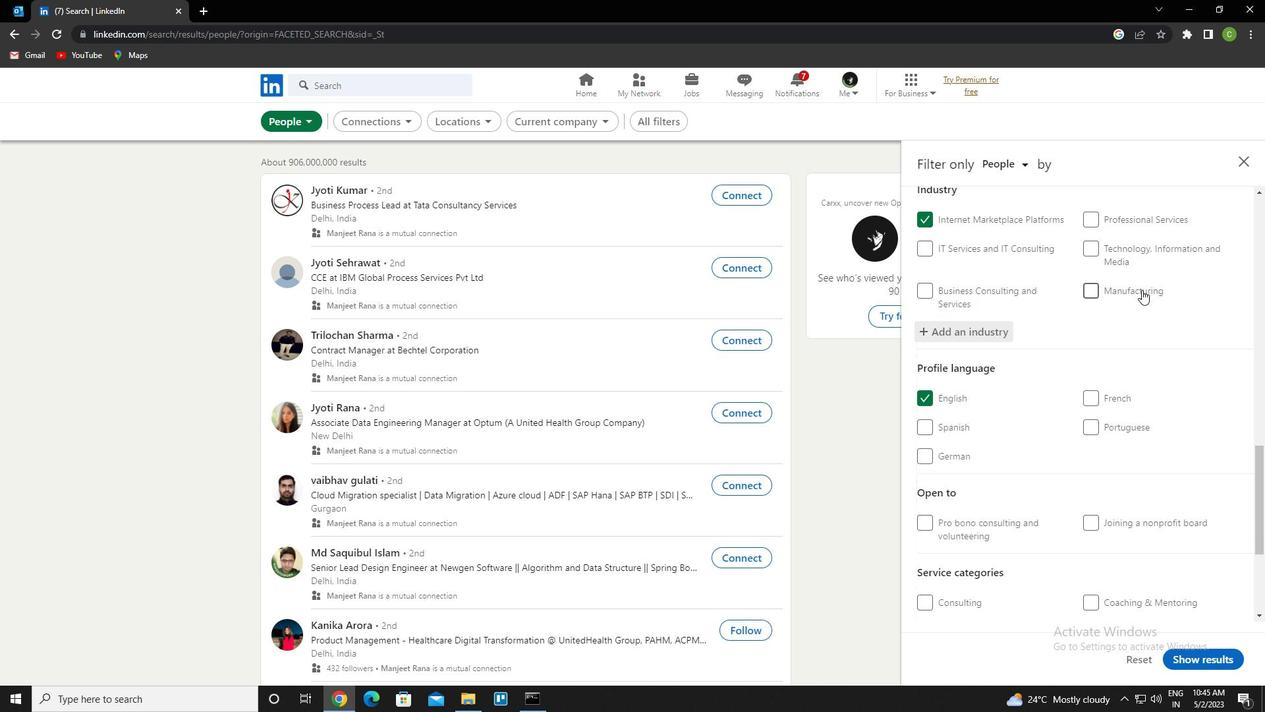 
Action: Mouse scrolled (1142, 289) with delta (0, 0)
Screenshot: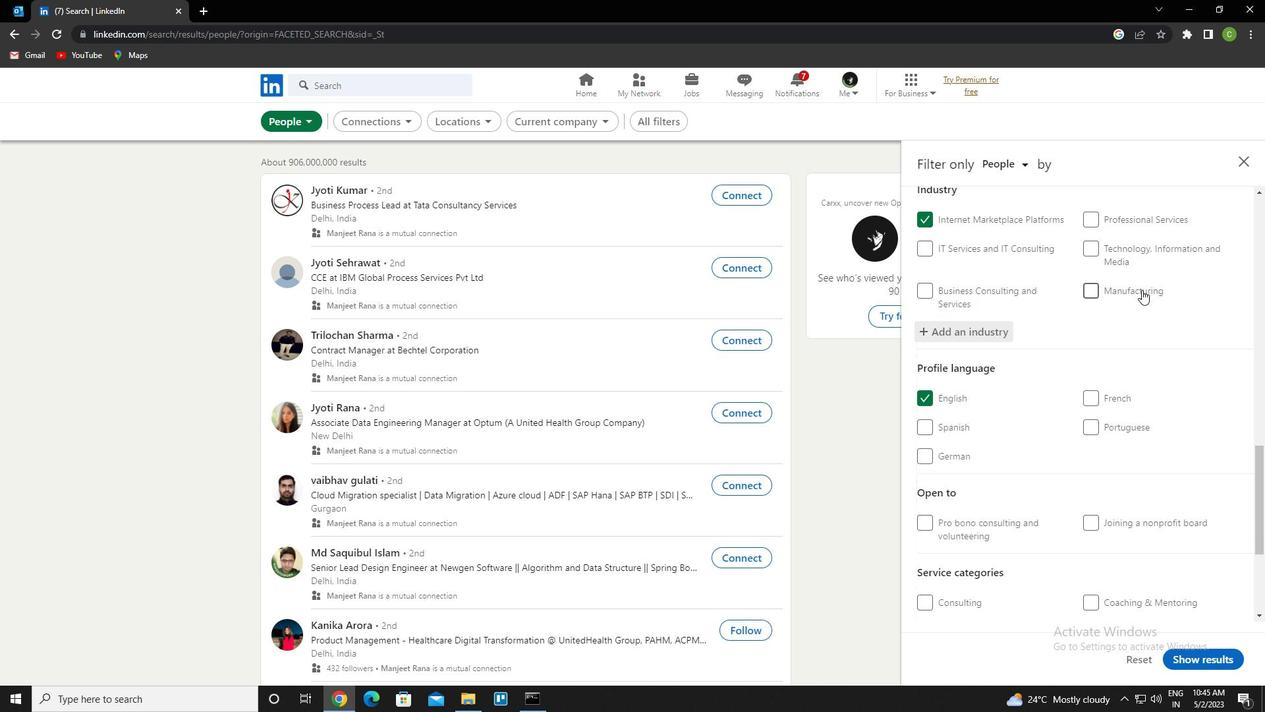 
Action: Mouse scrolled (1142, 289) with delta (0, 0)
Screenshot: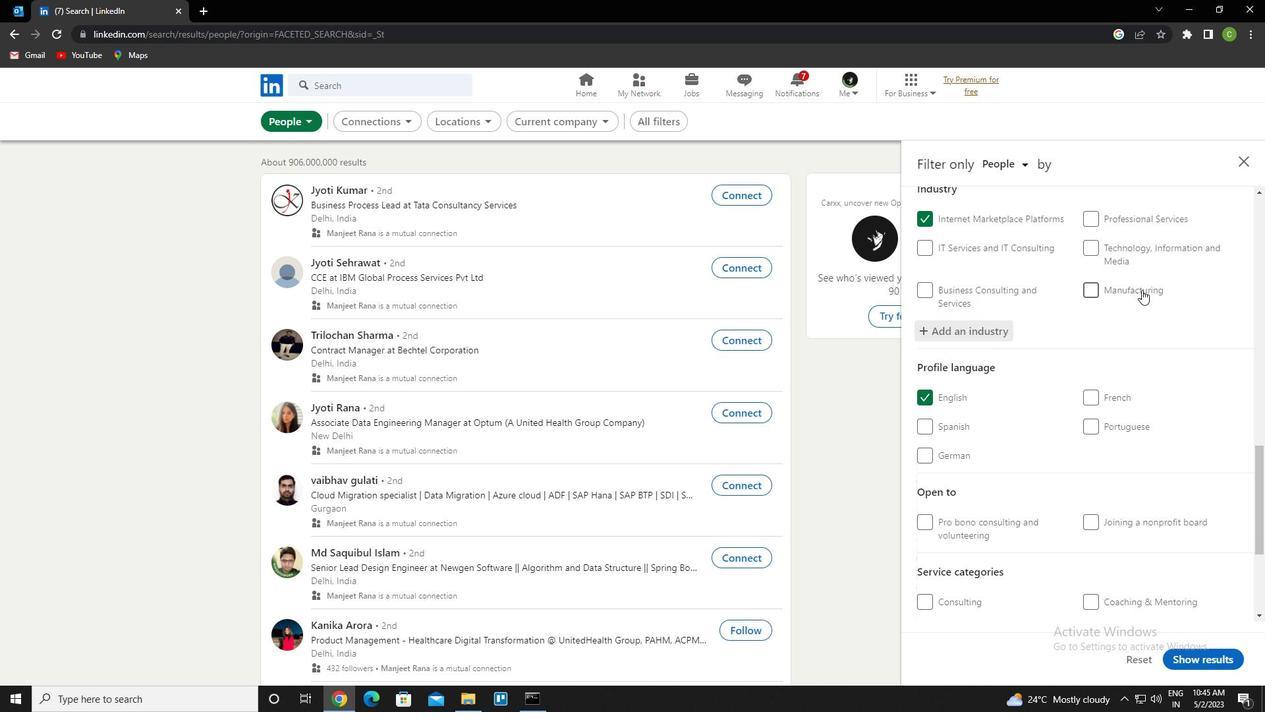 
Action: Mouse moved to (1128, 433)
Screenshot: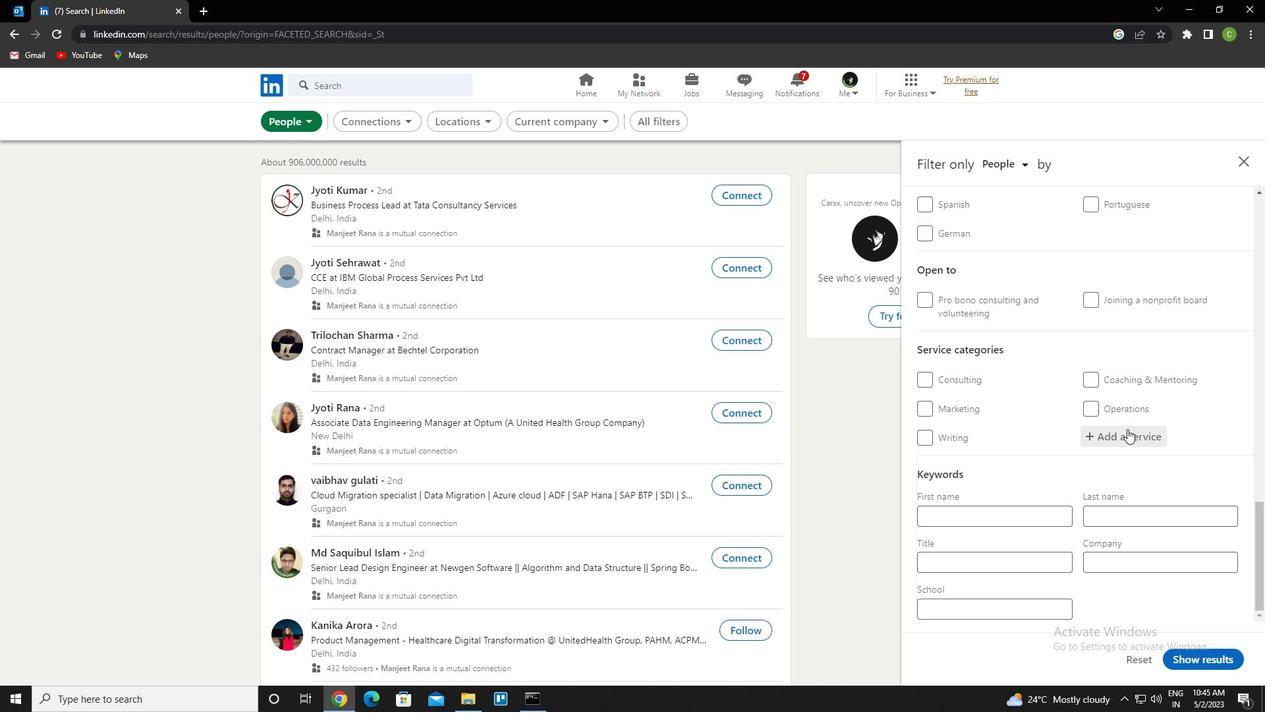 
Action: Mouse pressed left at (1128, 433)
Screenshot: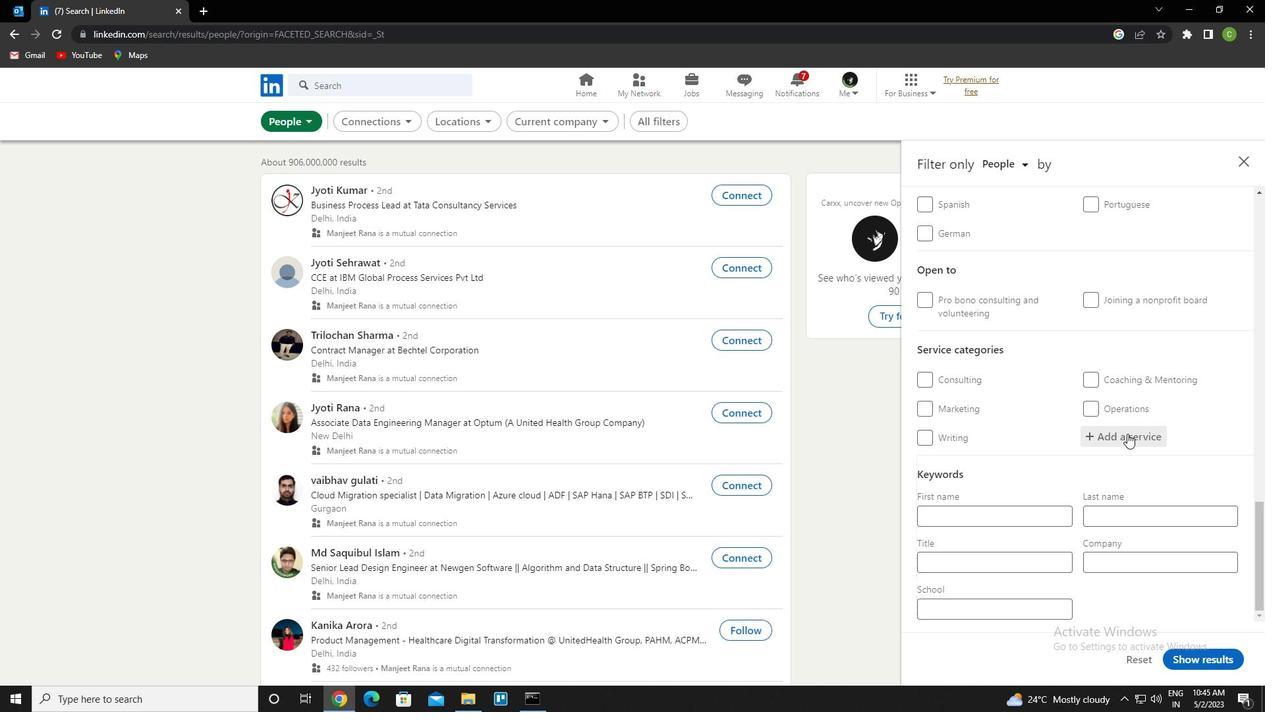 
Action: Key pressed <Key.caps_lock>t<Key.caps_lock>ele<Key.down><Key.enter>
Screenshot: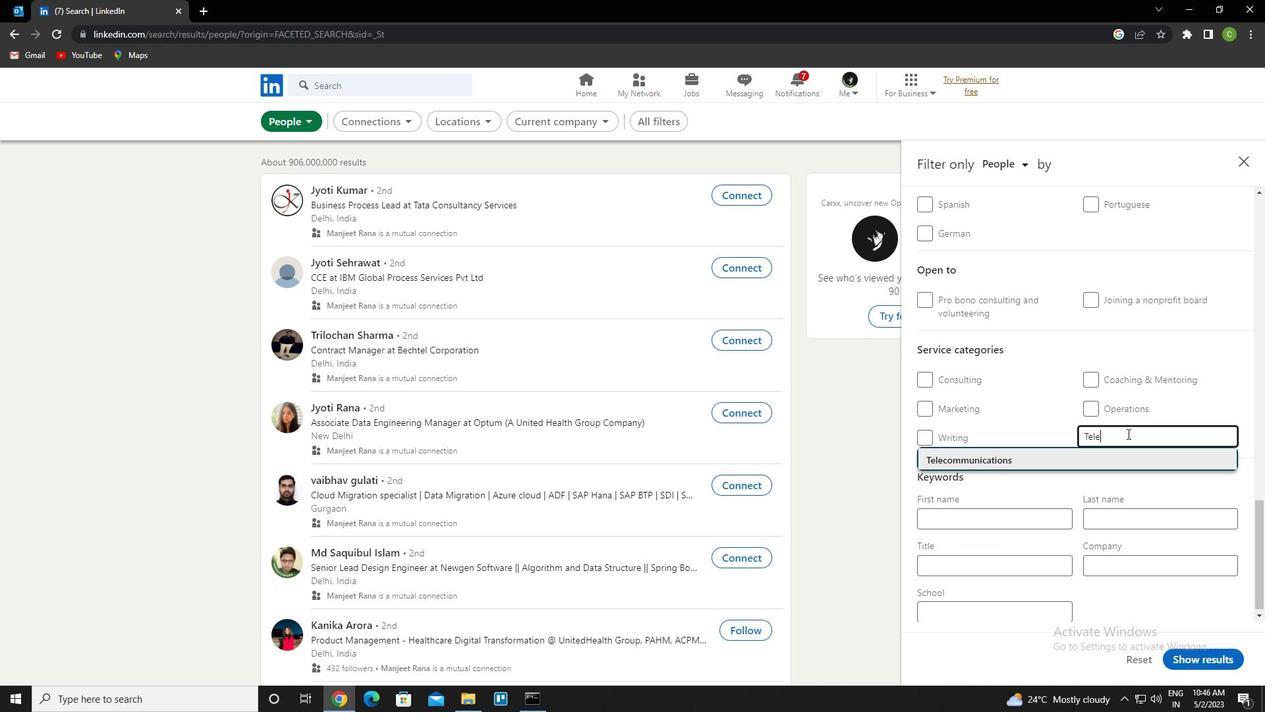 
Action: Mouse moved to (1124, 441)
Screenshot: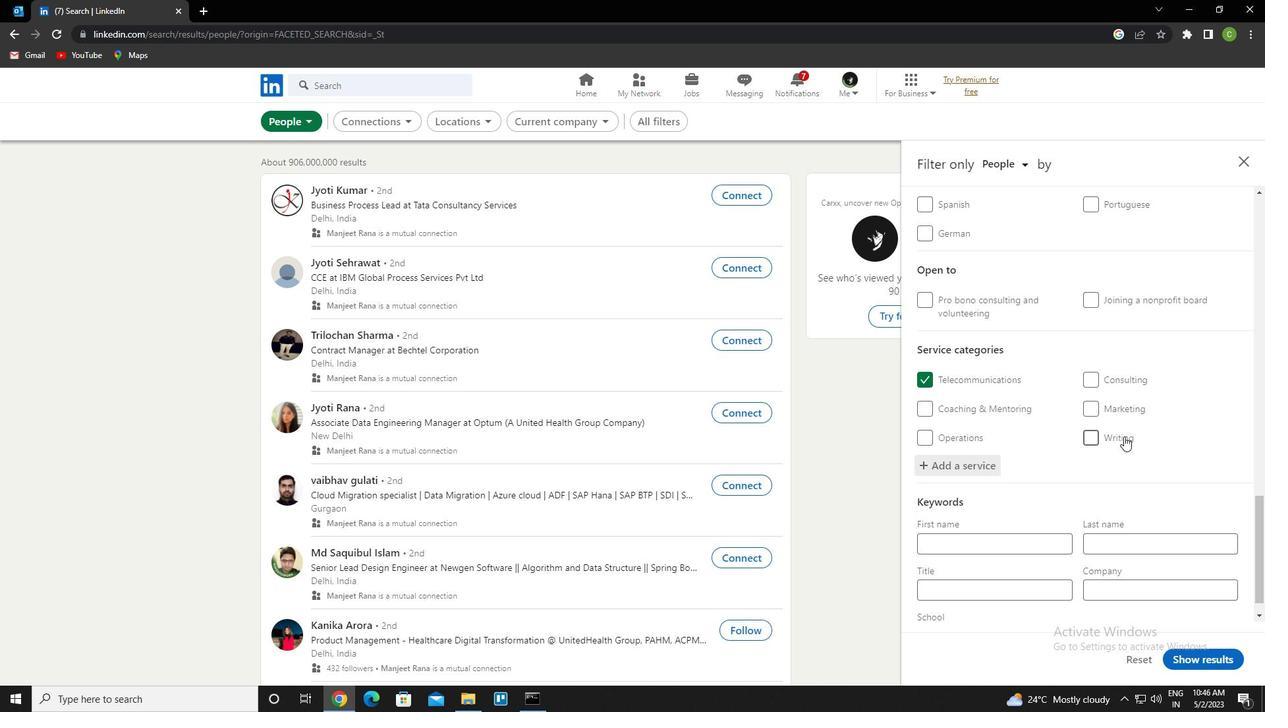 
Action: Mouse scrolled (1124, 440) with delta (0, 0)
Screenshot: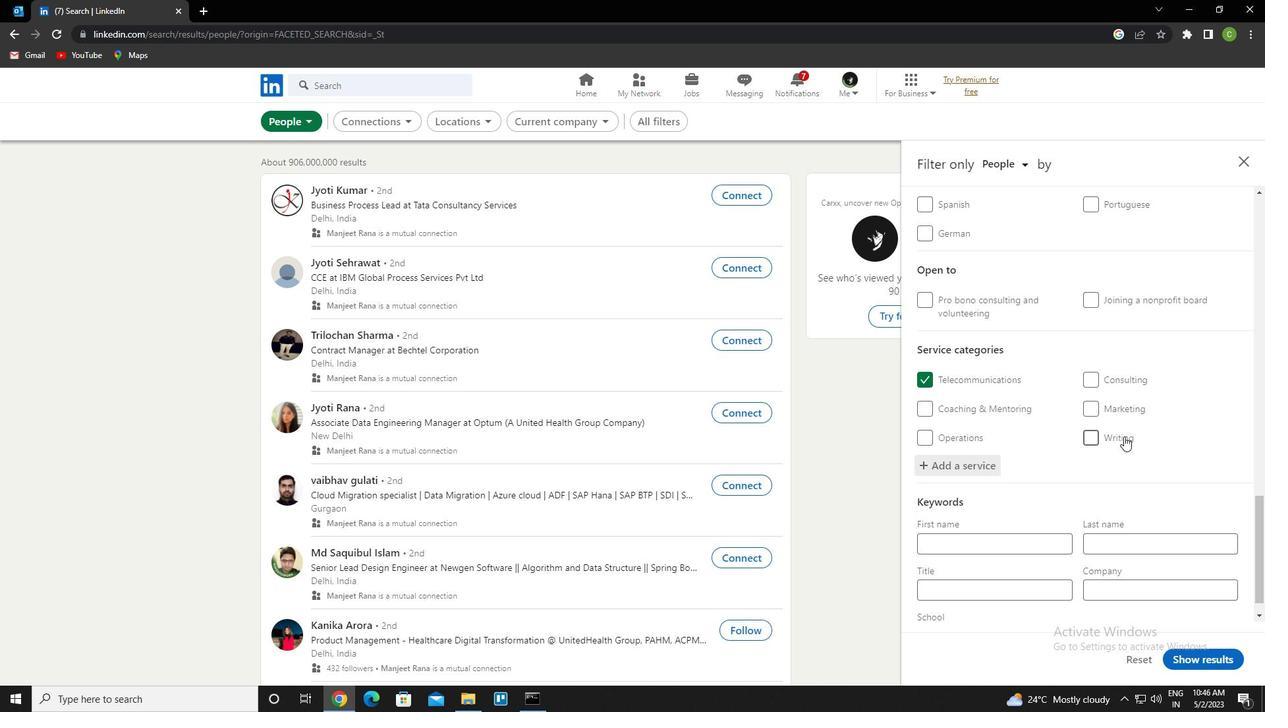 
Action: Mouse moved to (1133, 452)
Screenshot: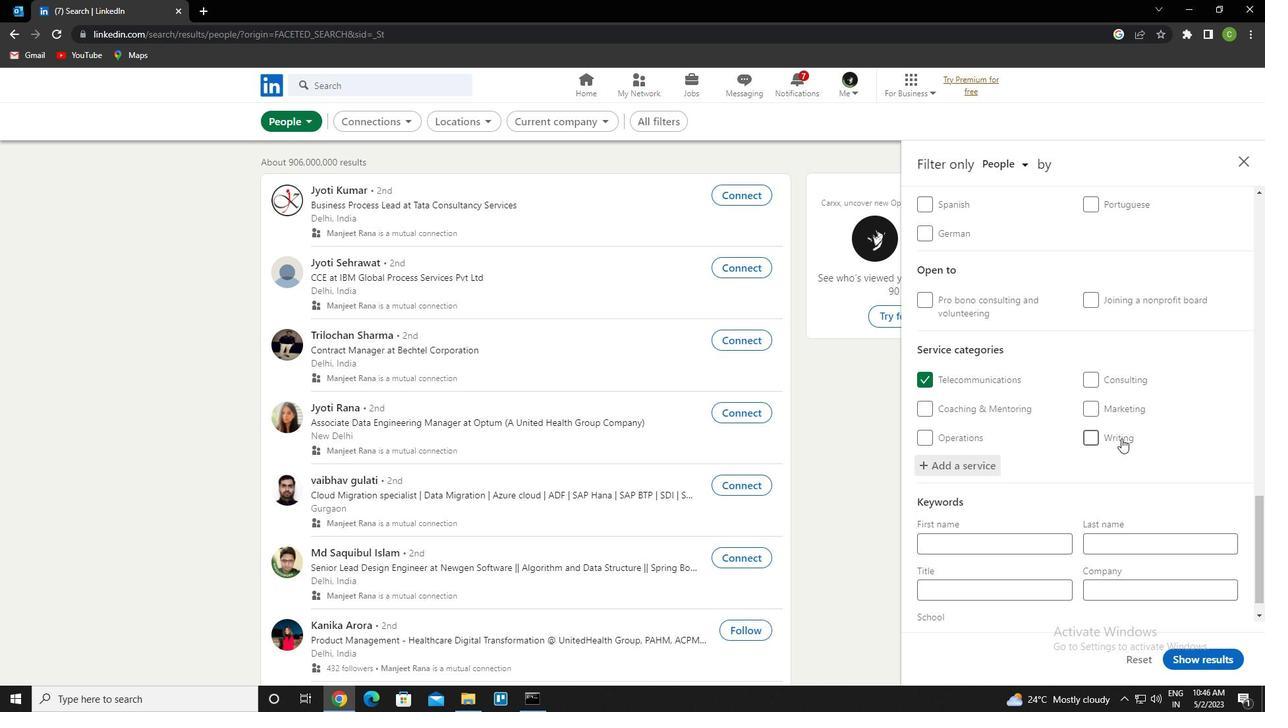 
Action: Mouse scrolled (1133, 451) with delta (0, 0)
Screenshot: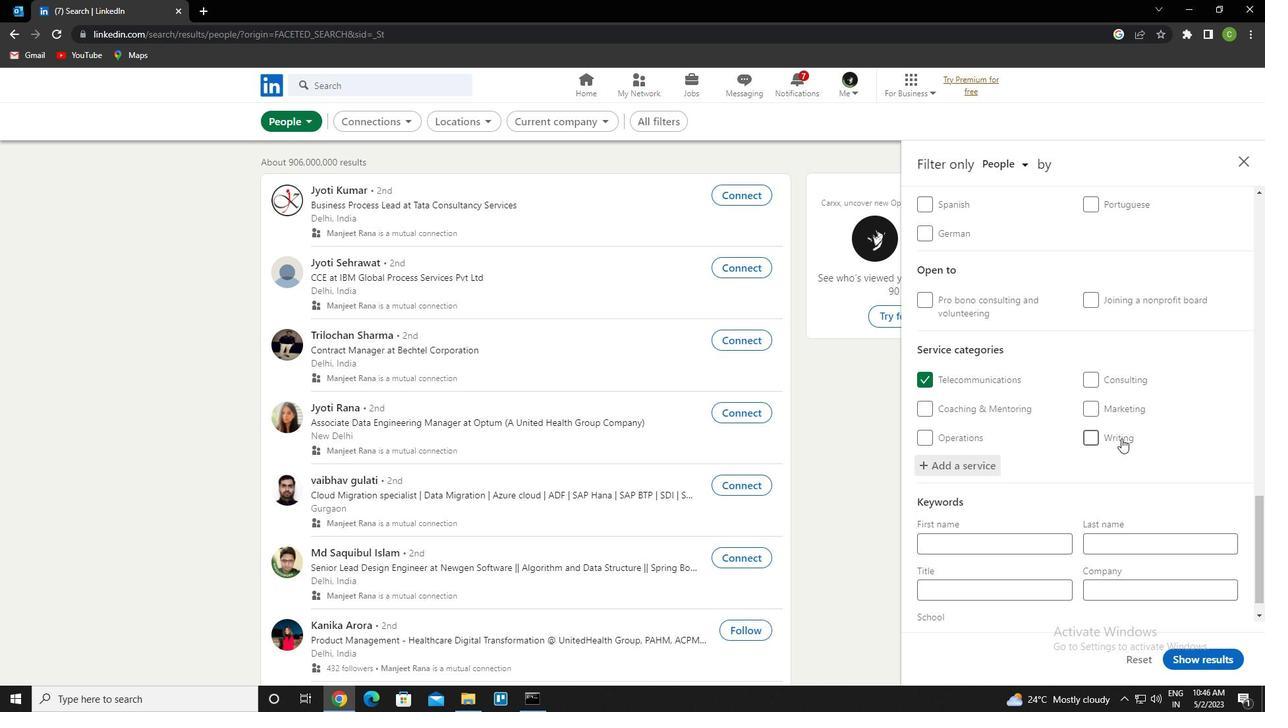 
Action: Mouse moved to (1133, 453)
Screenshot: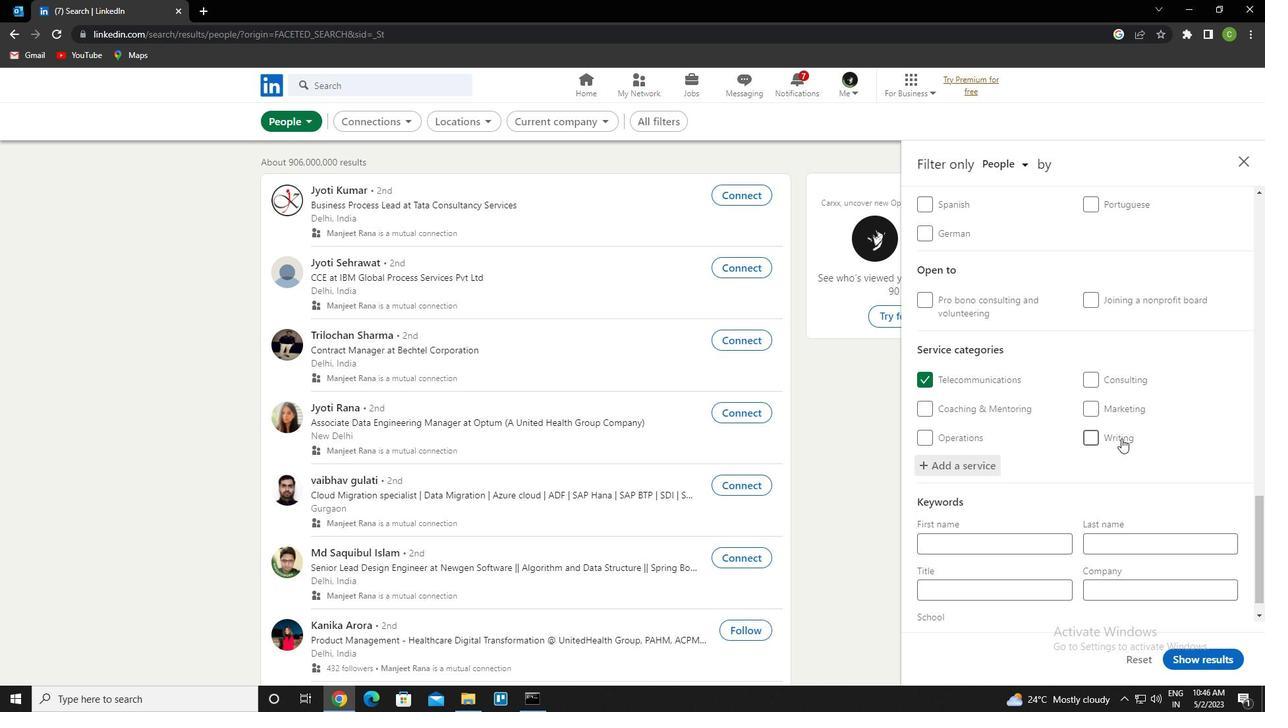 
Action: Mouse scrolled (1133, 452) with delta (0, 0)
Screenshot: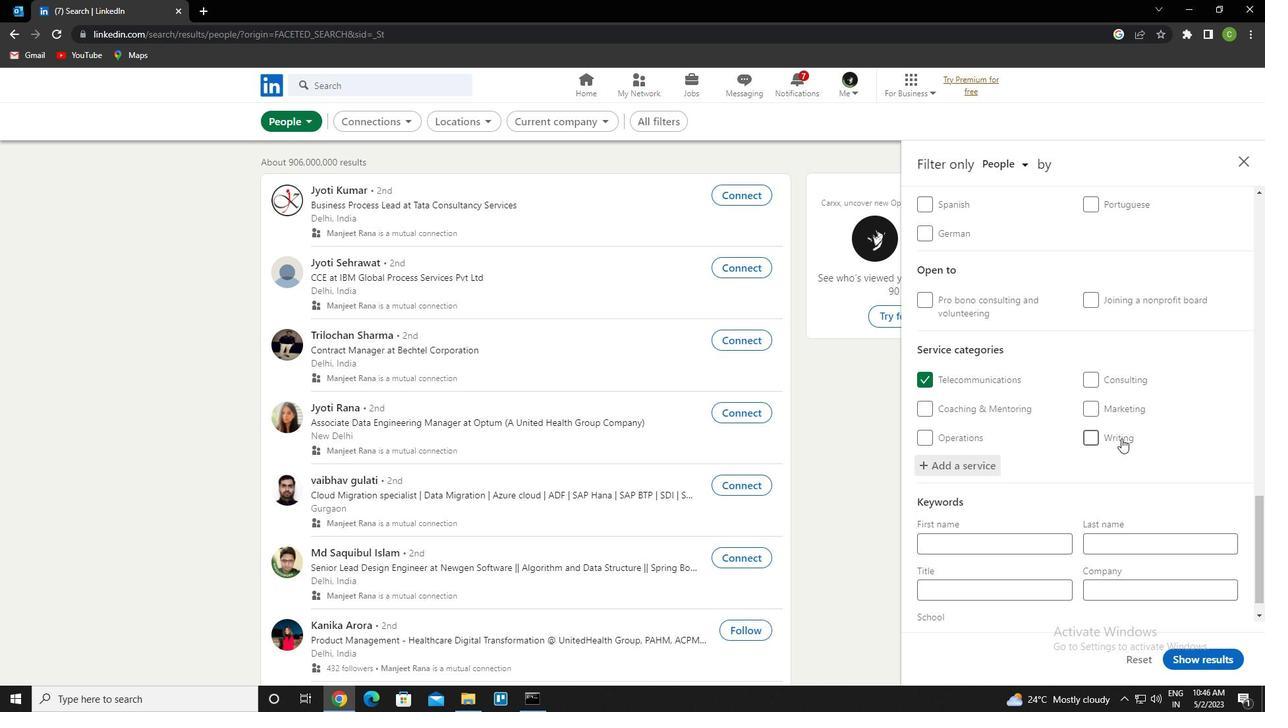 
Action: Mouse moved to (1133, 454)
Screenshot: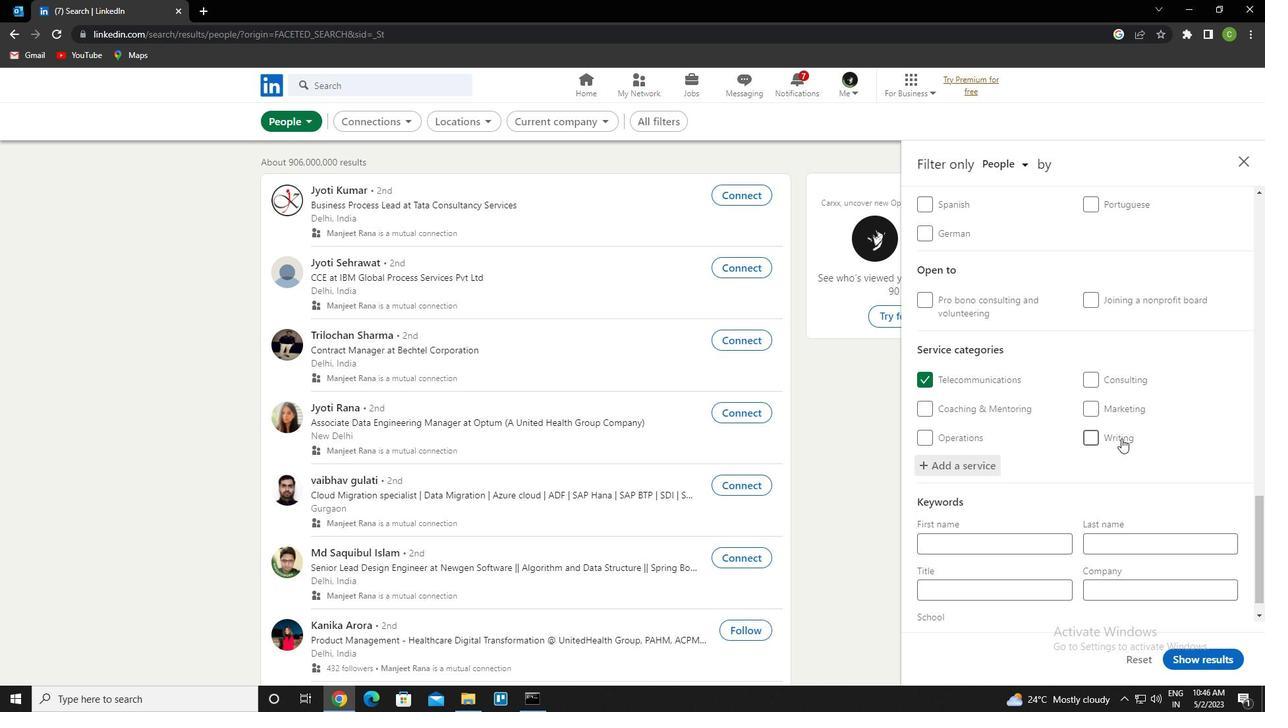 
Action: Mouse scrolled (1133, 453) with delta (0, 0)
Screenshot: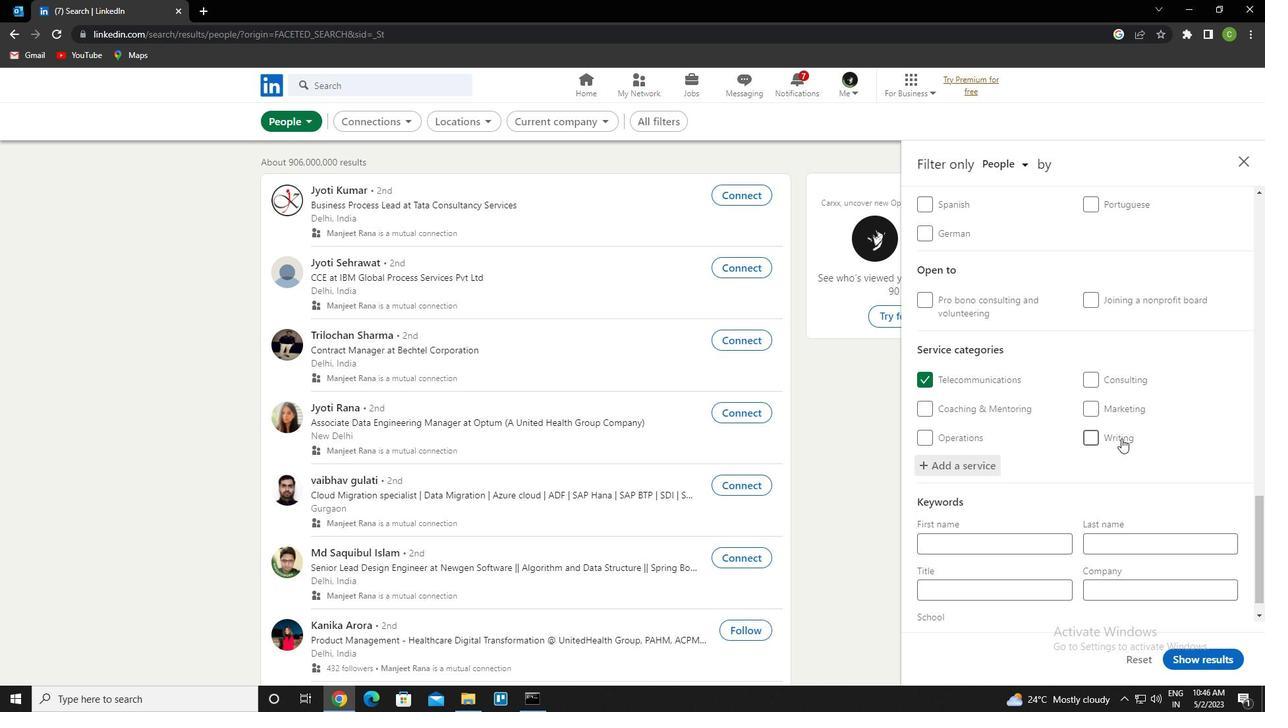 
Action: Mouse moved to (1131, 456)
Screenshot: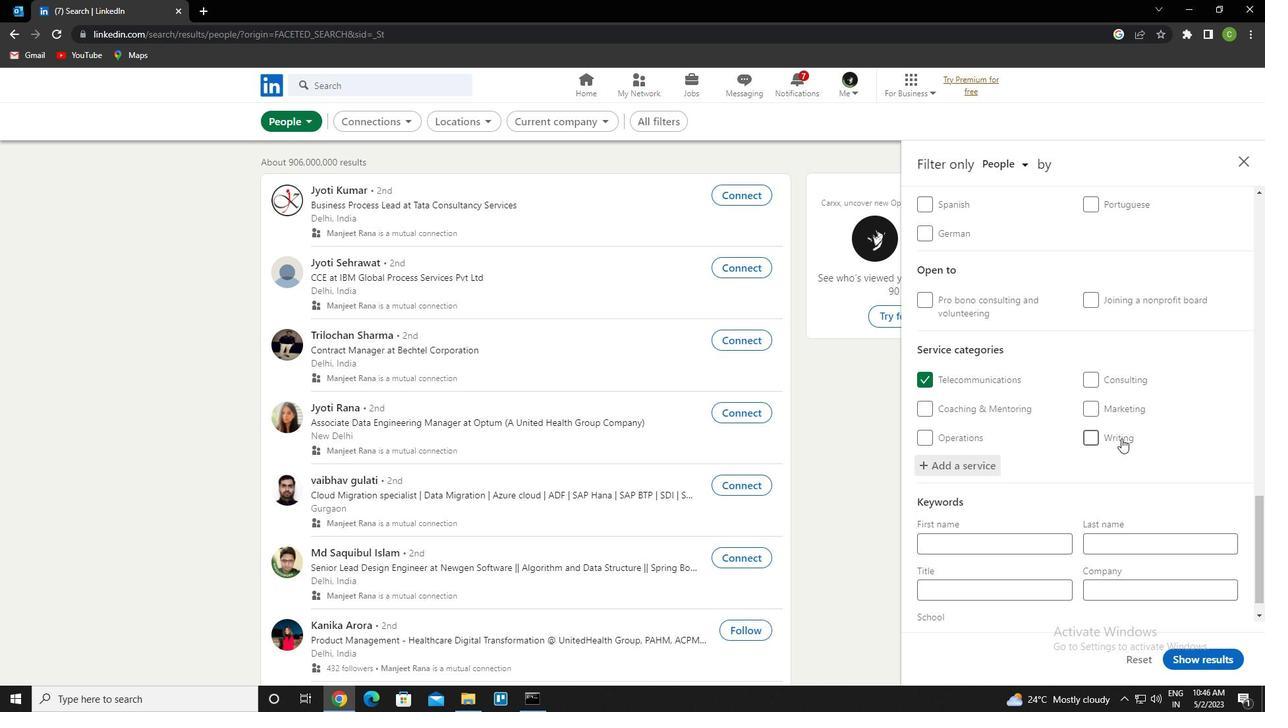 
Action: Mouse scrolled (1131, 455) with delta (0, 0)
Screenshot: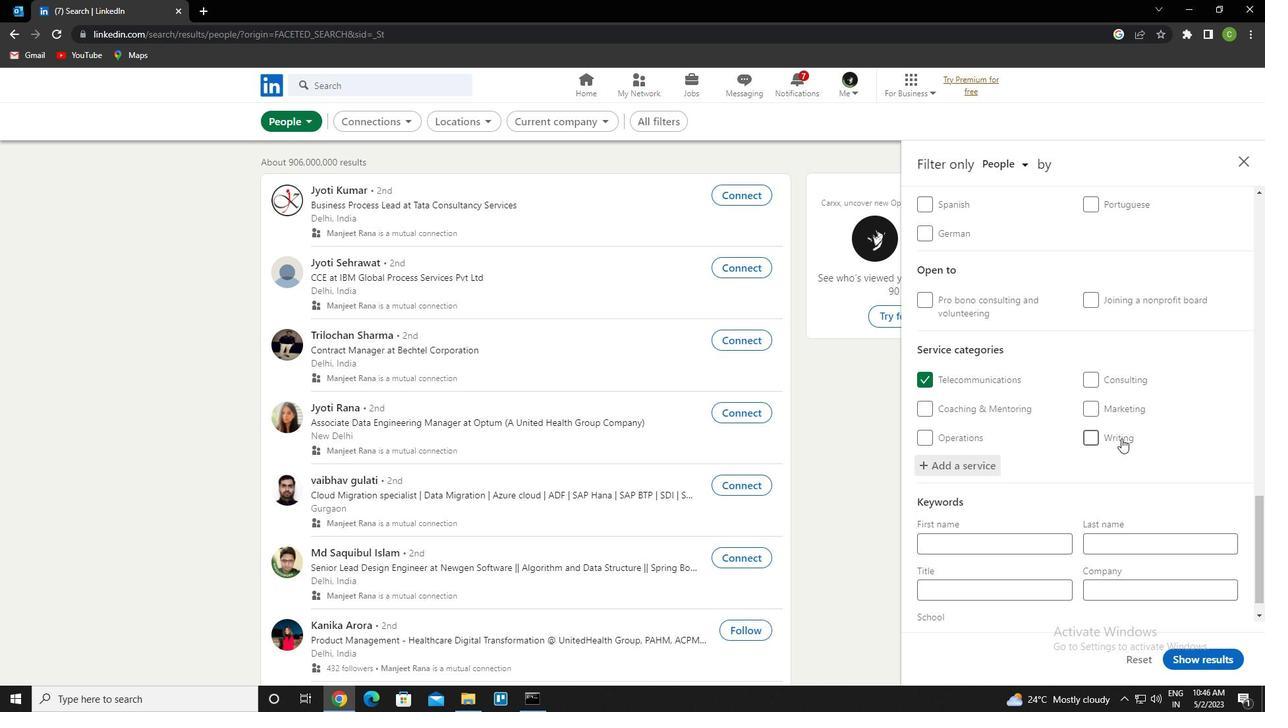 
Action: Mouse moved to (1129, 460)
Screenshot: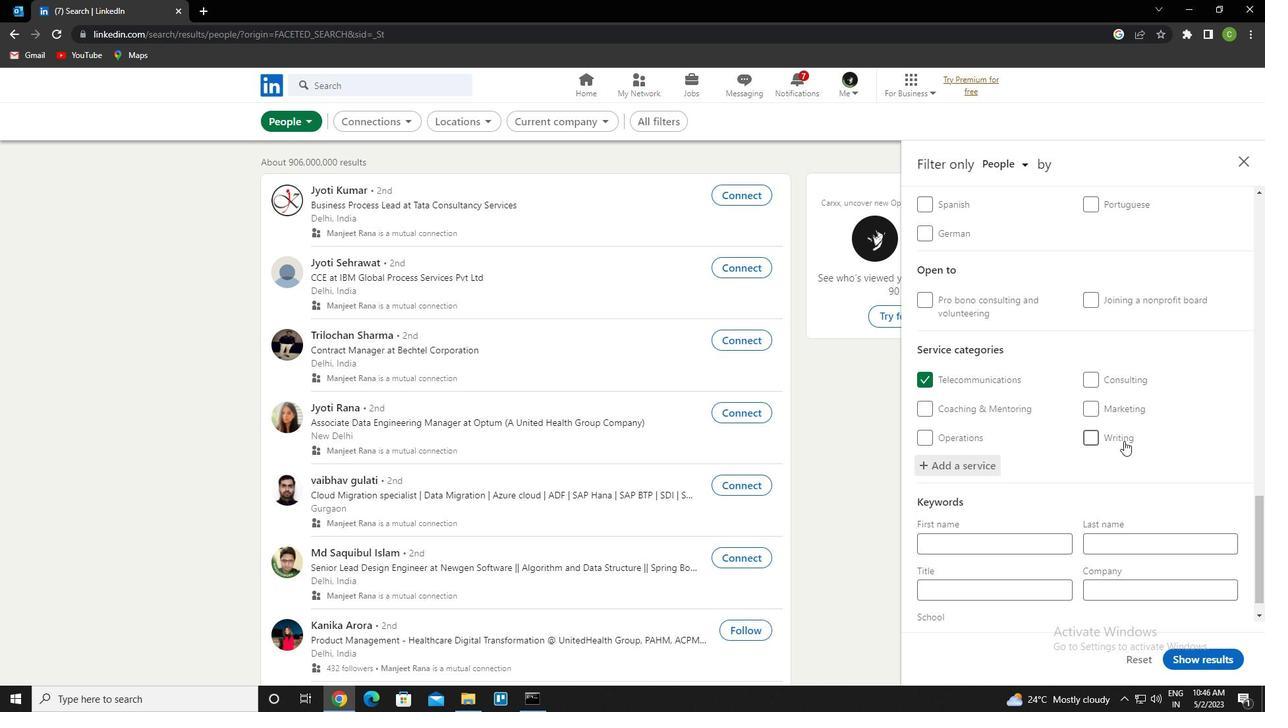 
Action: Mouse scrolled (1129, 459) with delta (0, 0)
Screenshot: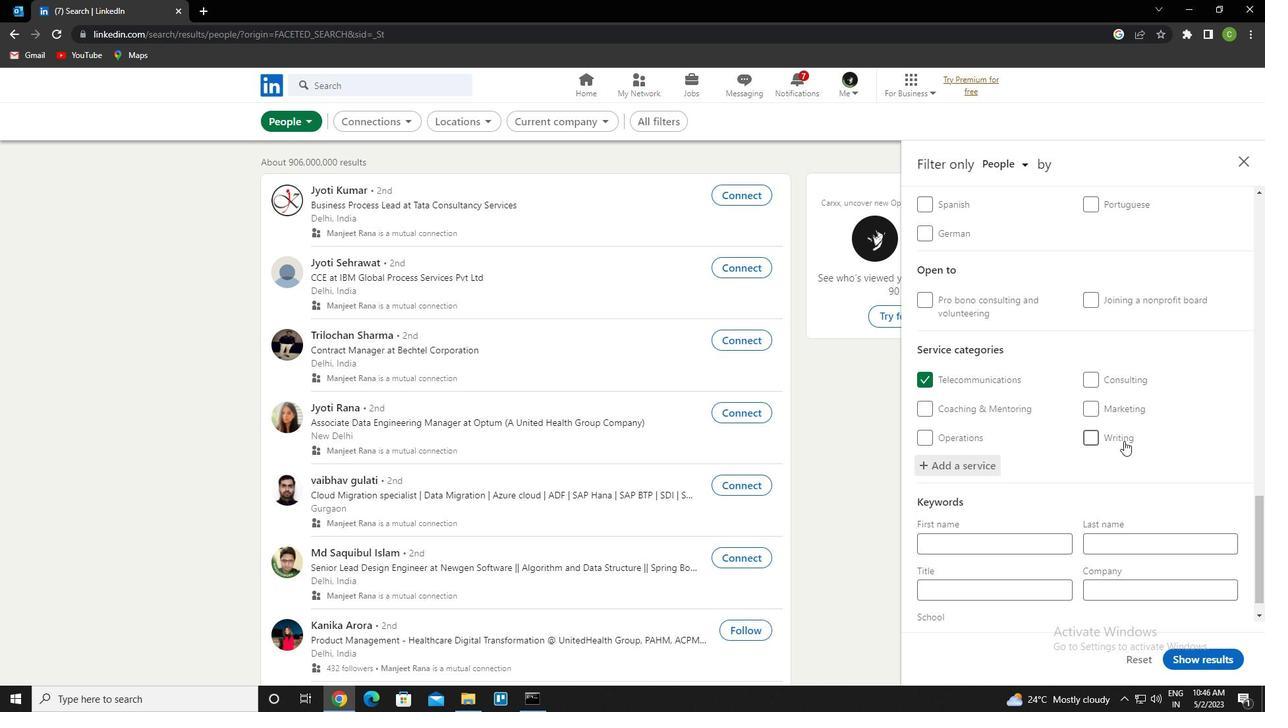 
Action: Mouse moved to (1126, 464)
Screenshot: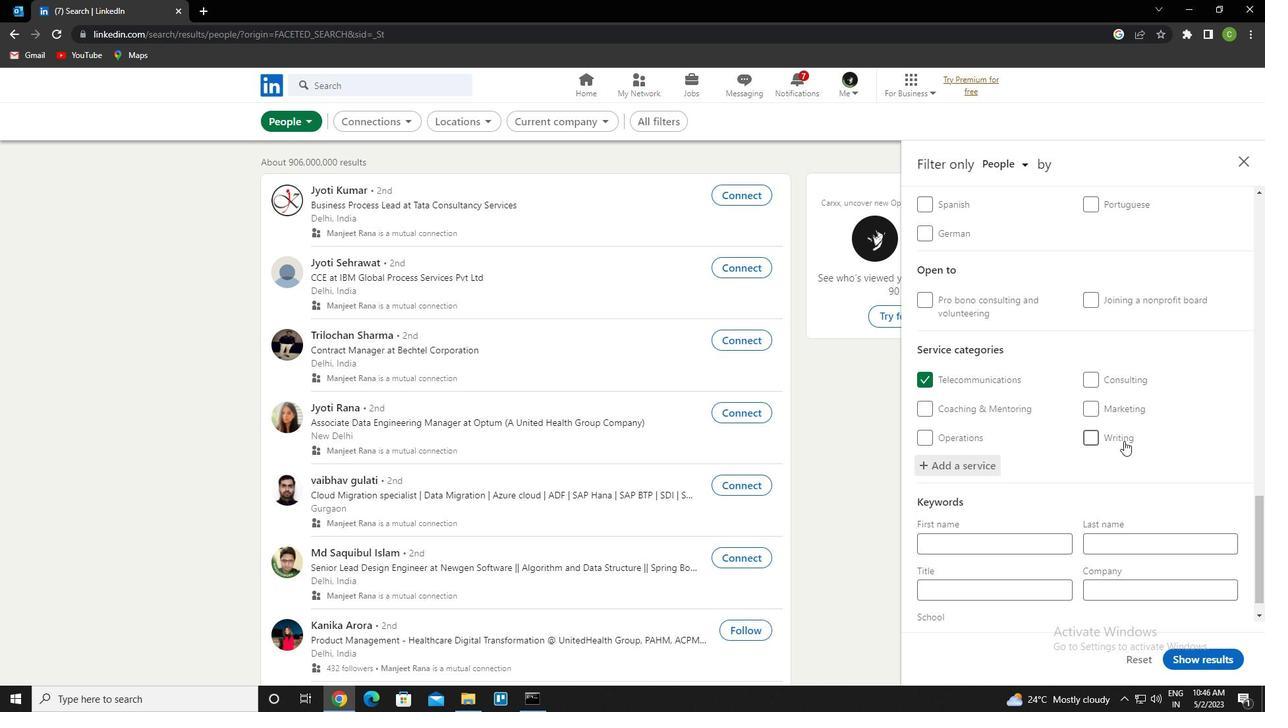
Action: Mouse scrolled (1126, 464) with delta (0, 0)
Screenshot: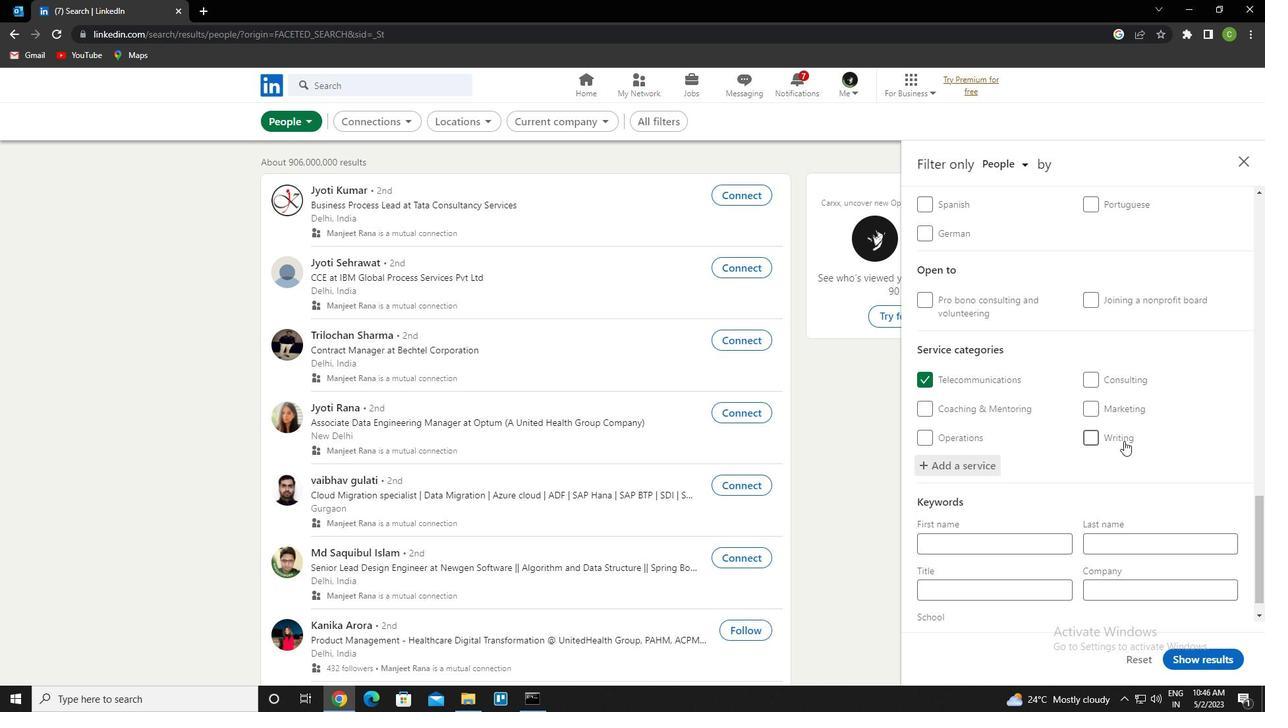 
Action: Mouse moved to (1123, 466)
Screenshot: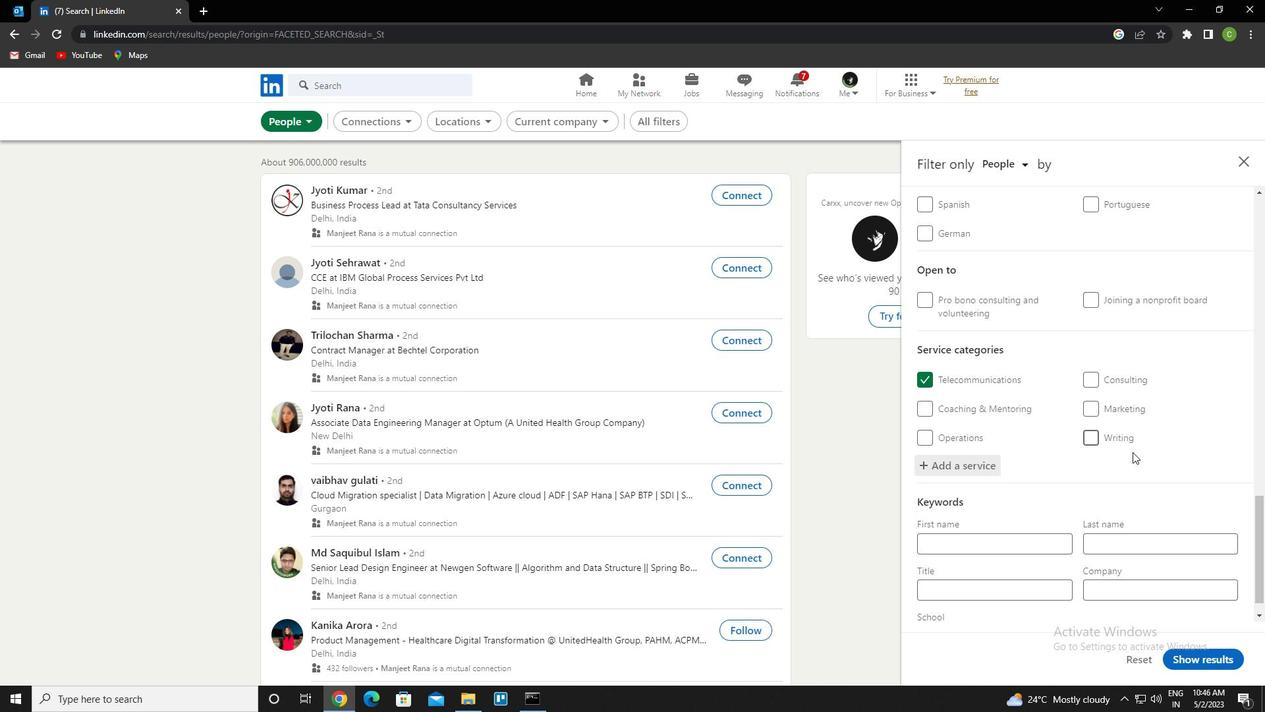 
Action: Mouse scrolled (1123, 465) with delta (0, 0)
Screenshot: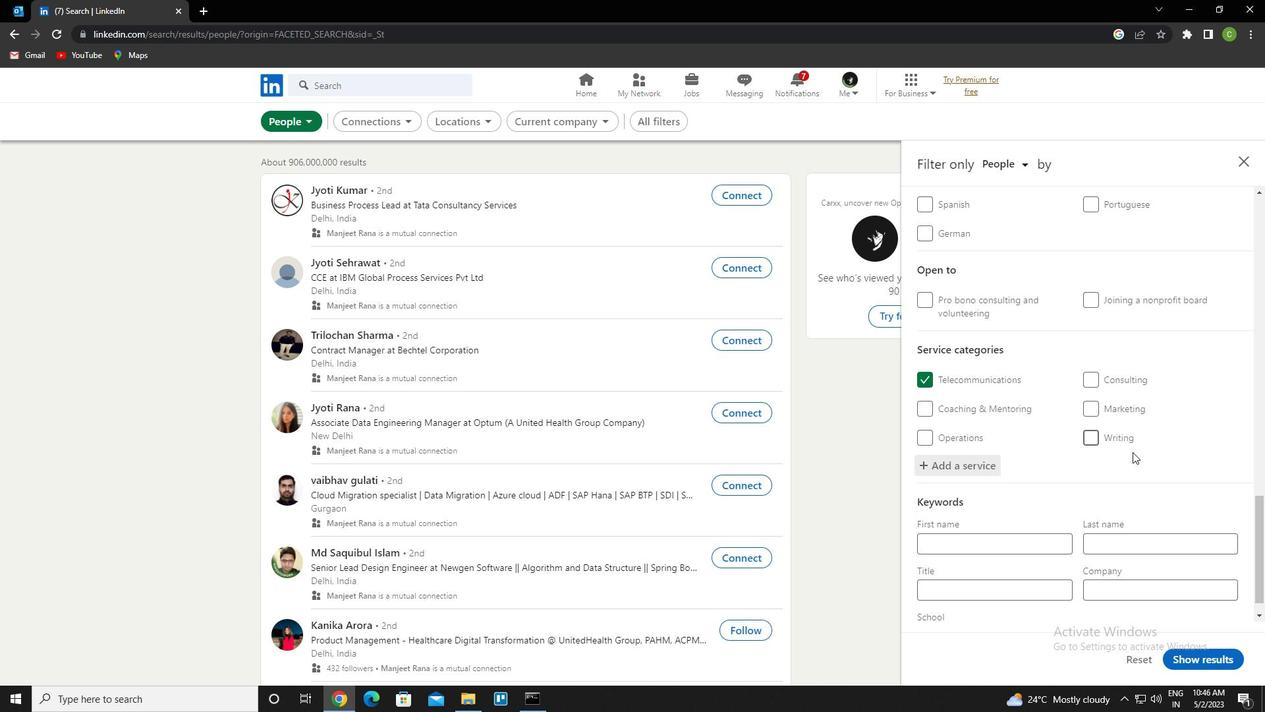 
Action: Mouse moved to (1118, 470)
Screenshot: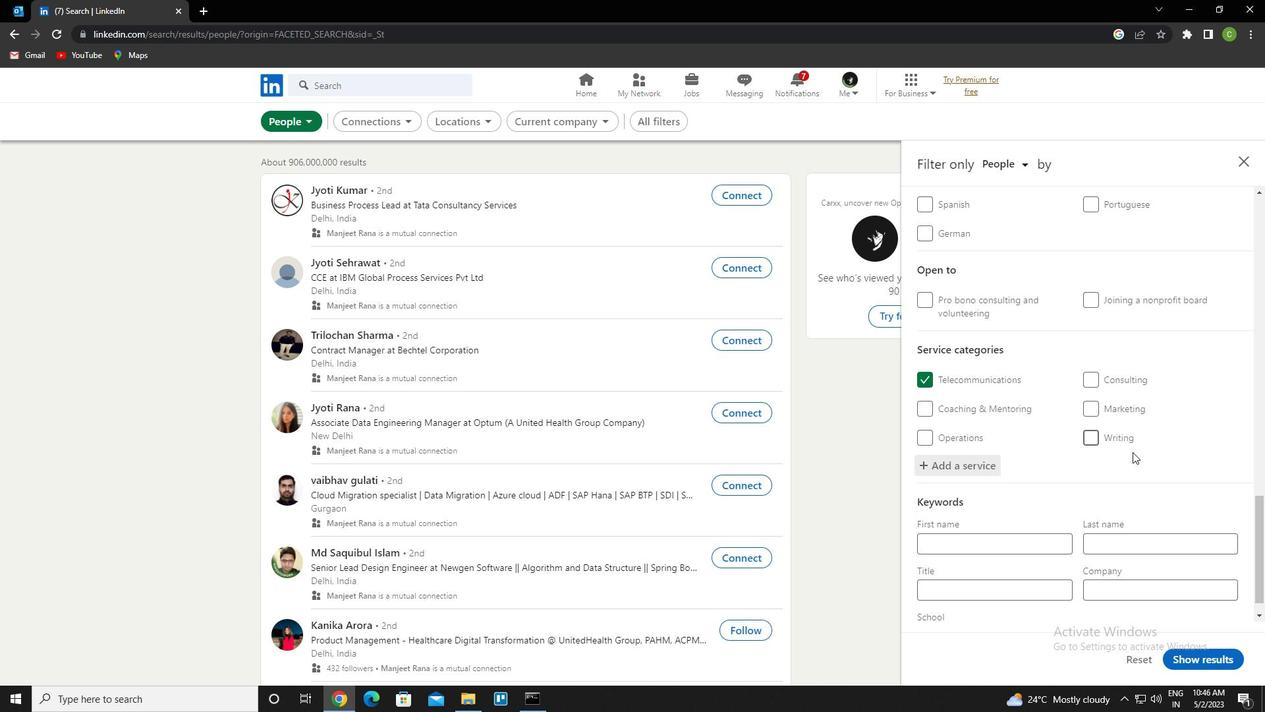 
Action: Mouse scrolled (1118, 469) with delta (0, 0)
Screenshot: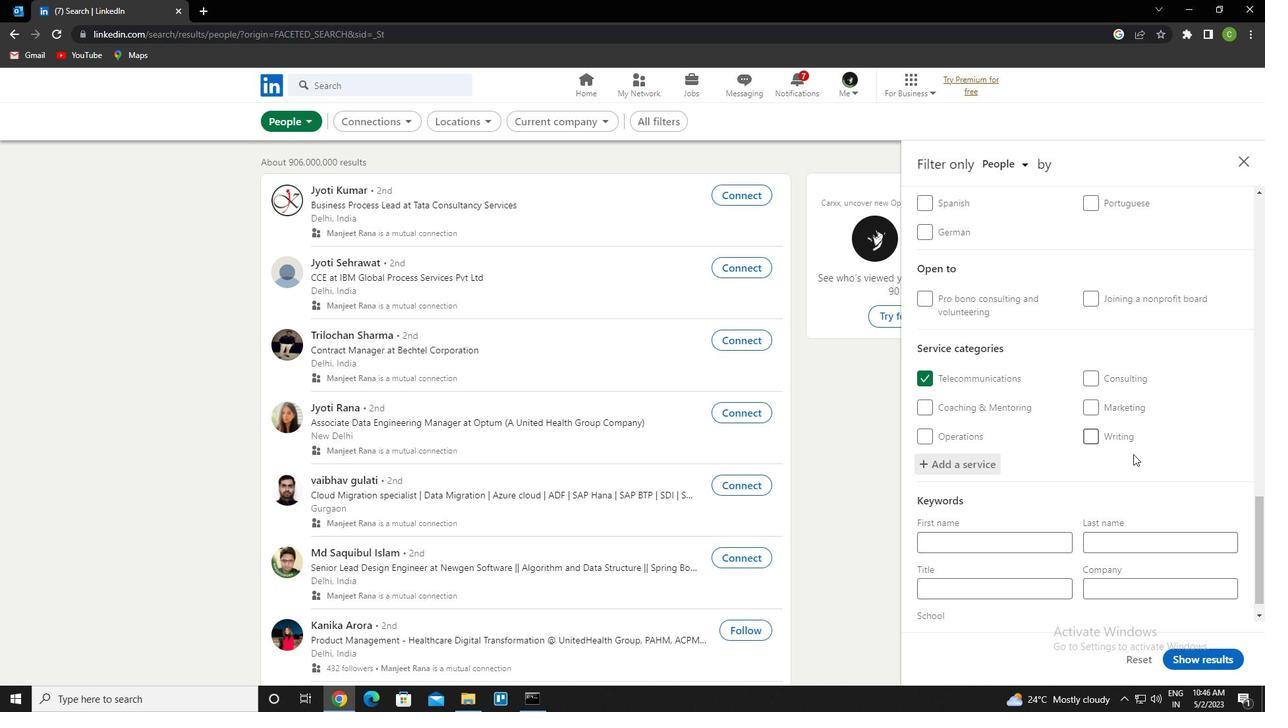 
Action: Mouse moved to (990, 568)
Screenshot: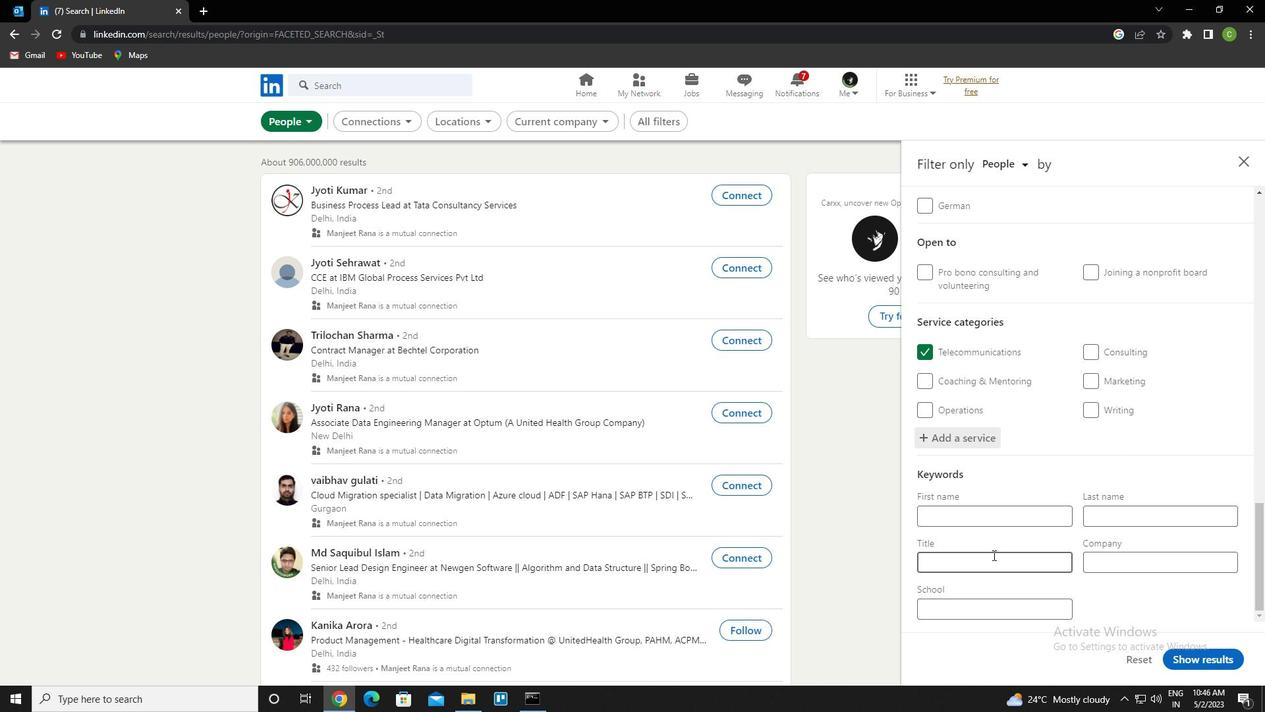 
Action: Mouse pressed left at (990, 568)
Screenshot: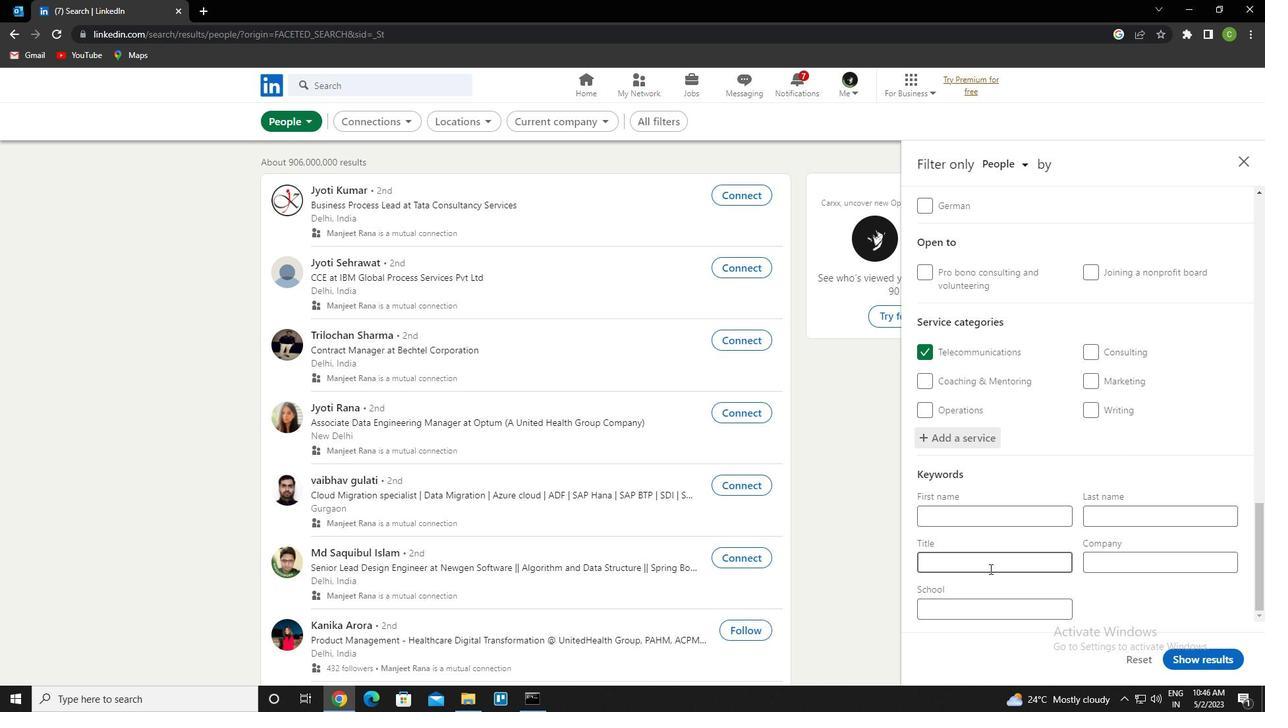 
Action: Key pressed <Key.caps_lock>a<Key.caps_lock>ccounting<Key.space><Key.caps_lock>a<Key.caps_lock>nalyst
Screenshot: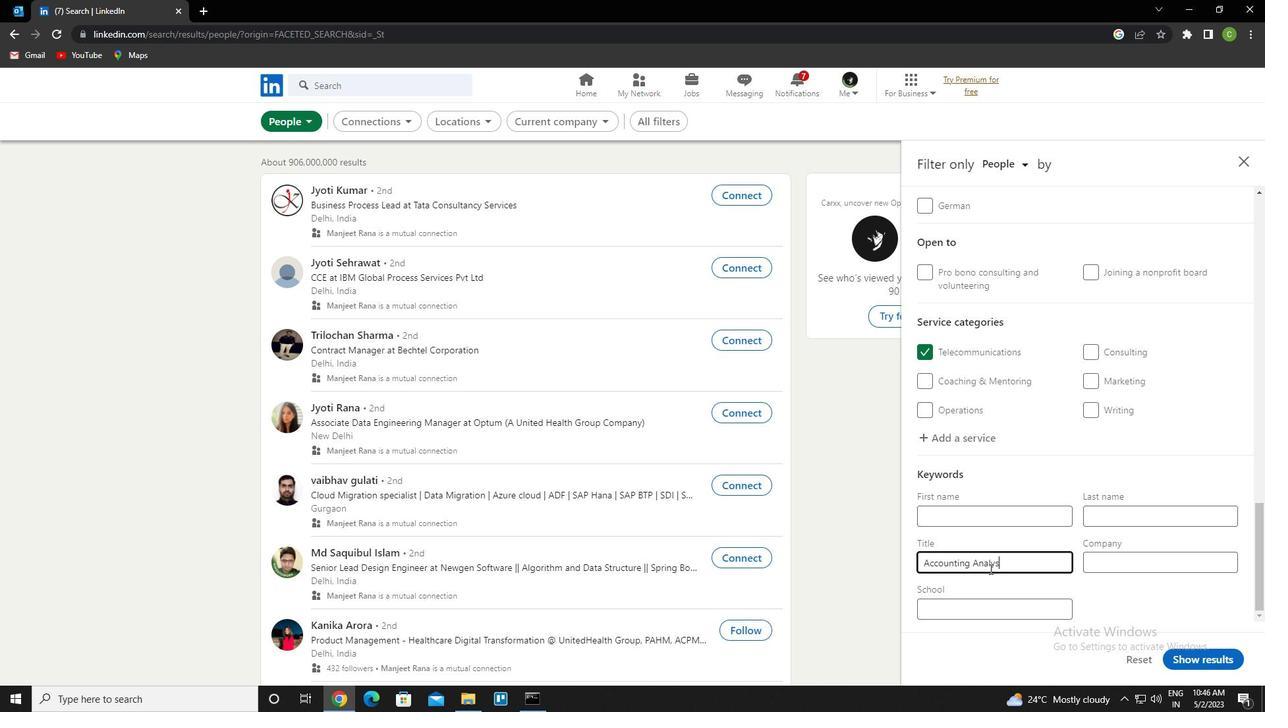 
Action: Mouse moved to (1172, 657)
Screenshot: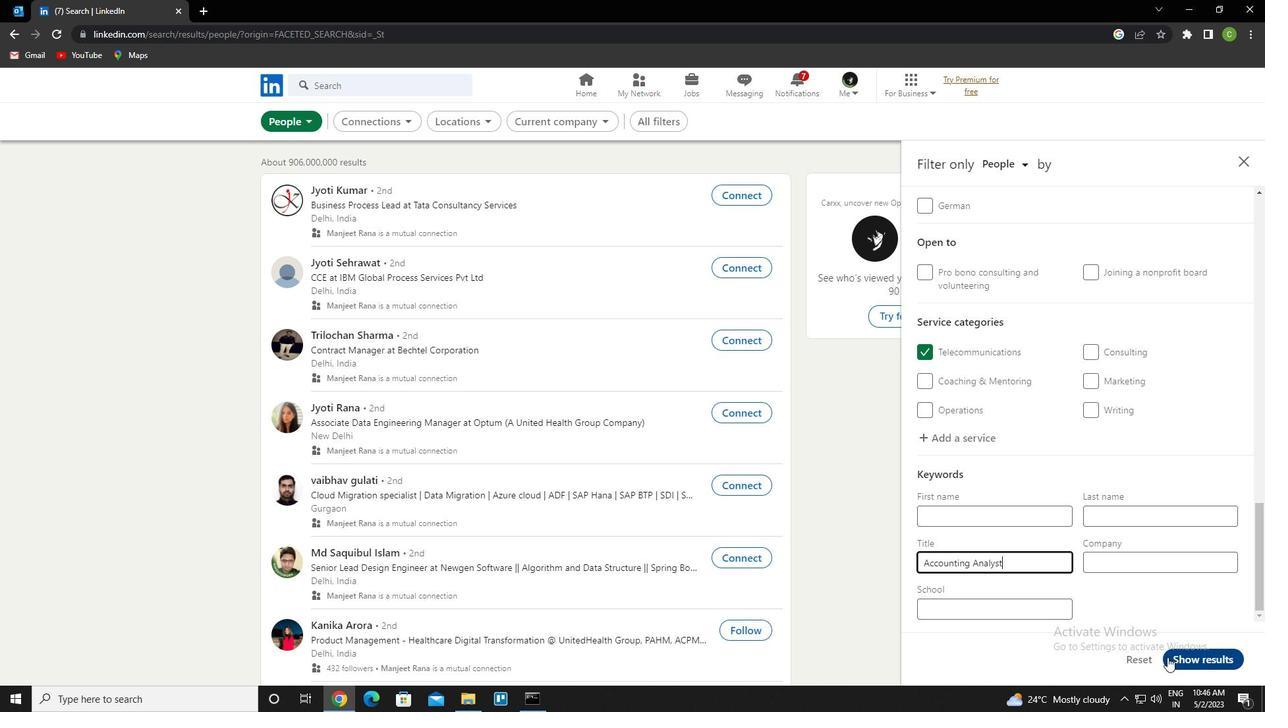 
Action: Mouse pressed left at (1172, 657)
Screenshot: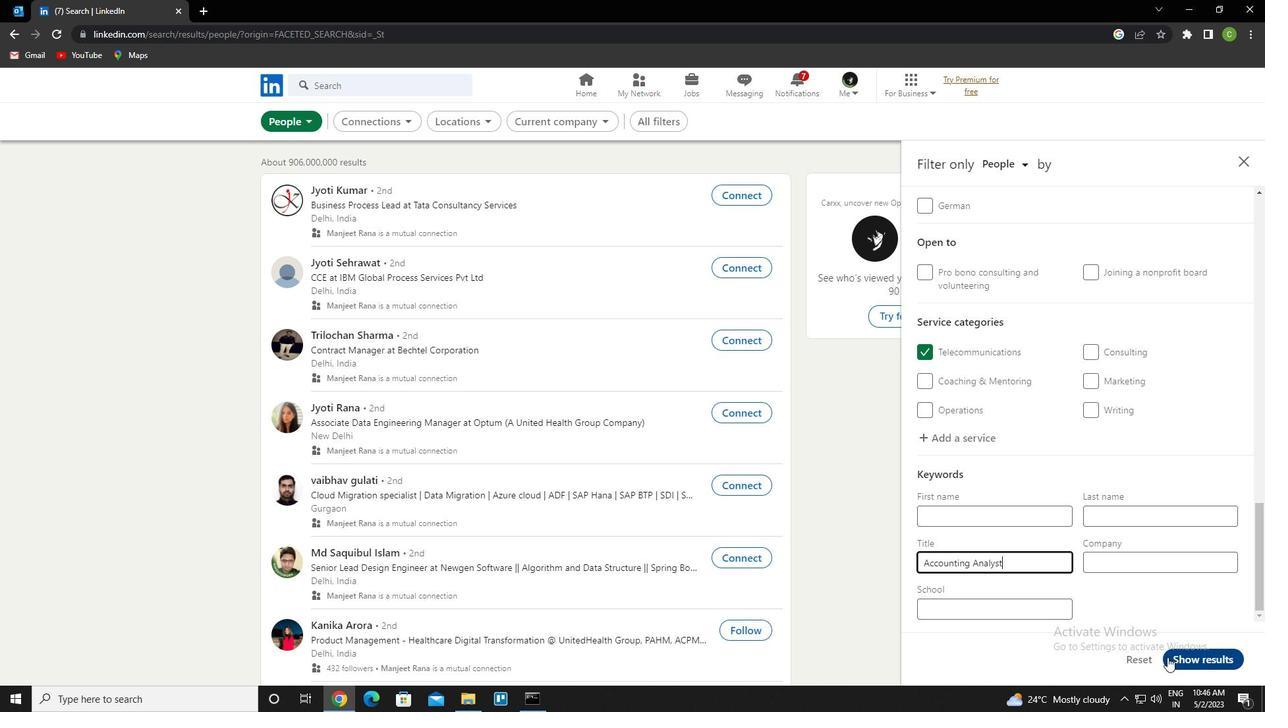 
Action: Mouse moved to (482, 686)
Screenshot: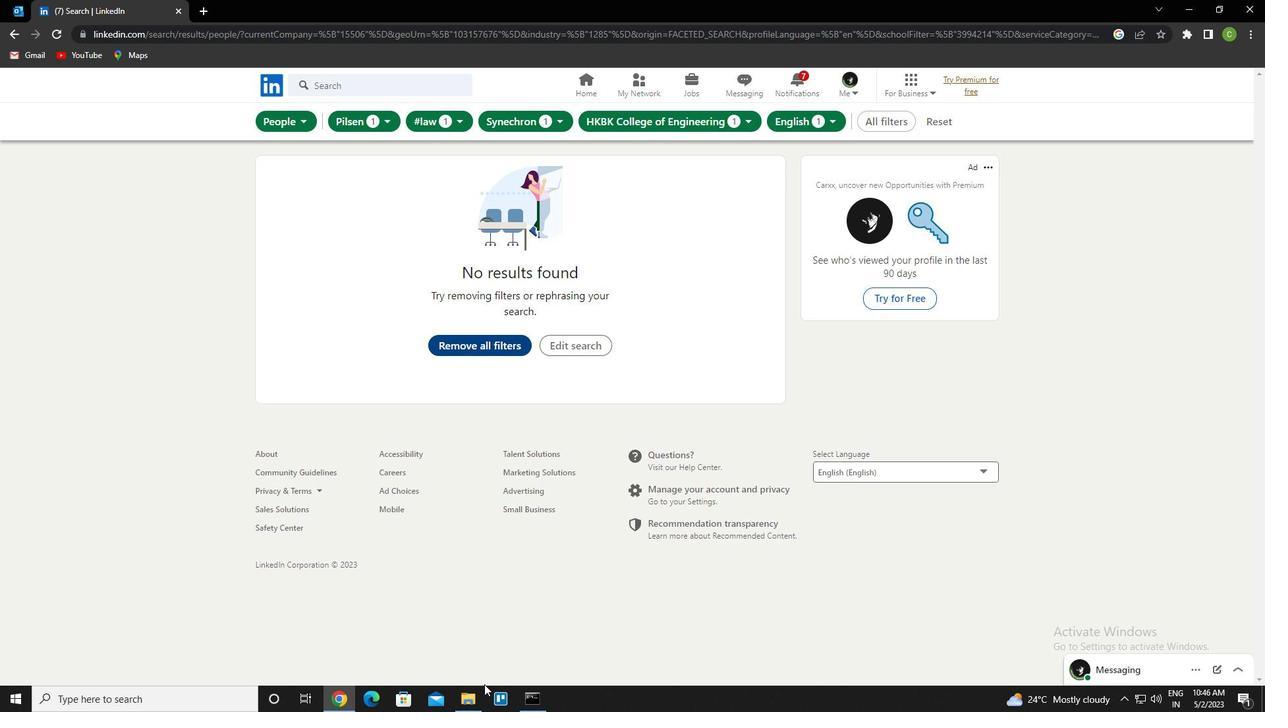 
